 Task: Look for space in Villa Gesell, Argentina from 5th September, 2023 to 12th September, 2023 for 2 adults in price range Rs.10000 to Rs.15000.  With 1  bedroom having 1 bed and 1 bathroom. Property type can be house, flat, guest house, hotel. Amenities needed are: heating. Booking option can be shelf check-in. Required host language is English.
Action: Mouse moved to (525, 102)
Screenshot: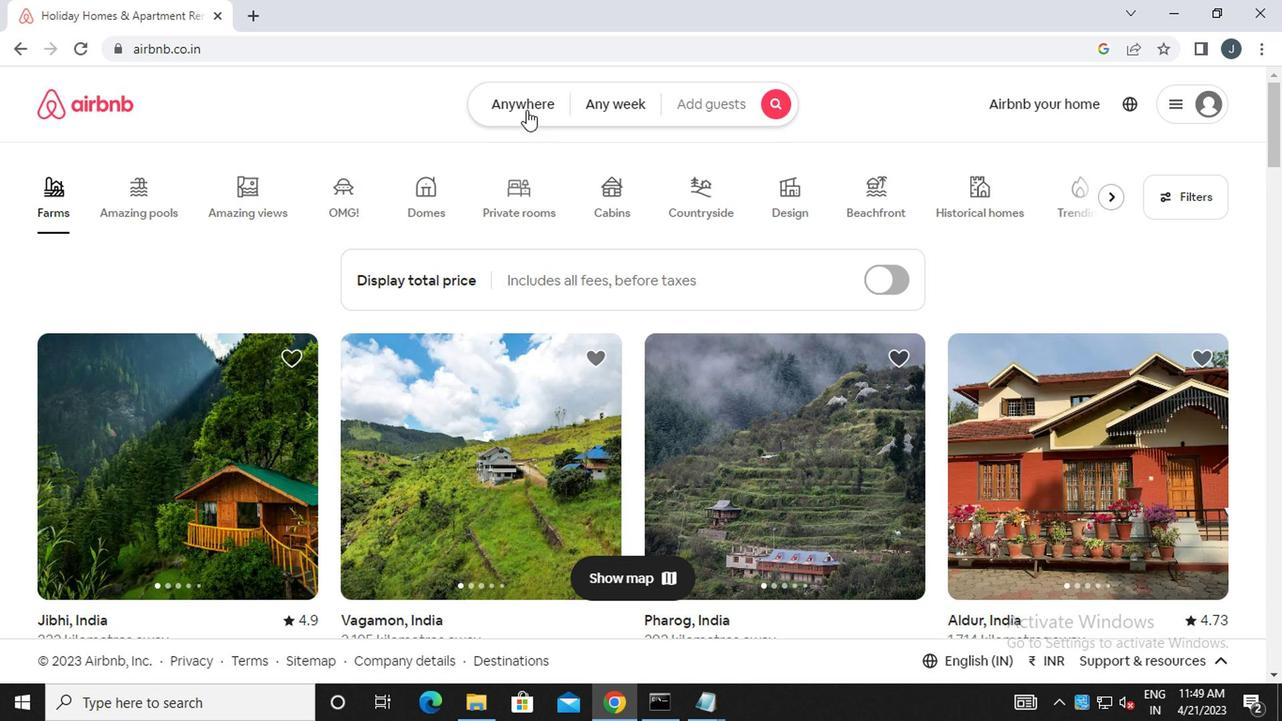 
Action: Mouse pressed left at (525, 102)
Screenshot: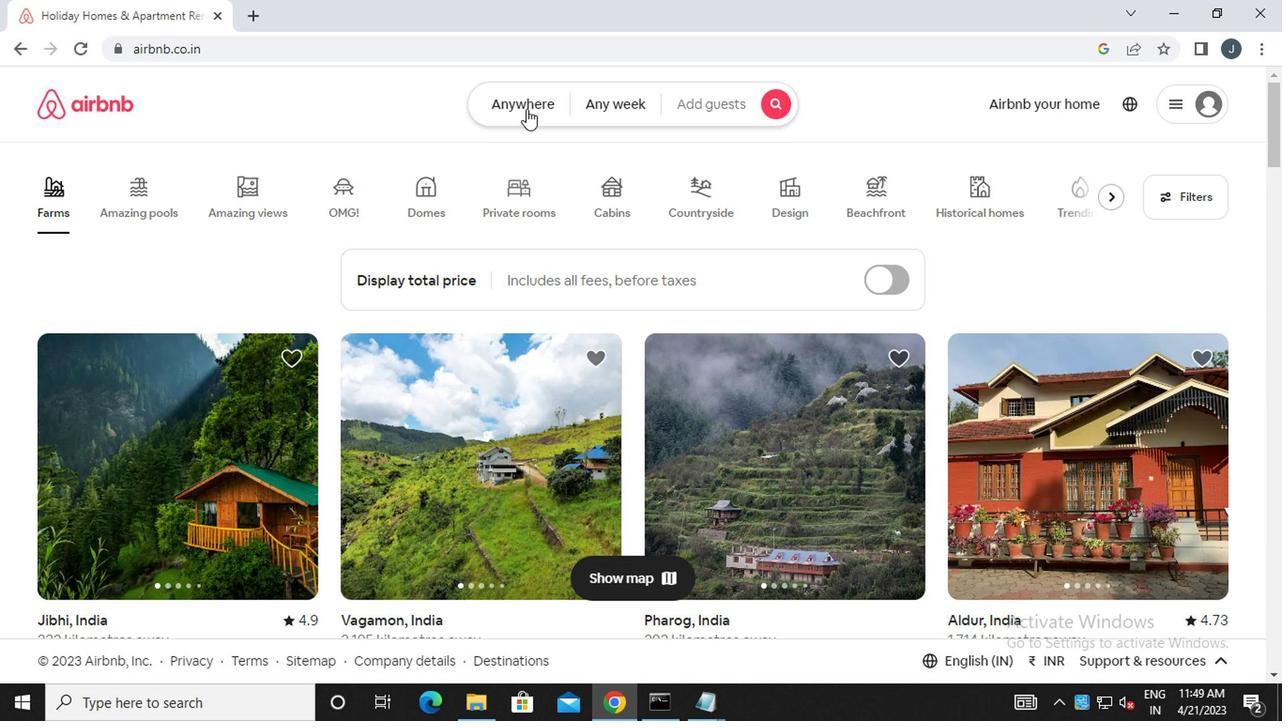
Action: Mouse moved to (322, 184)
Screenshot: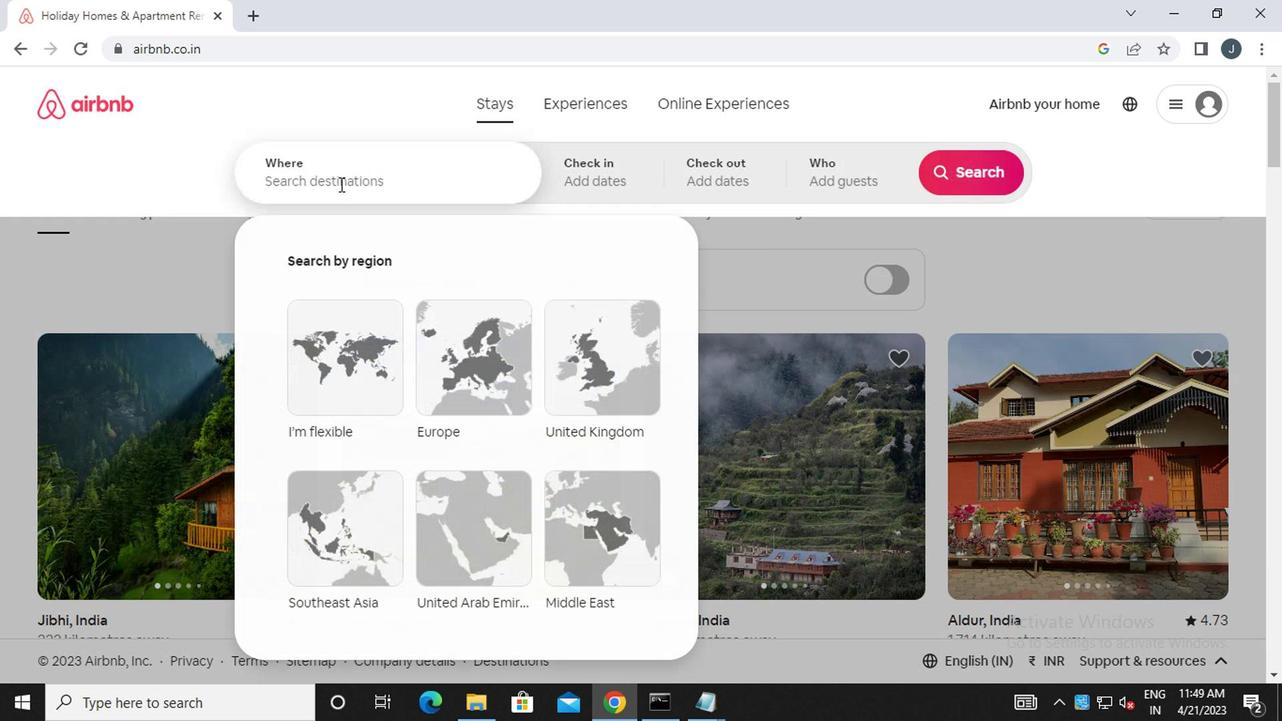 
Action: Mouse pressed left at (322, 184)
Screenshot: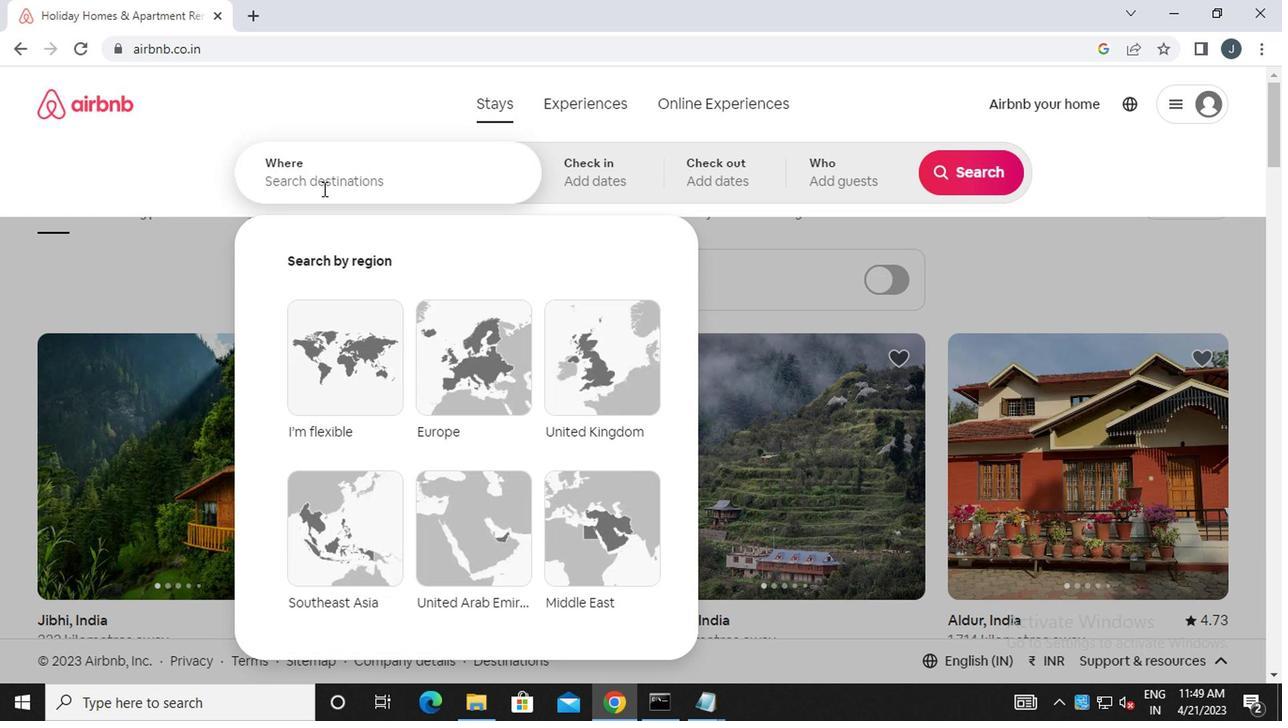 
Action: Mouse moved to (323, 184)
Screenshot: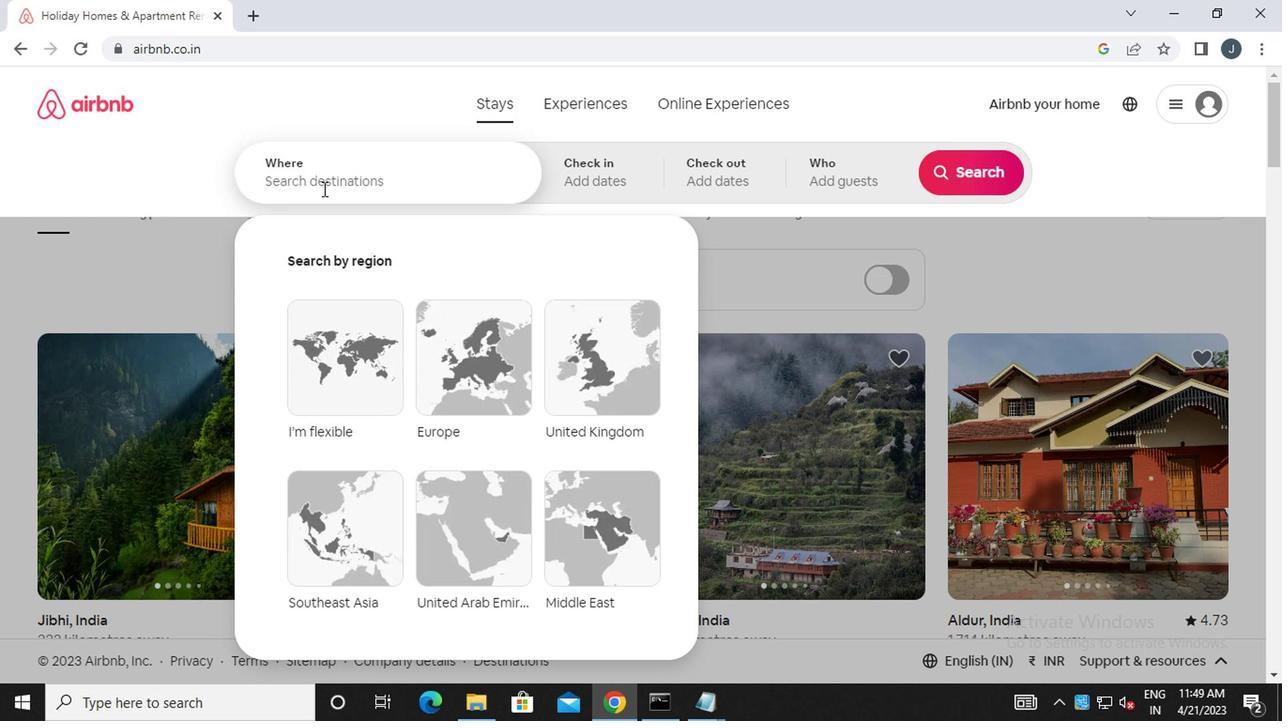 
Action: Key pressed v<Key.caps_lock>illa,<Key.space><Key.caps_lock>g<Key.caps_lock>esell<Key.space><Key.caps_lock>a<Key.caps_lock>rgentina
Screenshot: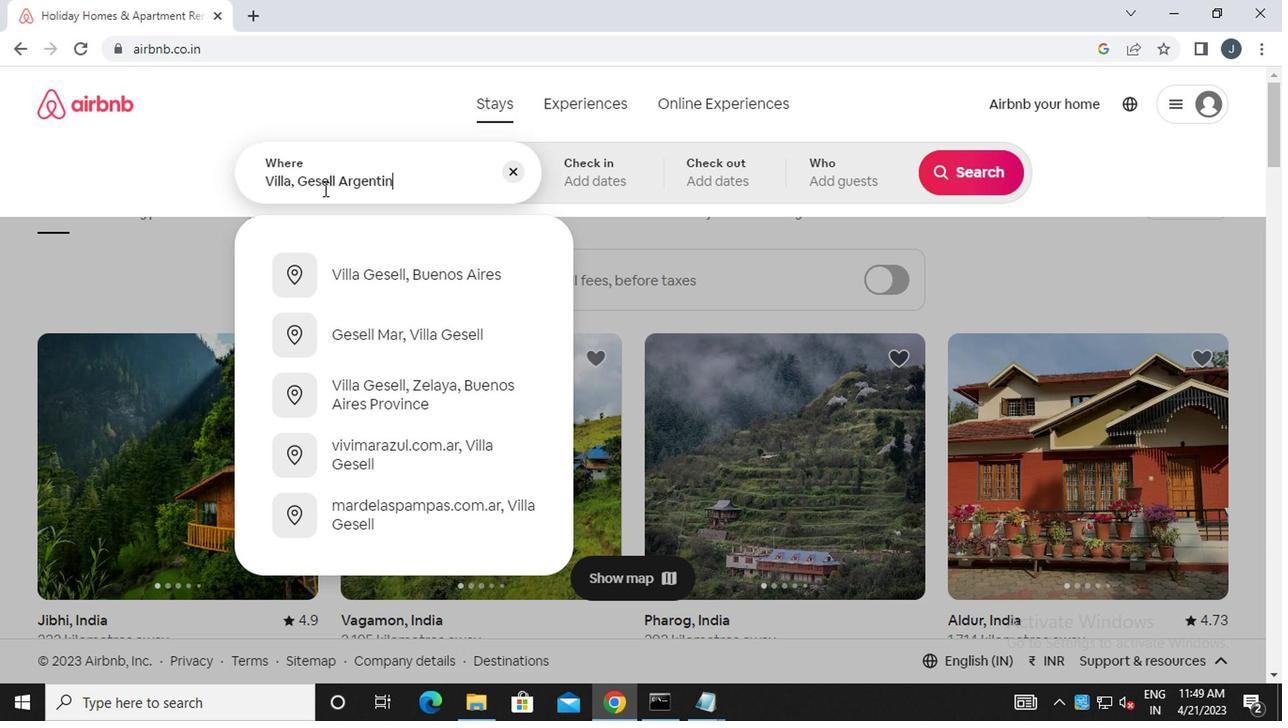 
Action: Mouse moved to (426, 181)
Screenshot: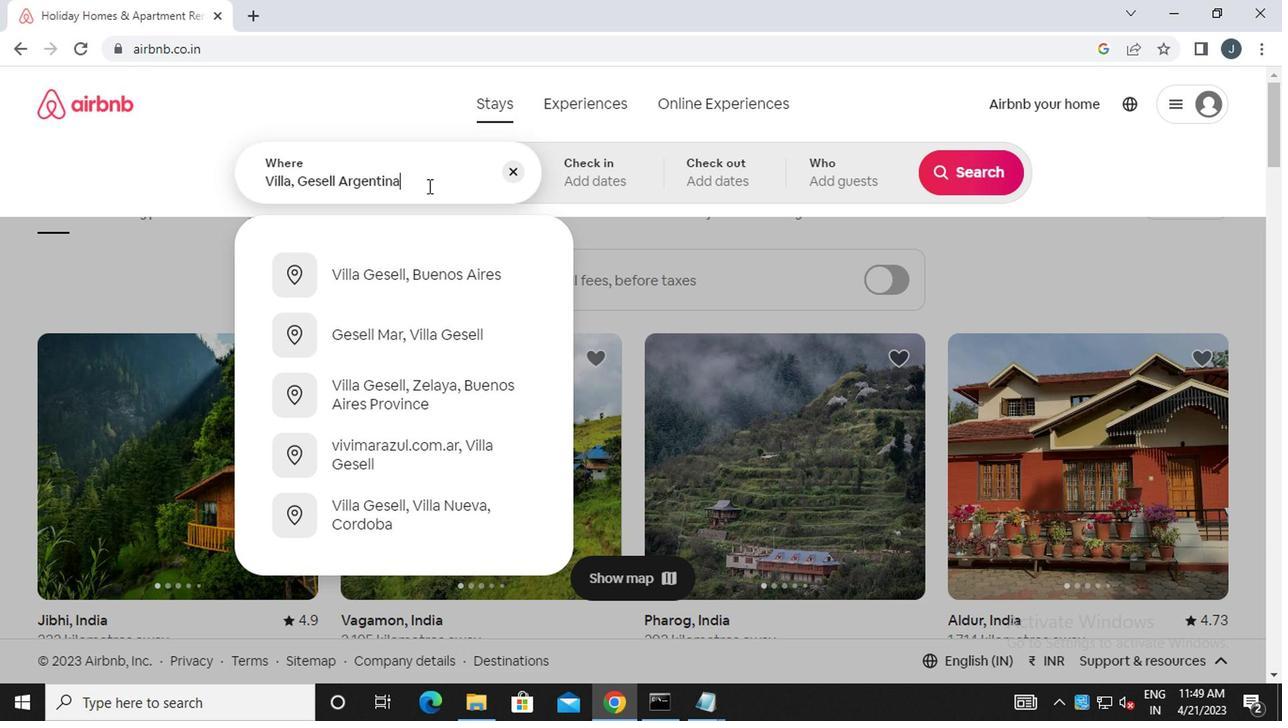 
Action: Mouse pressed left at (426, 181)
Screenshot: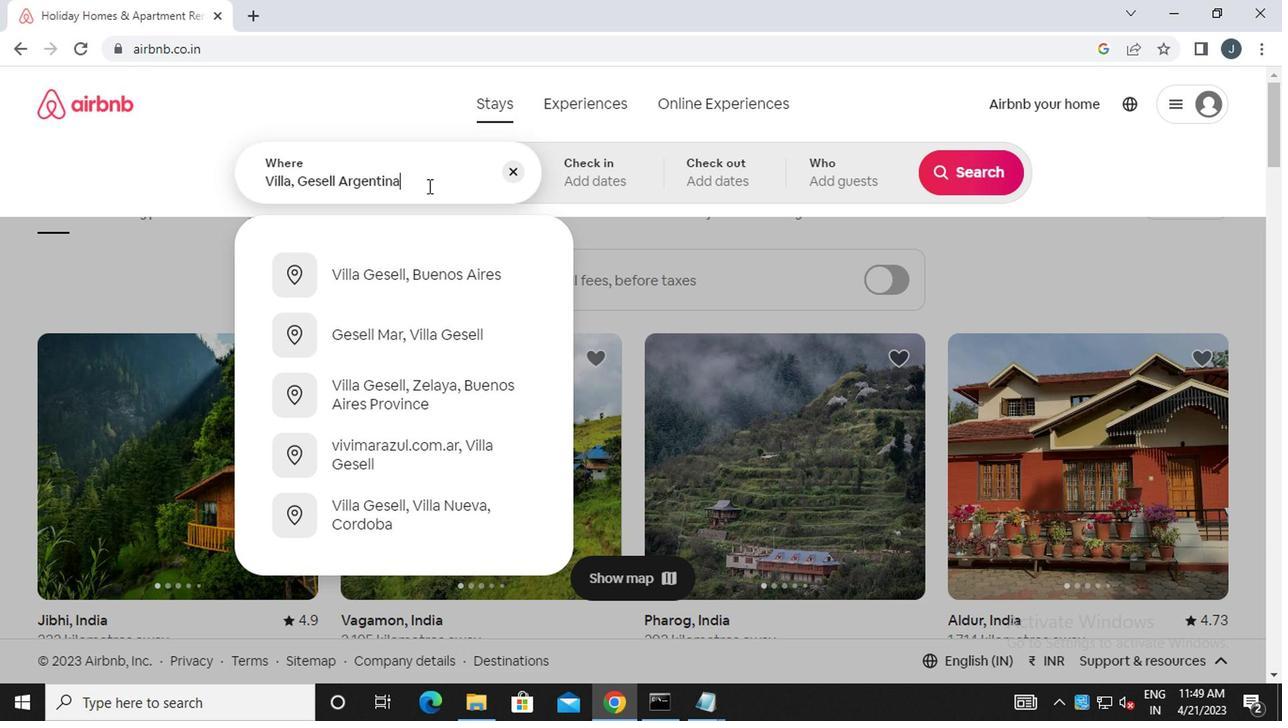 
Action: Mouse moved to (613, 173)
Screenshot: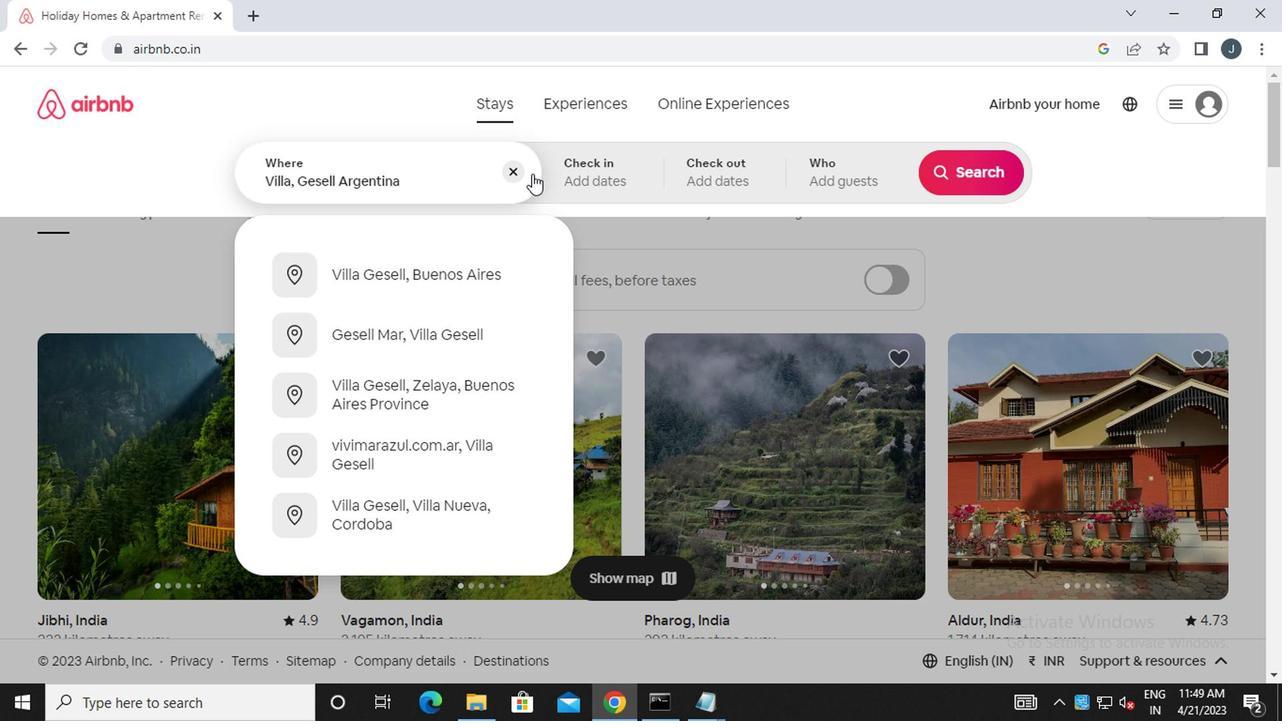 
Action: Mouse pressed left at (613, 173)
Screenshot: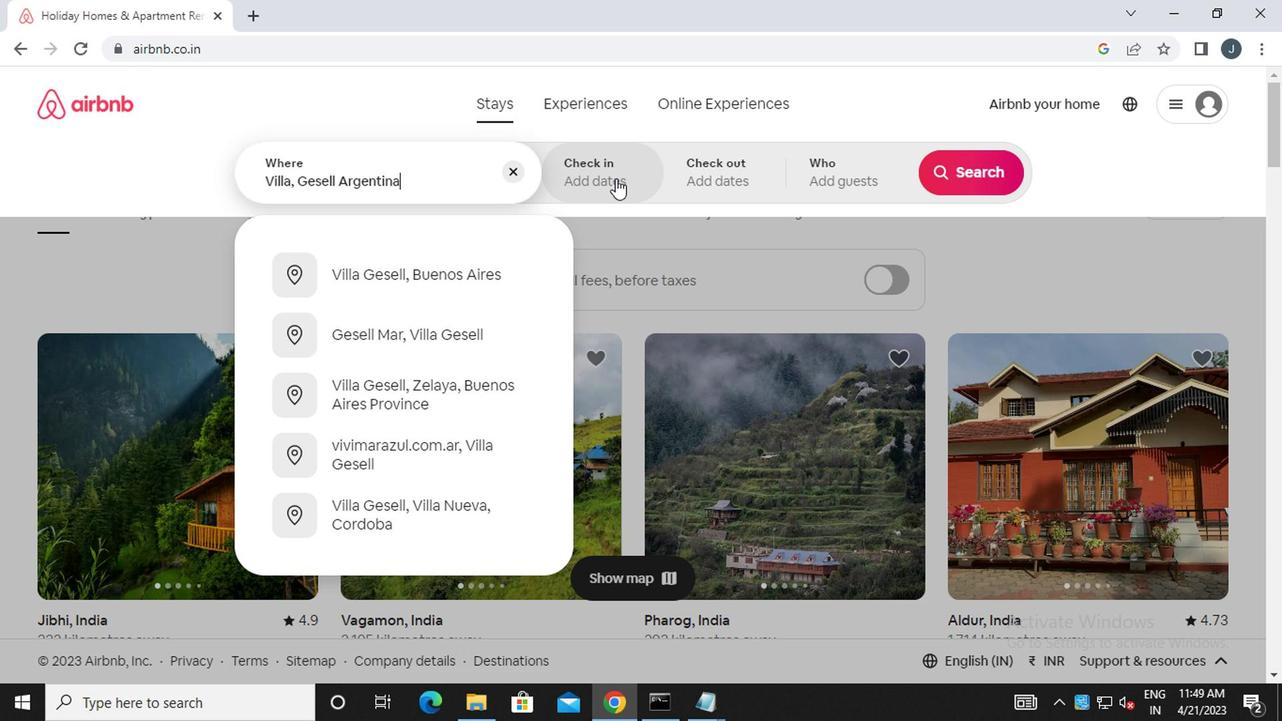 
Action: Mouse moved to (960, 319)
Screenshot: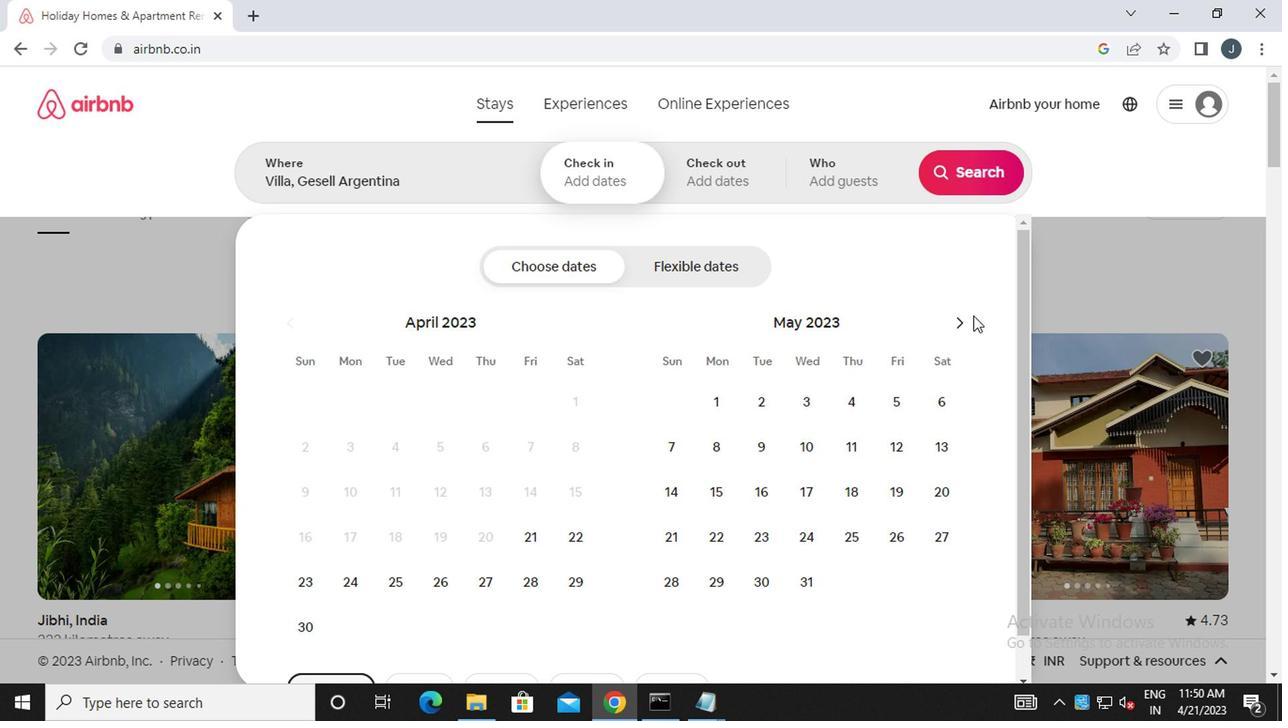 
Action: Mouse pressed left at (960, 319)
Screenshot: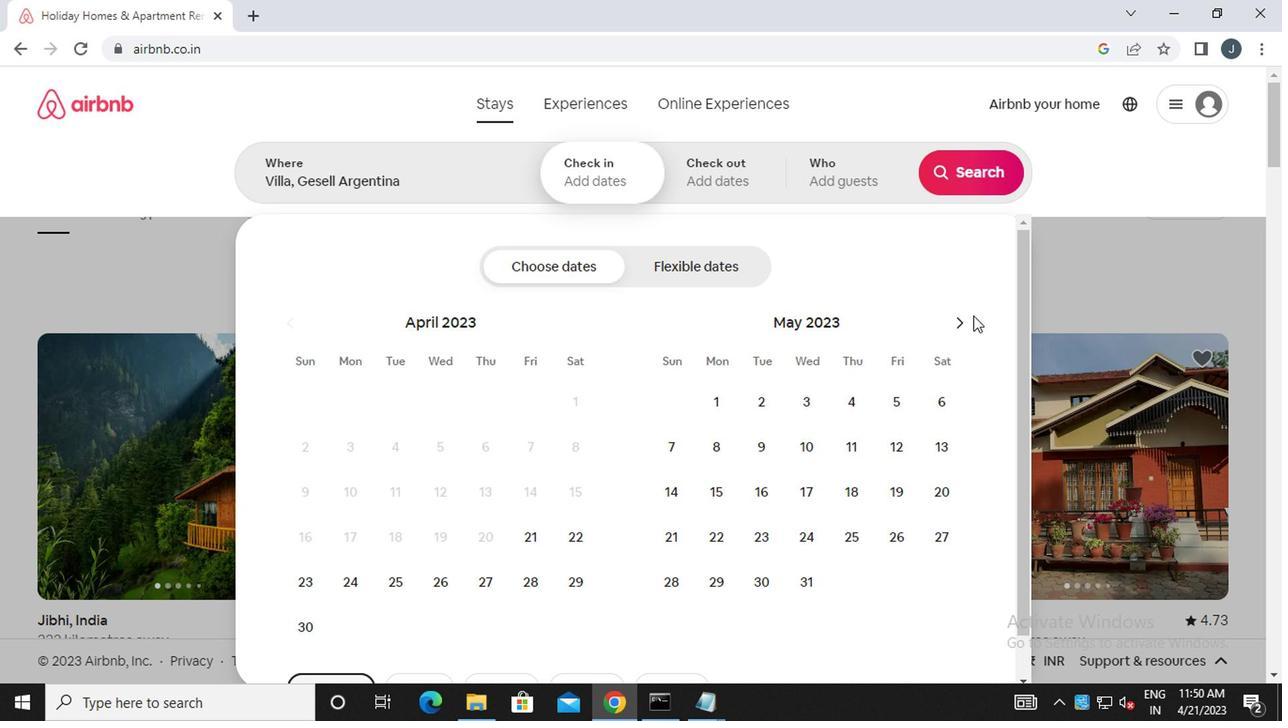 
Action: Mouse moved to (958, 320)
Screenshot: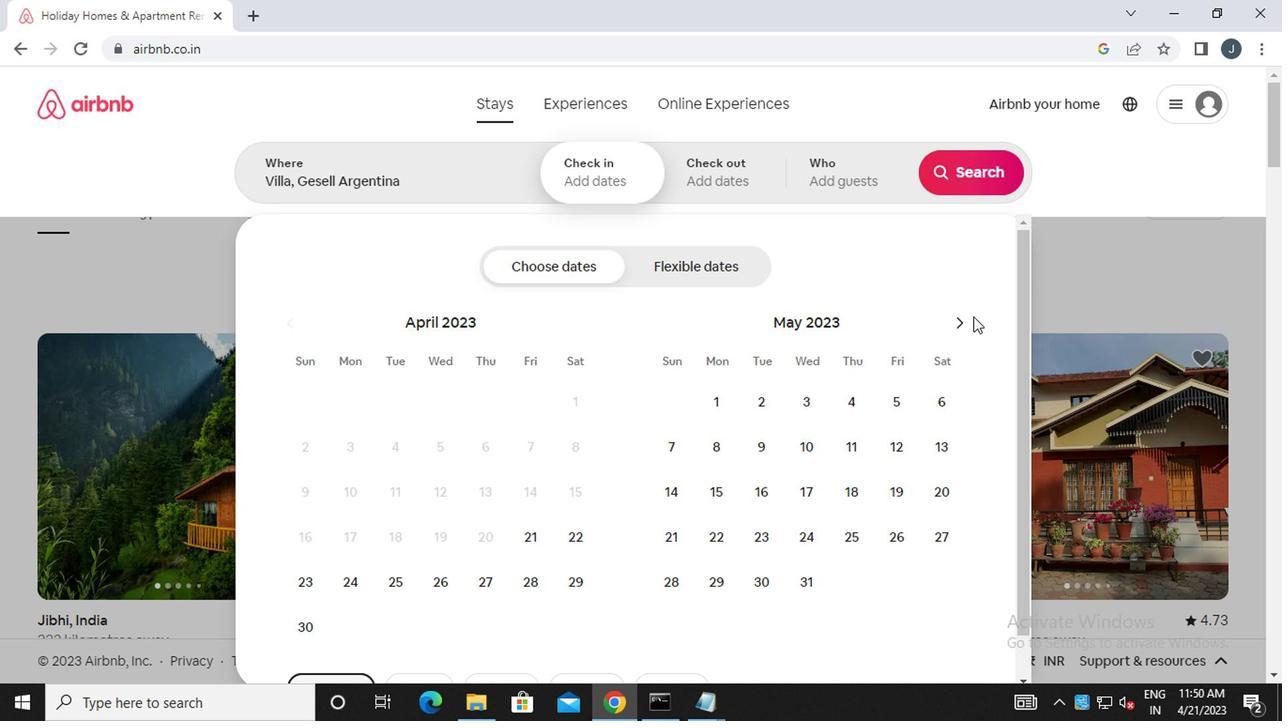 
Action: Mouse pressed left at (958, 320)
Screenshot: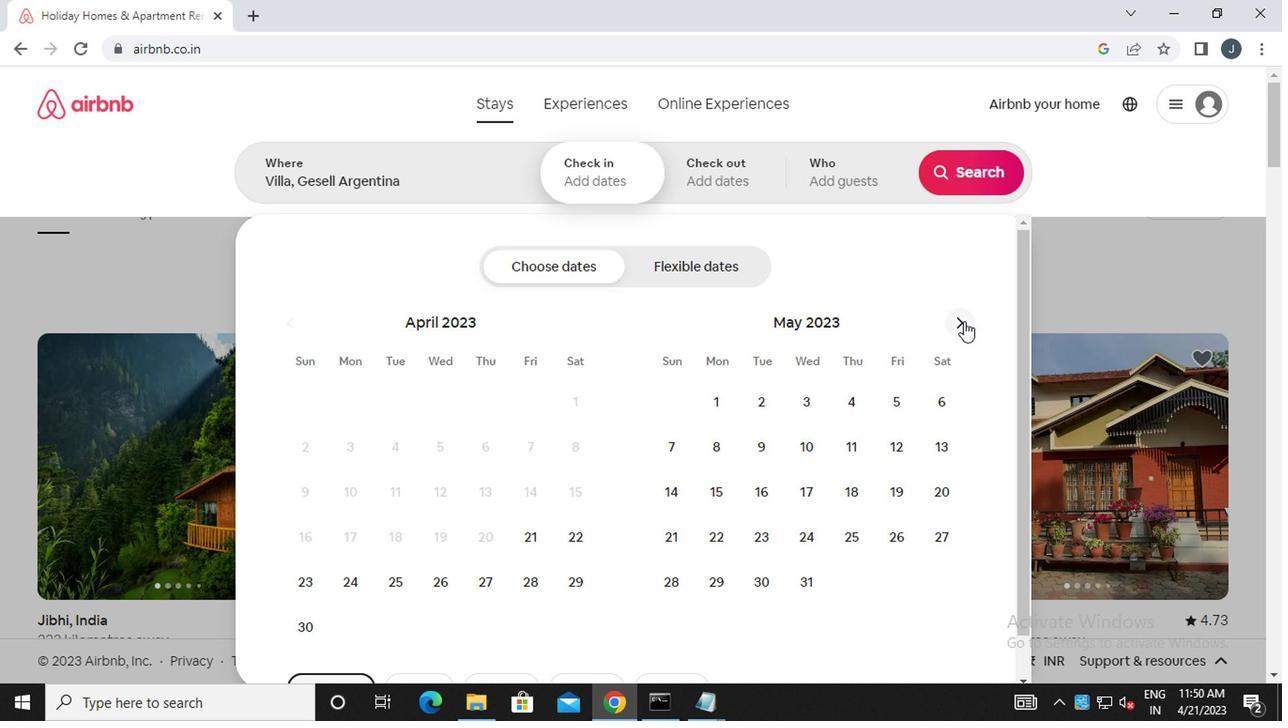 
Action: Mouse moved to (958, 320)
Screenshot: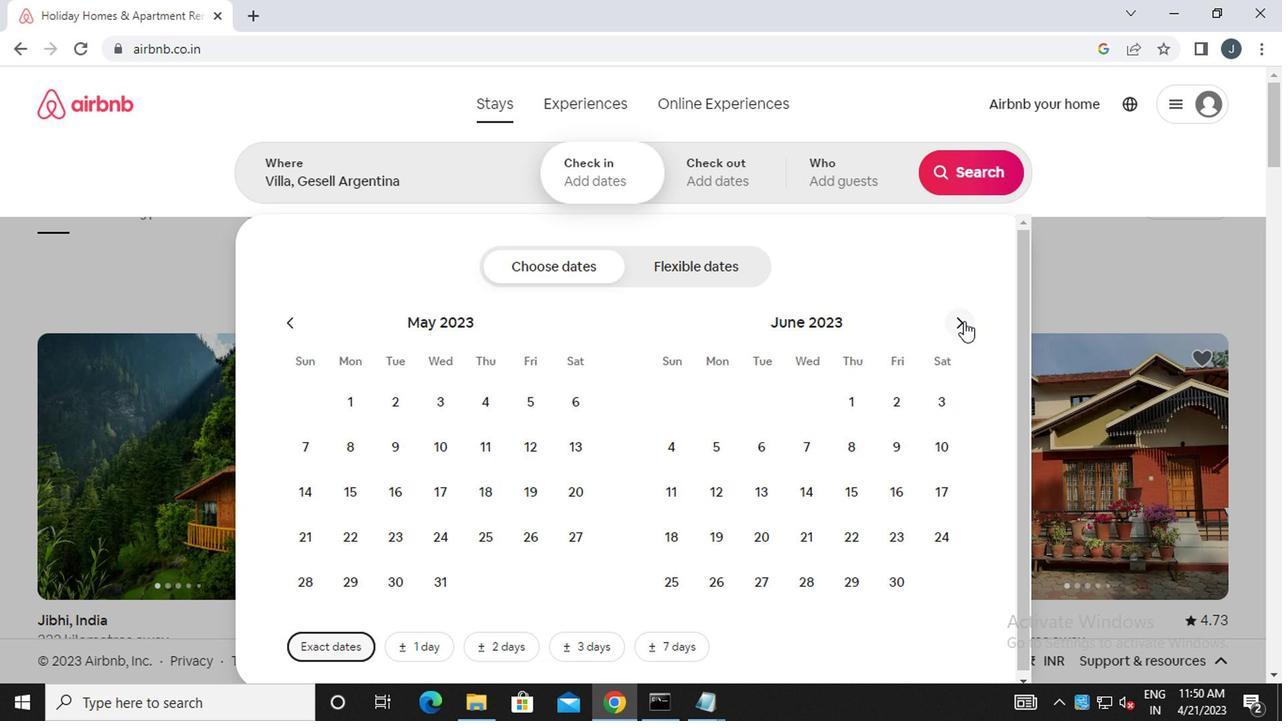 
Action: Mouse pressed left at (958, 320)
Screenshot: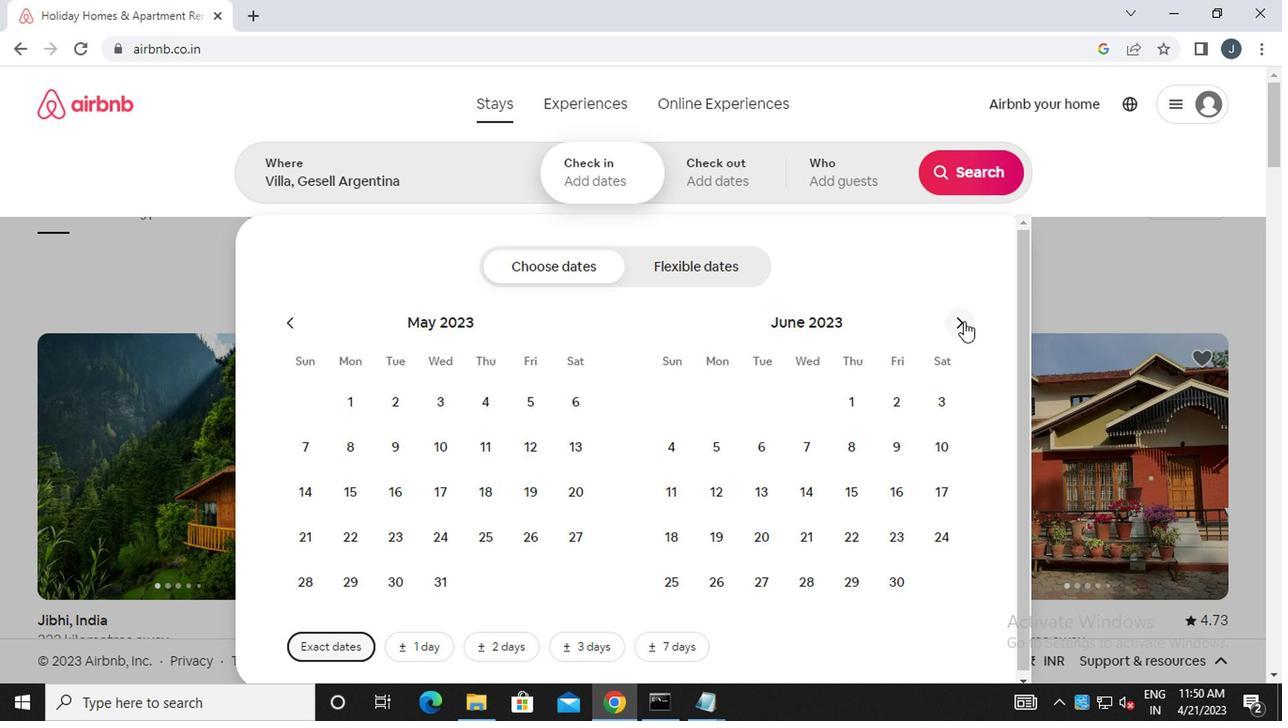 
Action: Mouse moved to (955, 320)
Screenshot: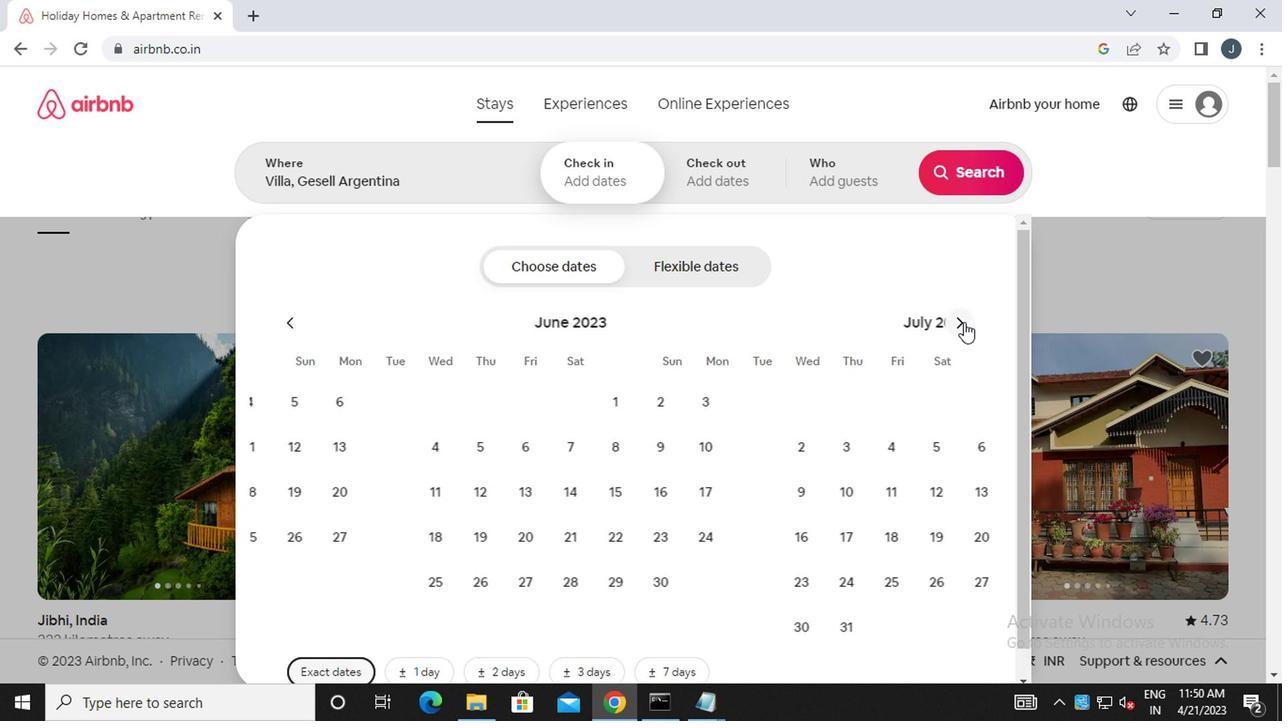 
Action: Mouse pressed left at (955, 320)
Screenshot: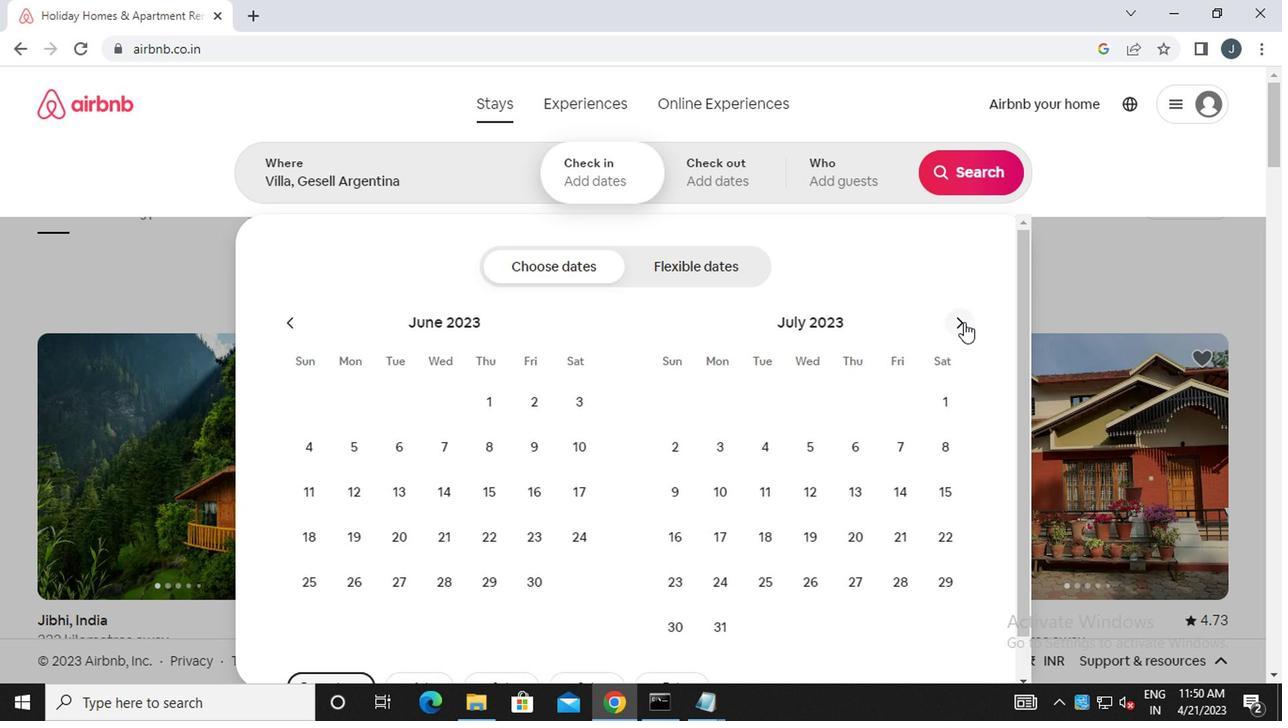 
Action: Mouse moved to (955, 322)
Screenshot: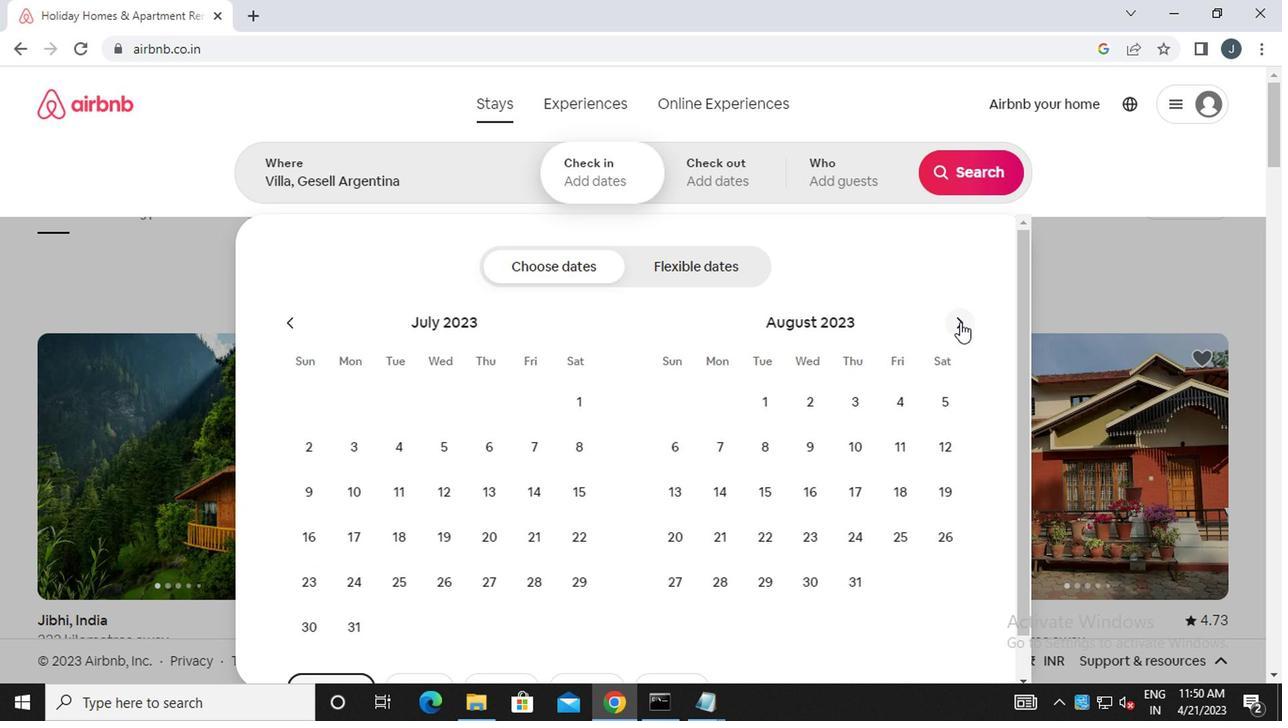 
Action: Mouse pressed left at (955, 322)
Screenshot: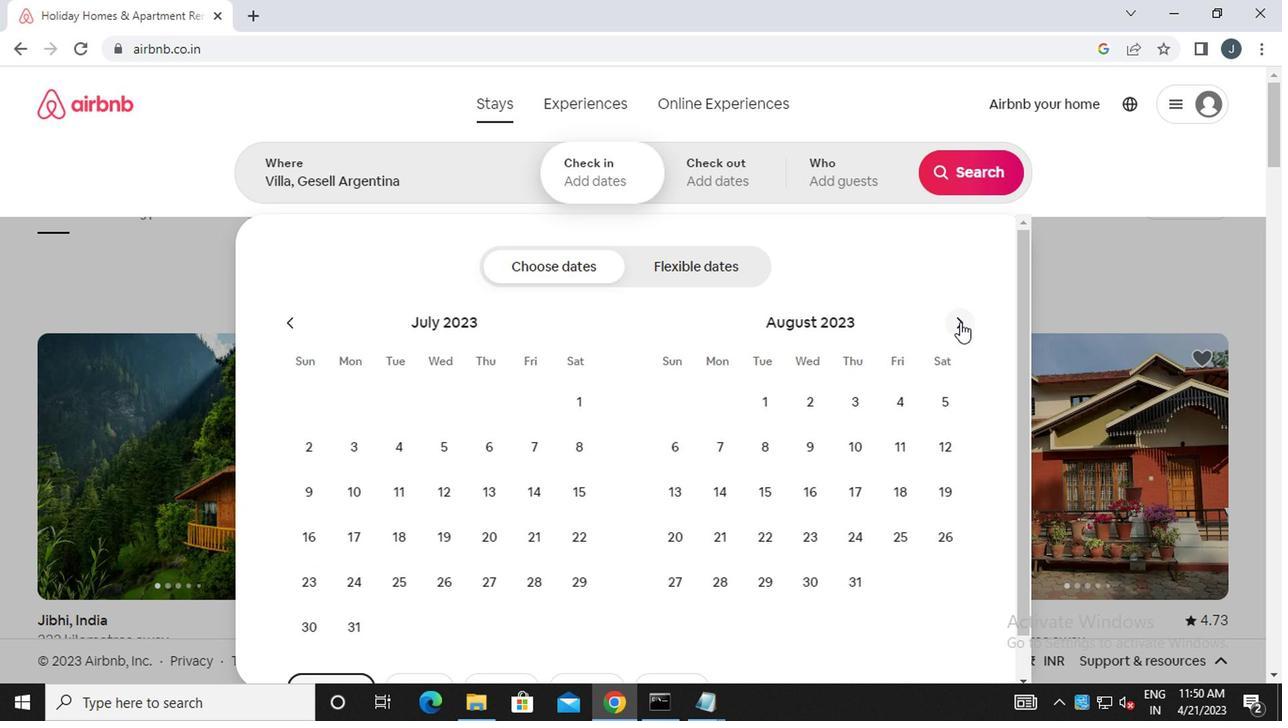 
Action: Mouse moved to (759, 446)
Screenshot: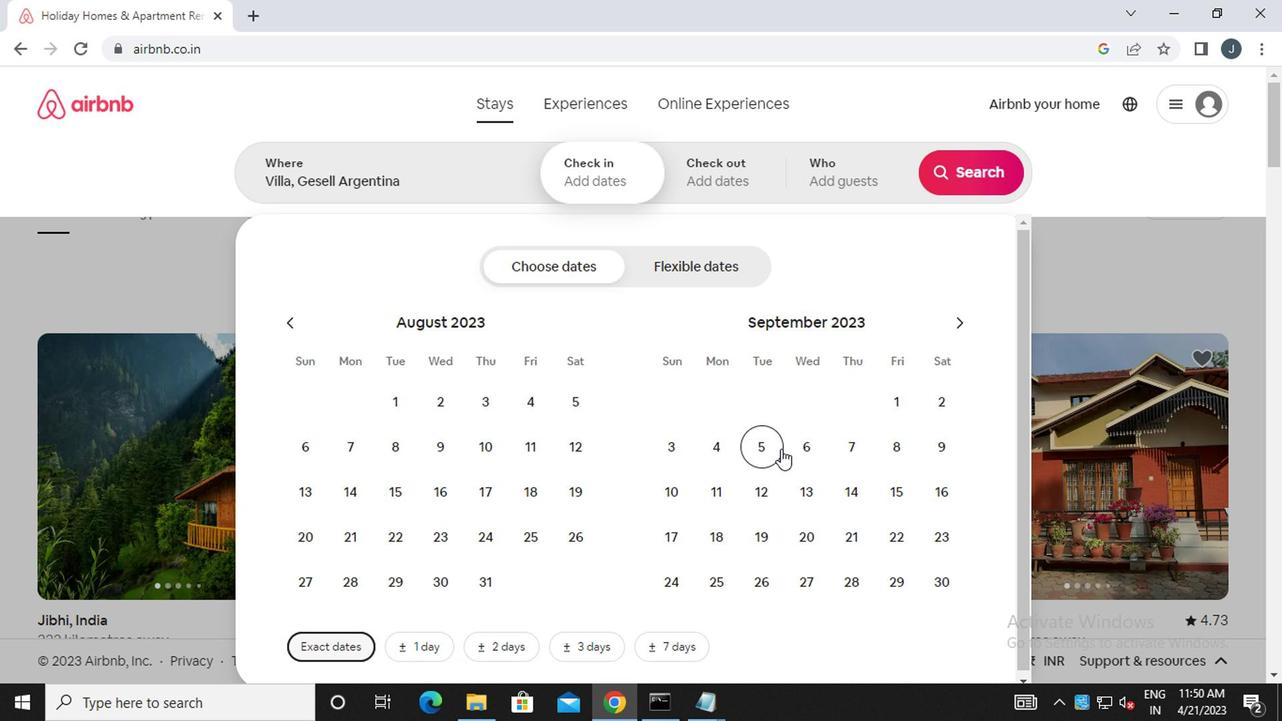 
Action: Mouse pressed left at (759, 446)
Screenshot: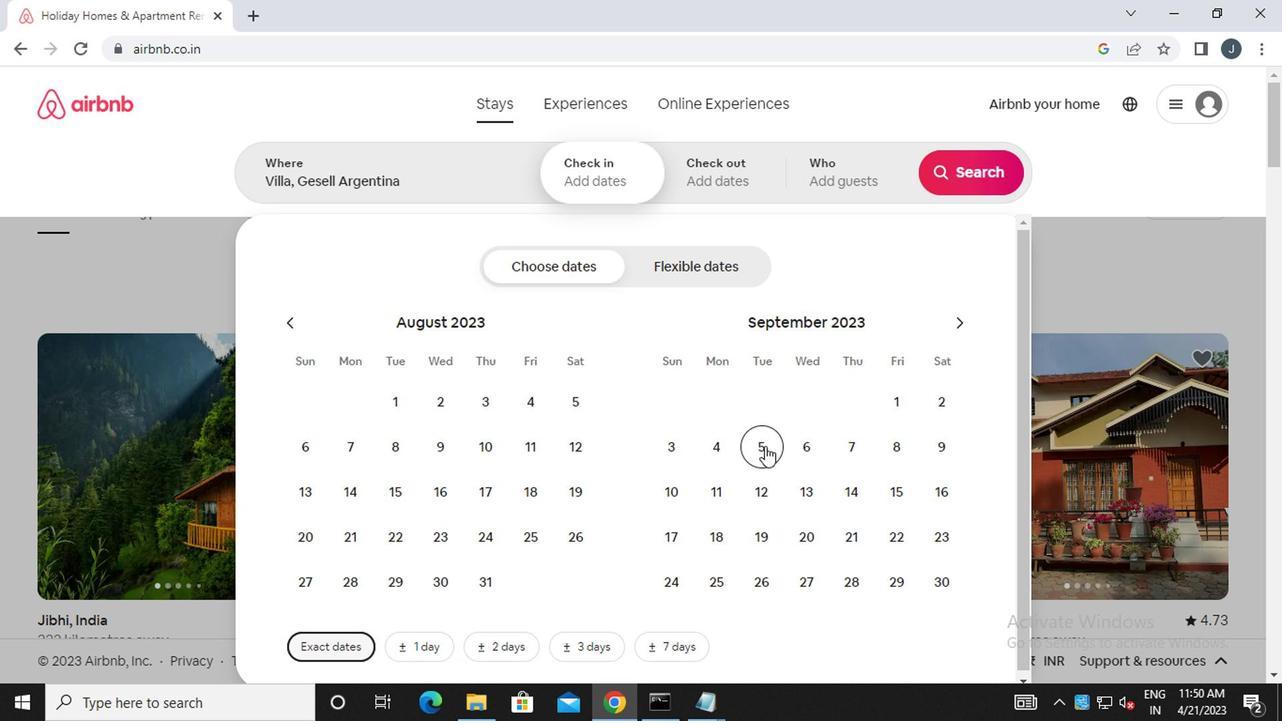 
Action: Mouse moved to (758, 489)
Screenshot: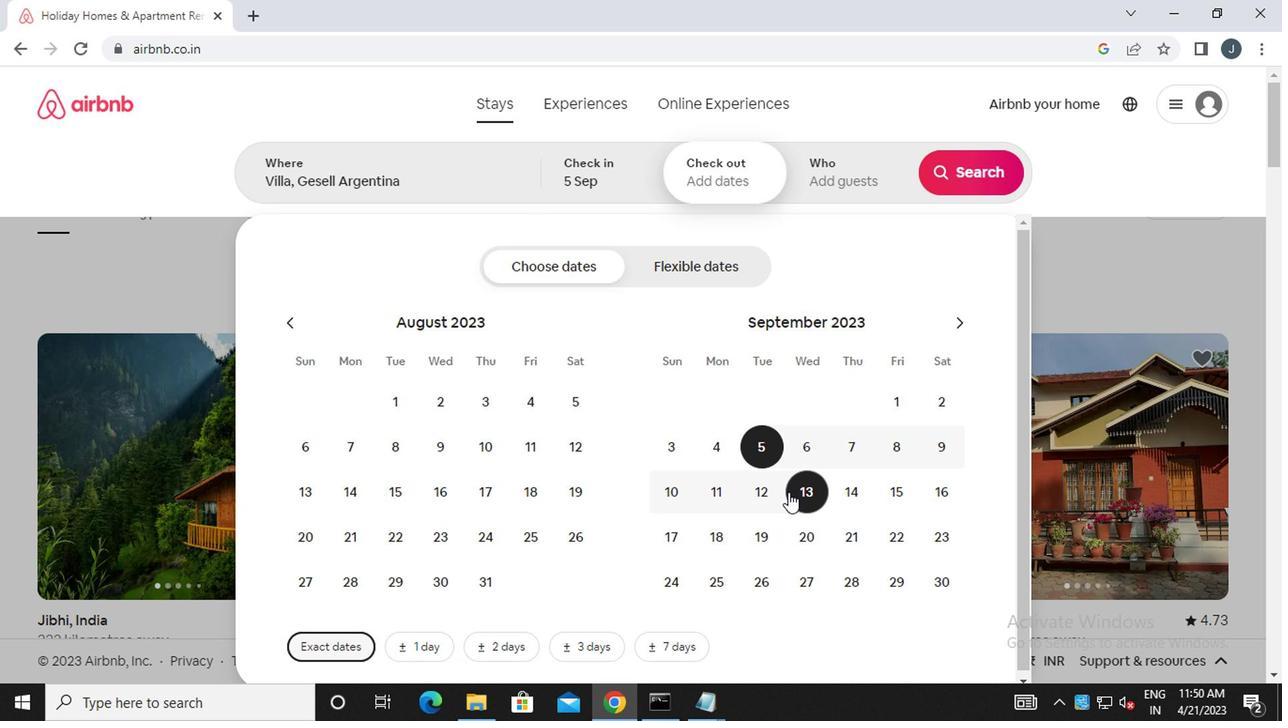 
Action: Mouse pressed left at (758, 489)
Screenshot: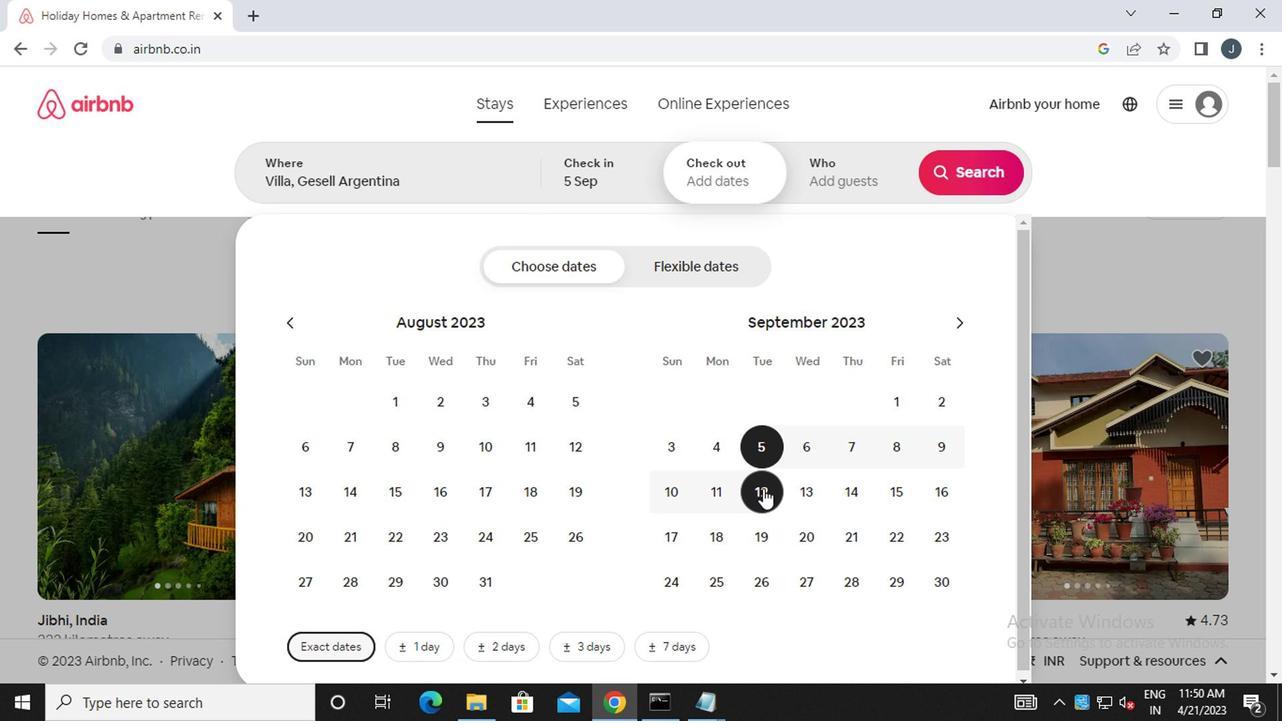 
Action: Mouse moved to (843, 184)
Screenshot: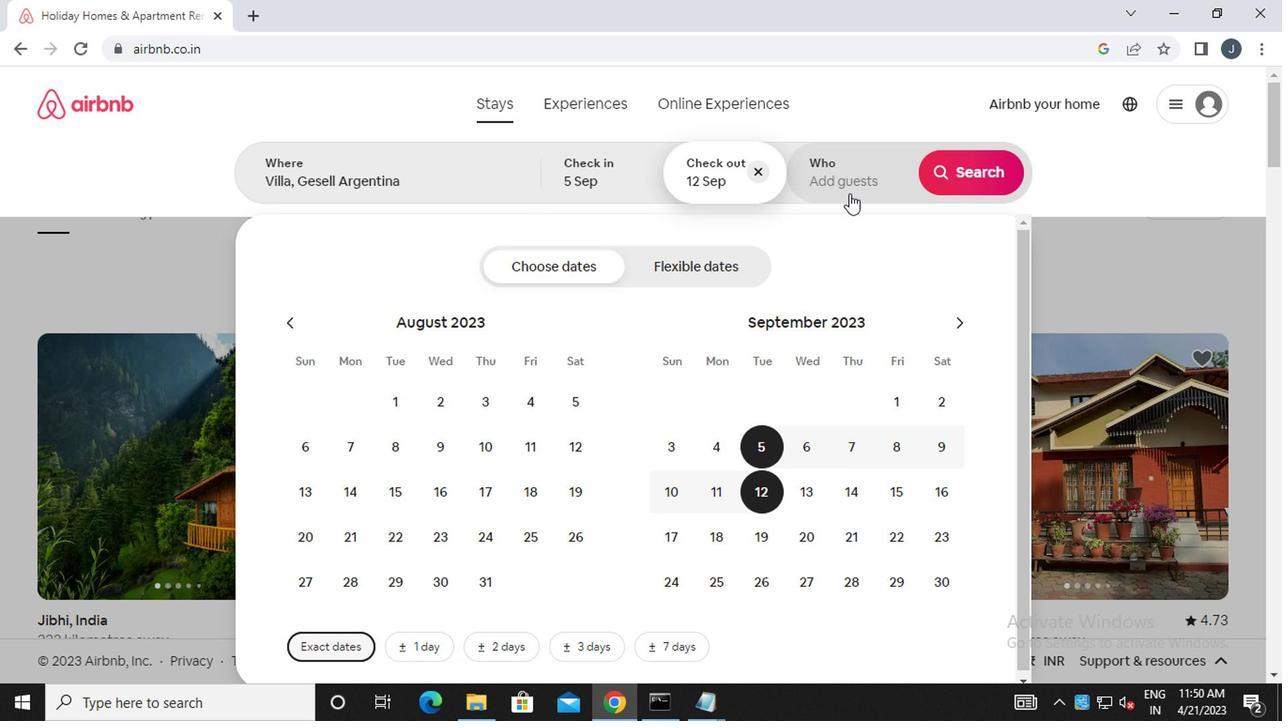 
Action: Mouse pressed left at (843, 184)
Screenshot: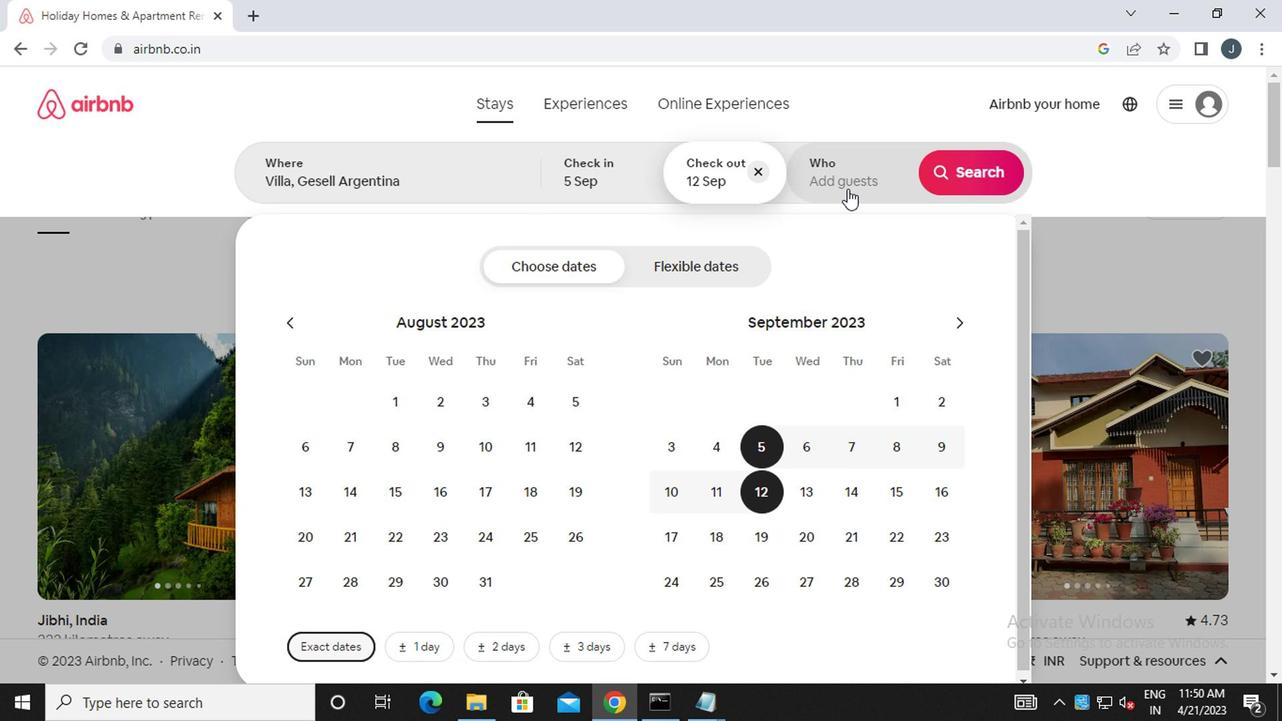 
Action: Mouse moved to (979, 261)
Screenshot: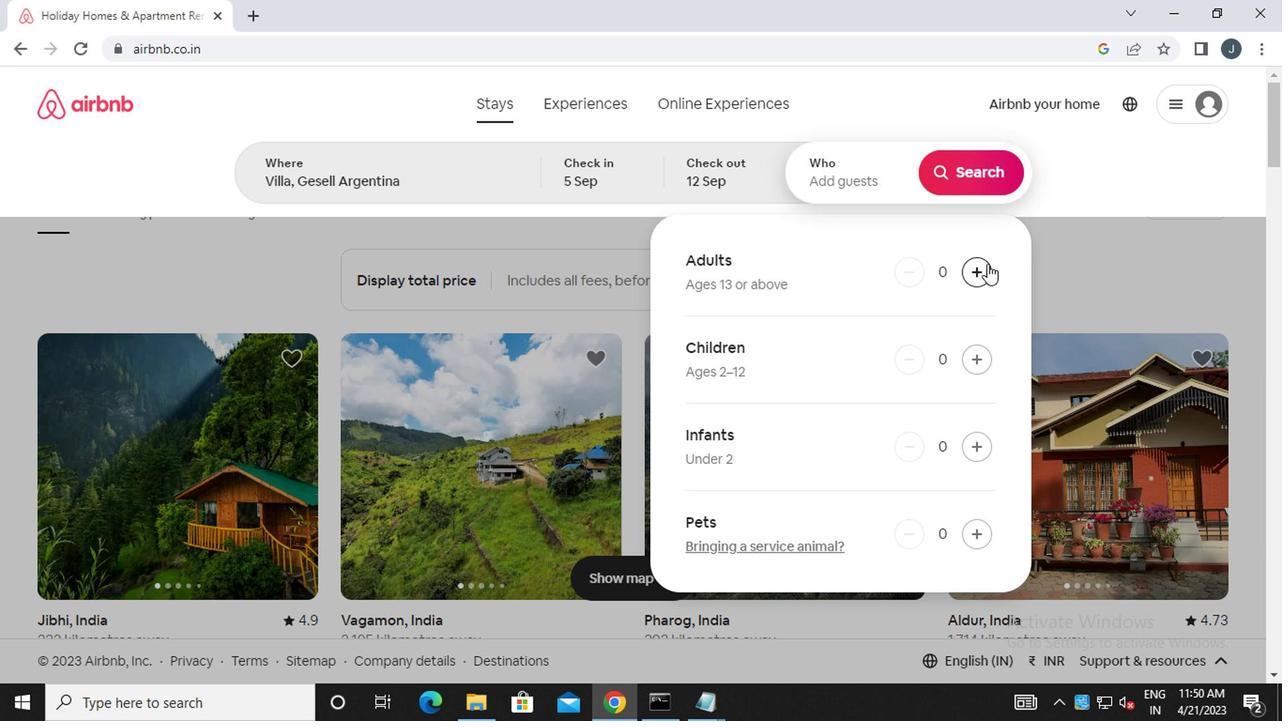
Action: Mouse pressed left at (979, 261)
Screenshot: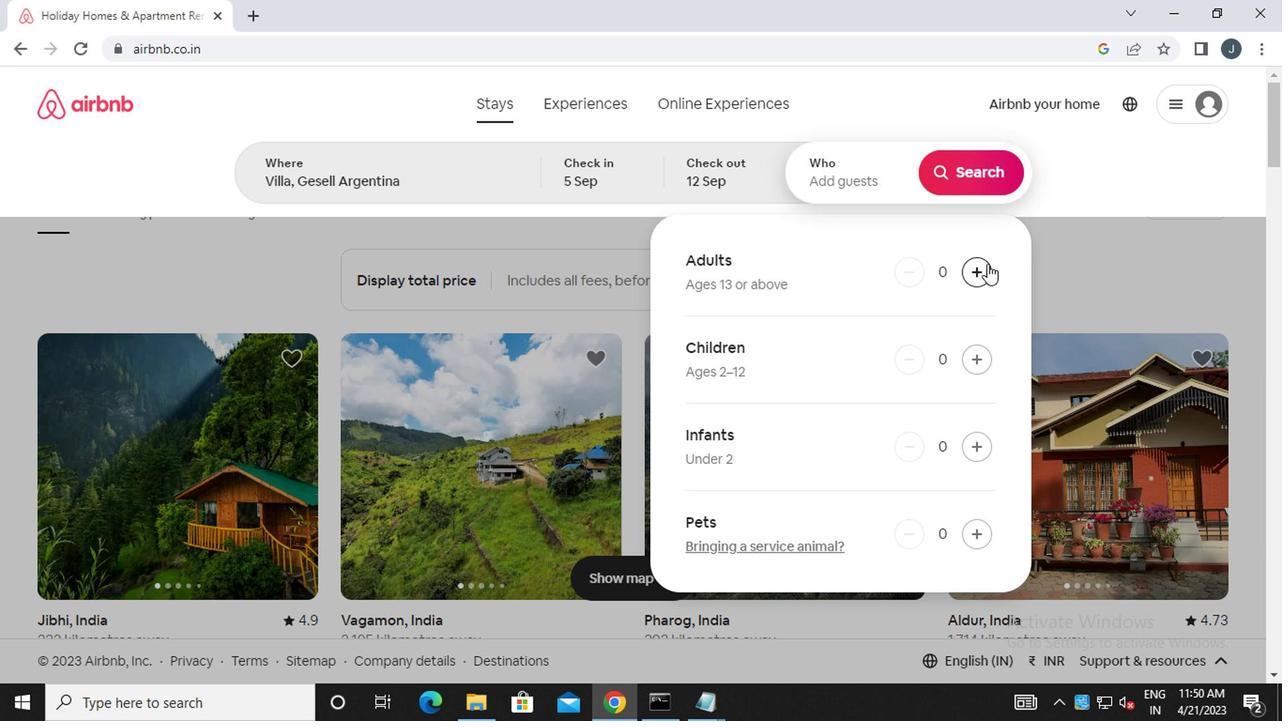 
Action: Mouse pressed left at (979, 261)
Screenshot: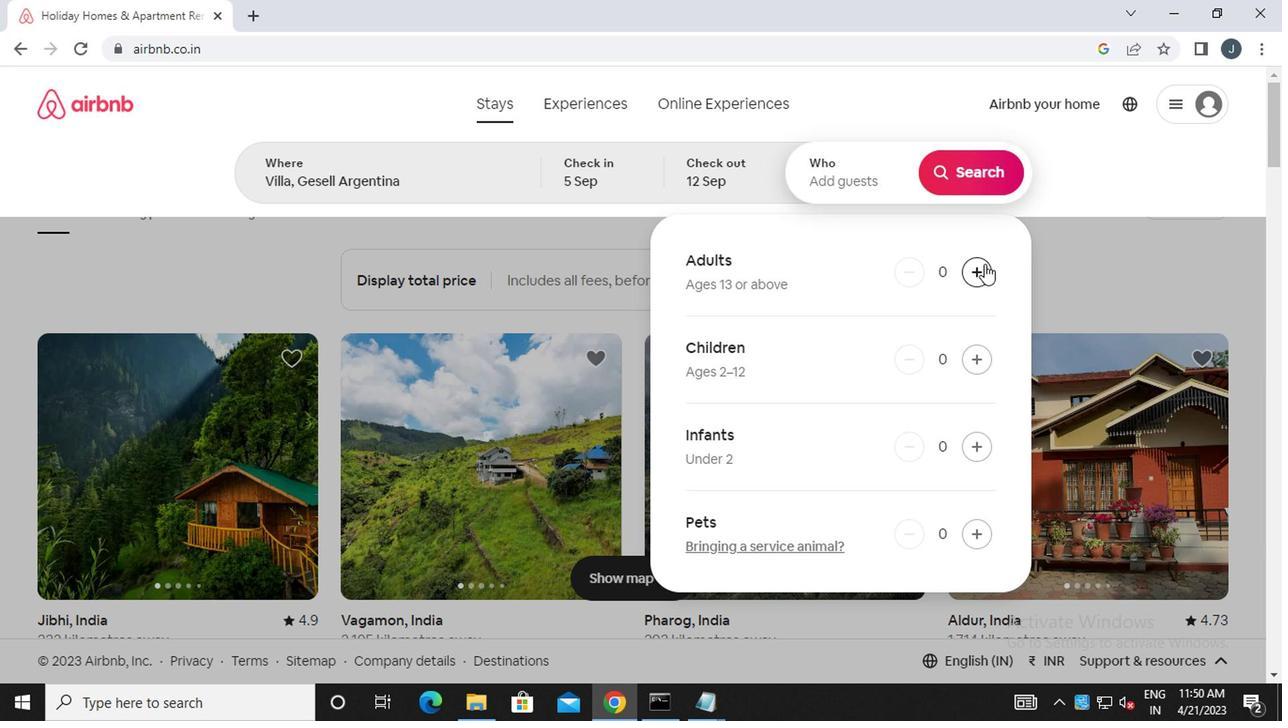 
Action: Mouse moved to (986, 164)
Screenshot: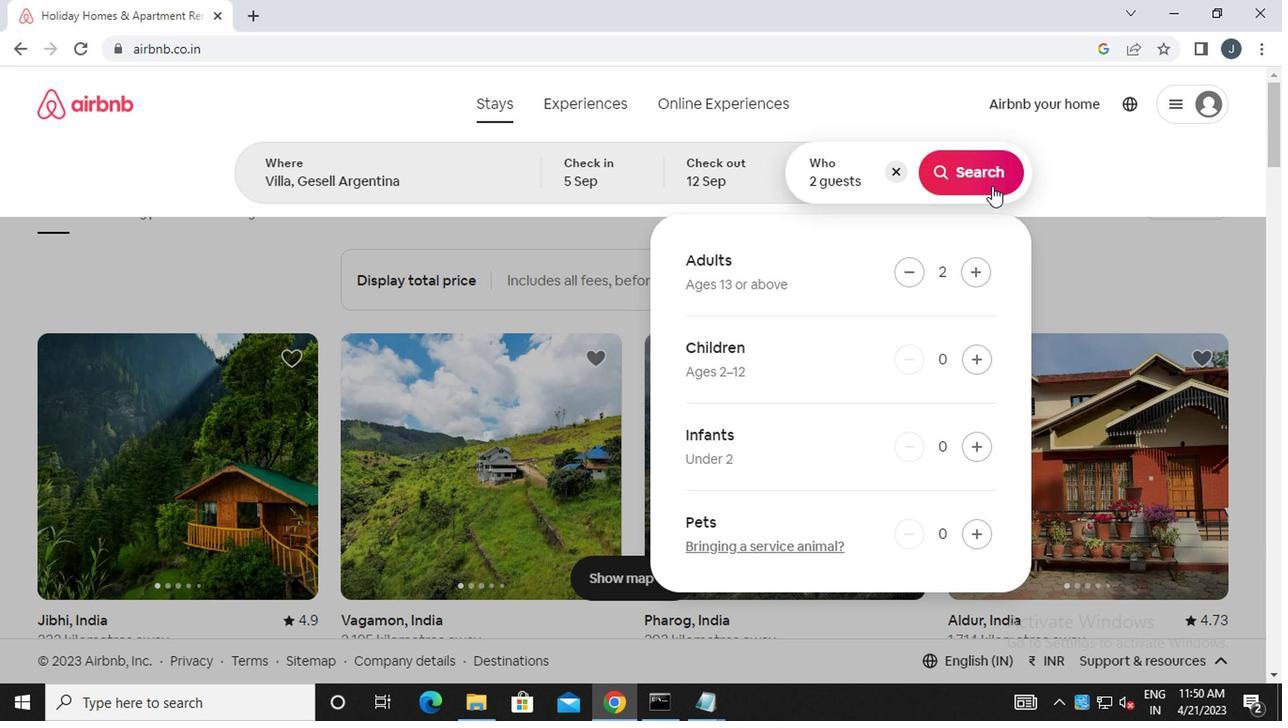 
Action: Mouse pressed left at (986, 164)
Screenshot: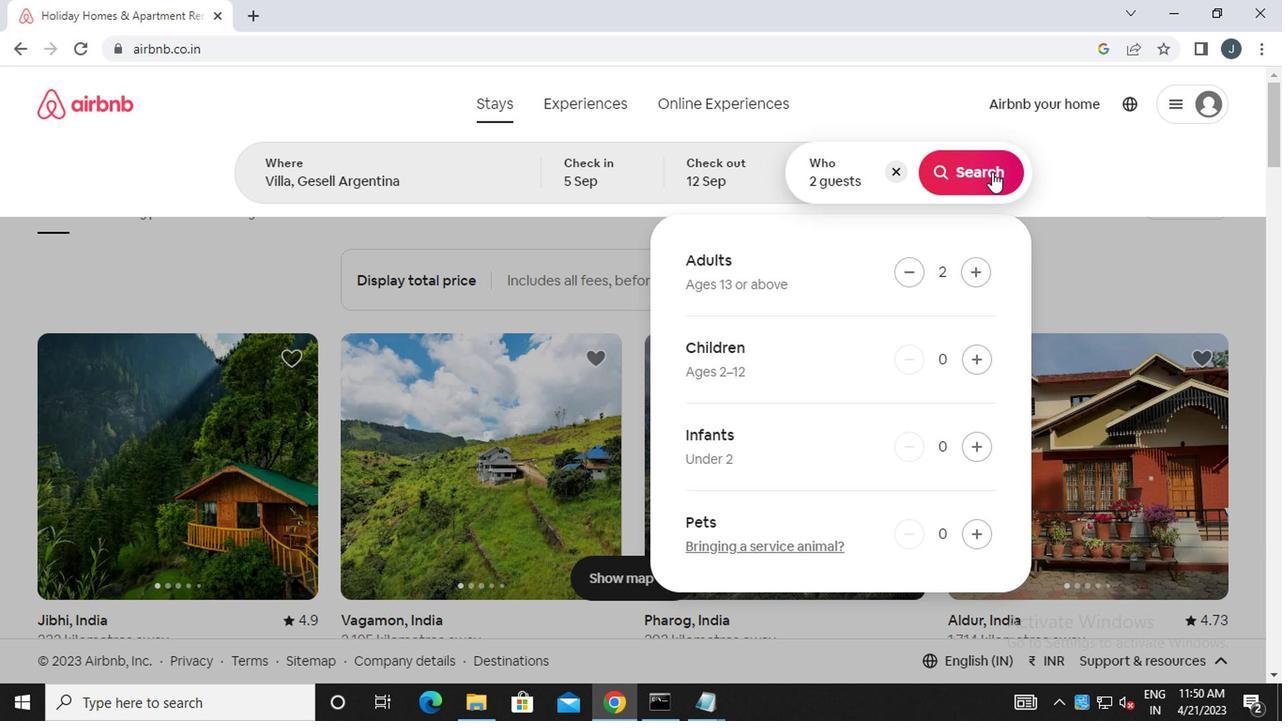 
Action: Mouse moved to (1187, 173)
Screenshot: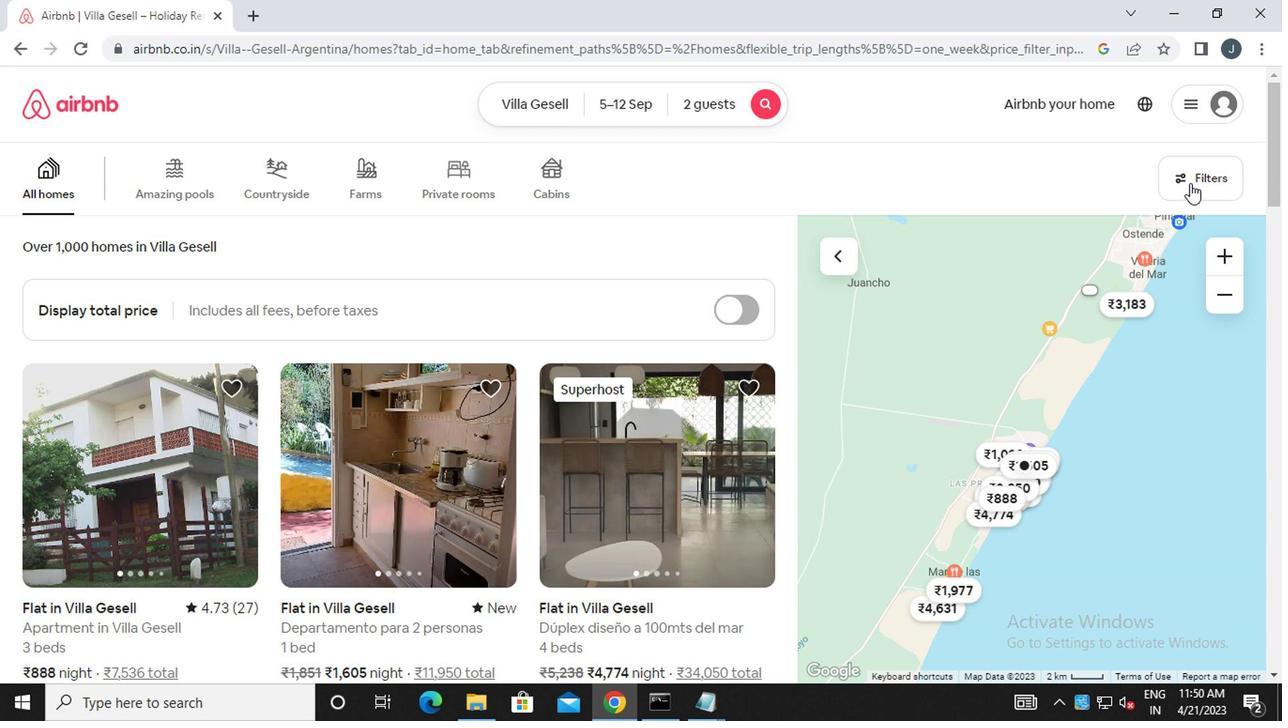
Action: Mouse pressed left at (1187, 173)
Screenshot: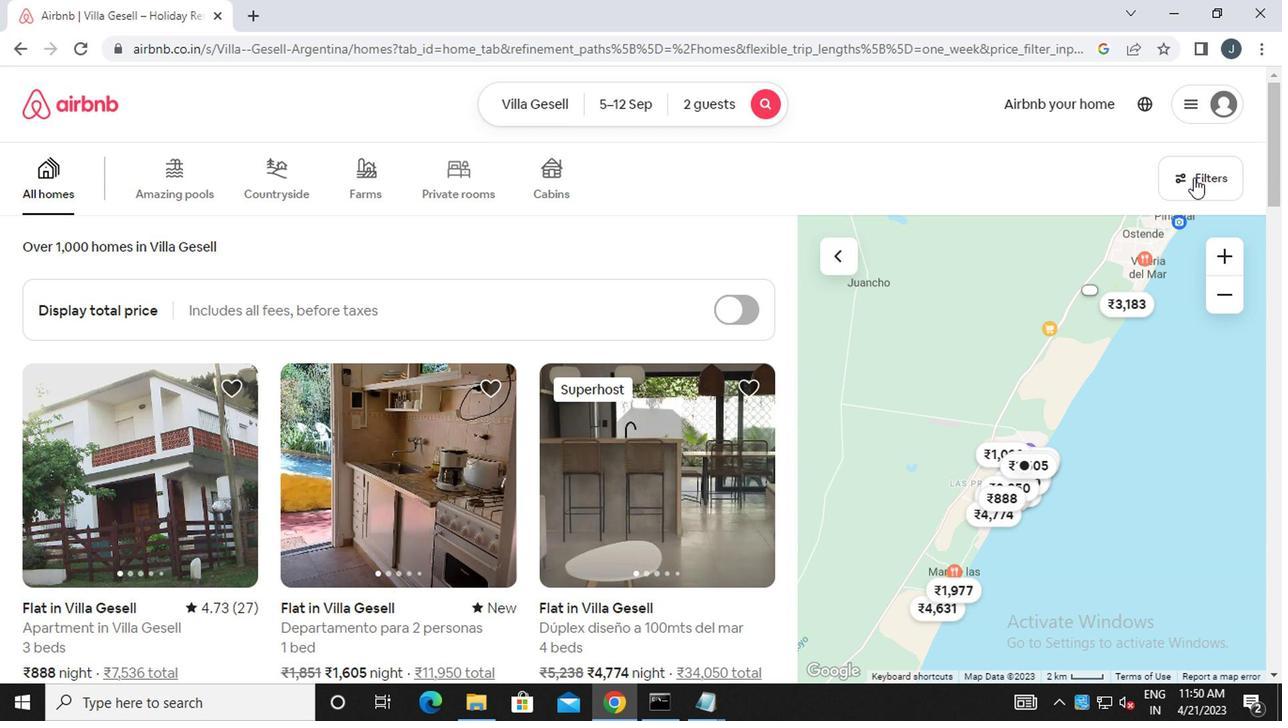 
Action: Mouse moved to (521, 416)
Screenshot: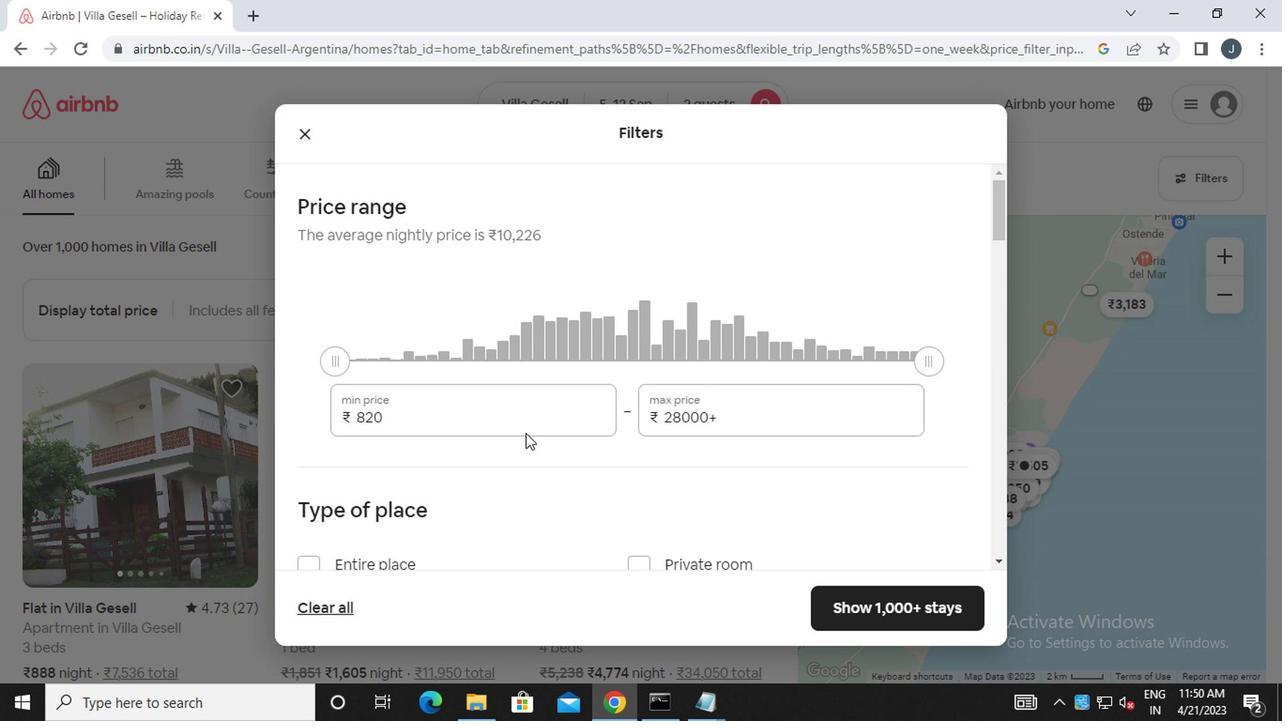 
Action: Mouse pressed left at (521, 416)
Screenshot: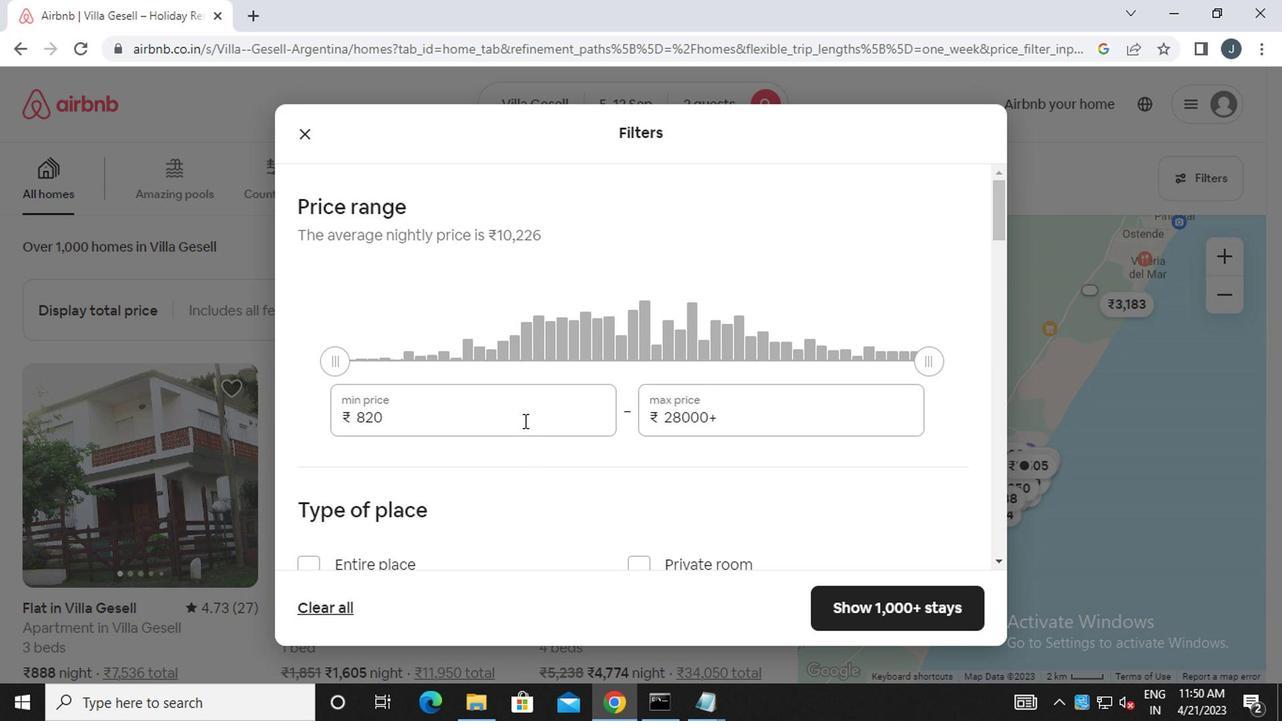 
Action: Mouse moved to (521, 416)
Screenshot: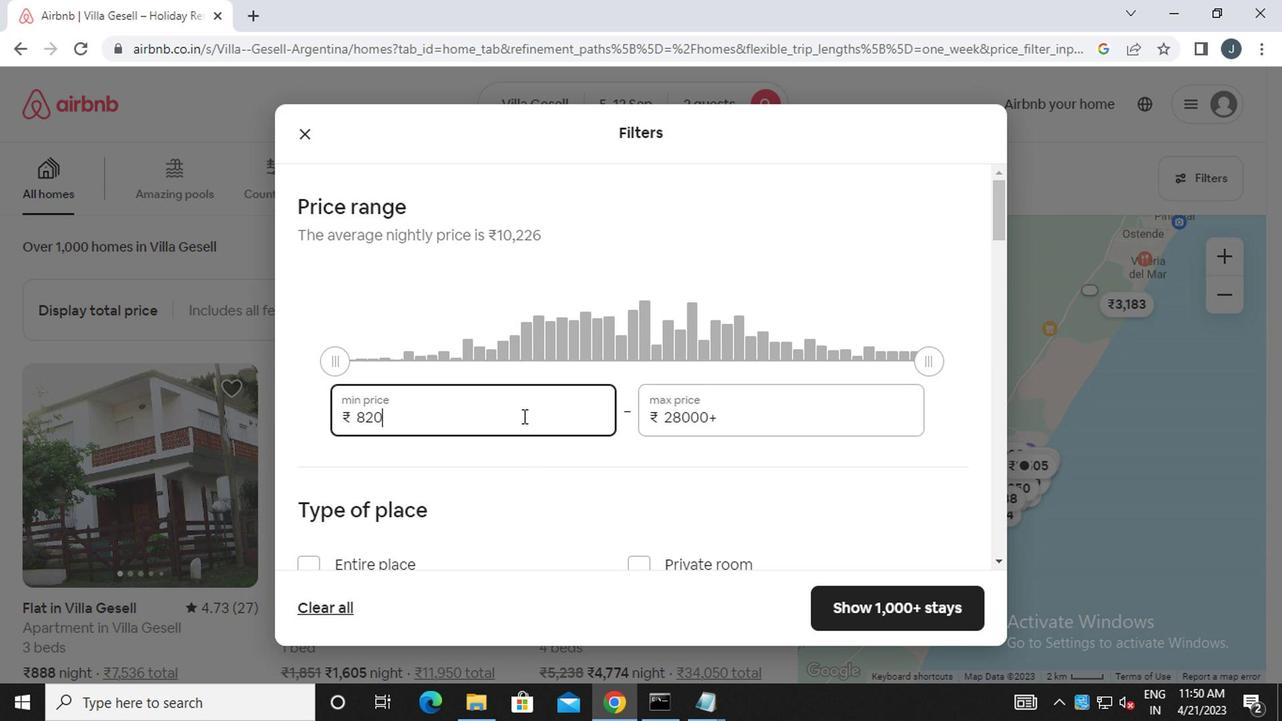 
Action: Key pressed <Key.backspace><Key.backspace><Key.backspace><Key.backspace><Key.backspace><Key.backspace><Key.backspace><Key.backspace><Key.backspace><Key.backspace>10000
Screenshot: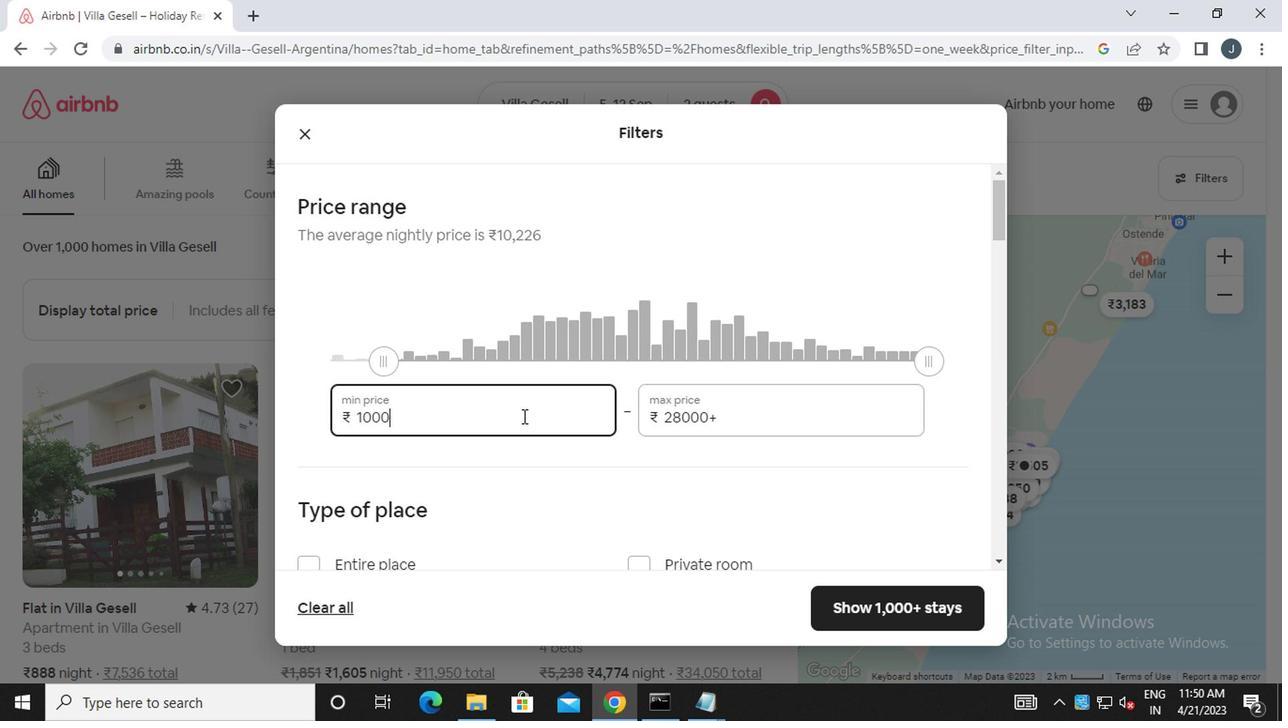 
Action: Mouse moved to (743, 418)
Screenshot: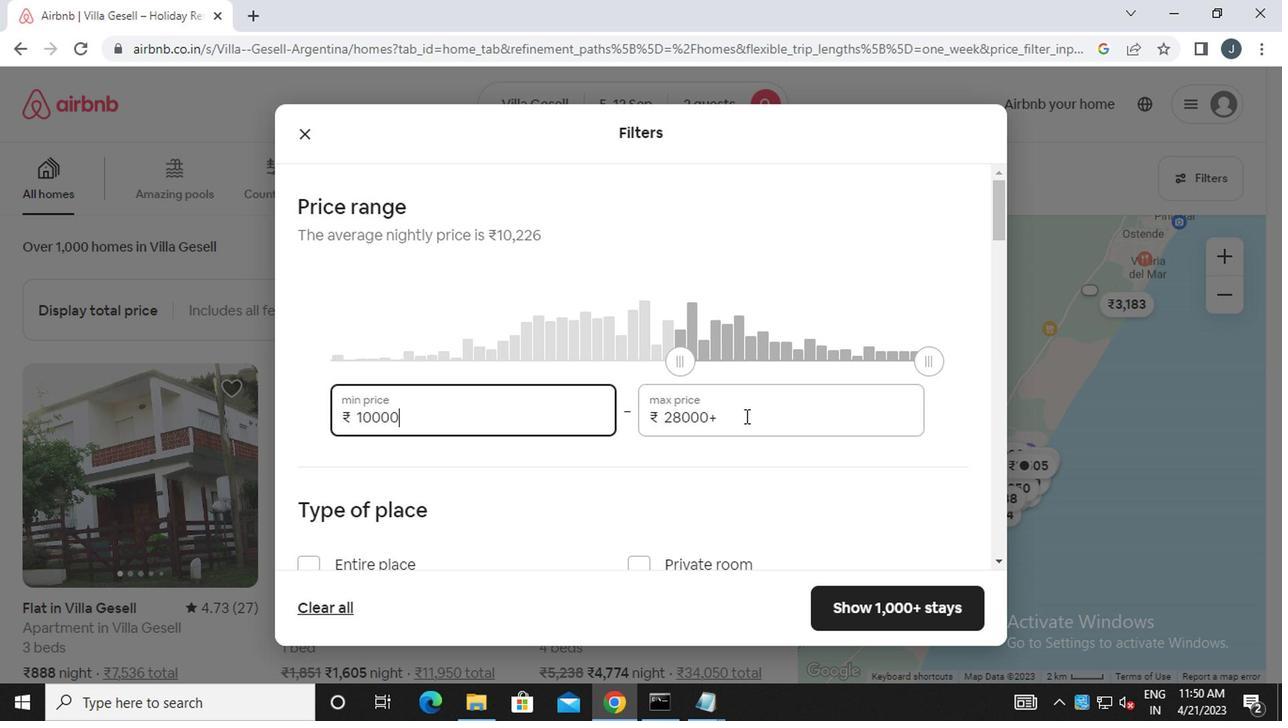 
Action: Mouse pressed left at (743, 418)
Screenshot: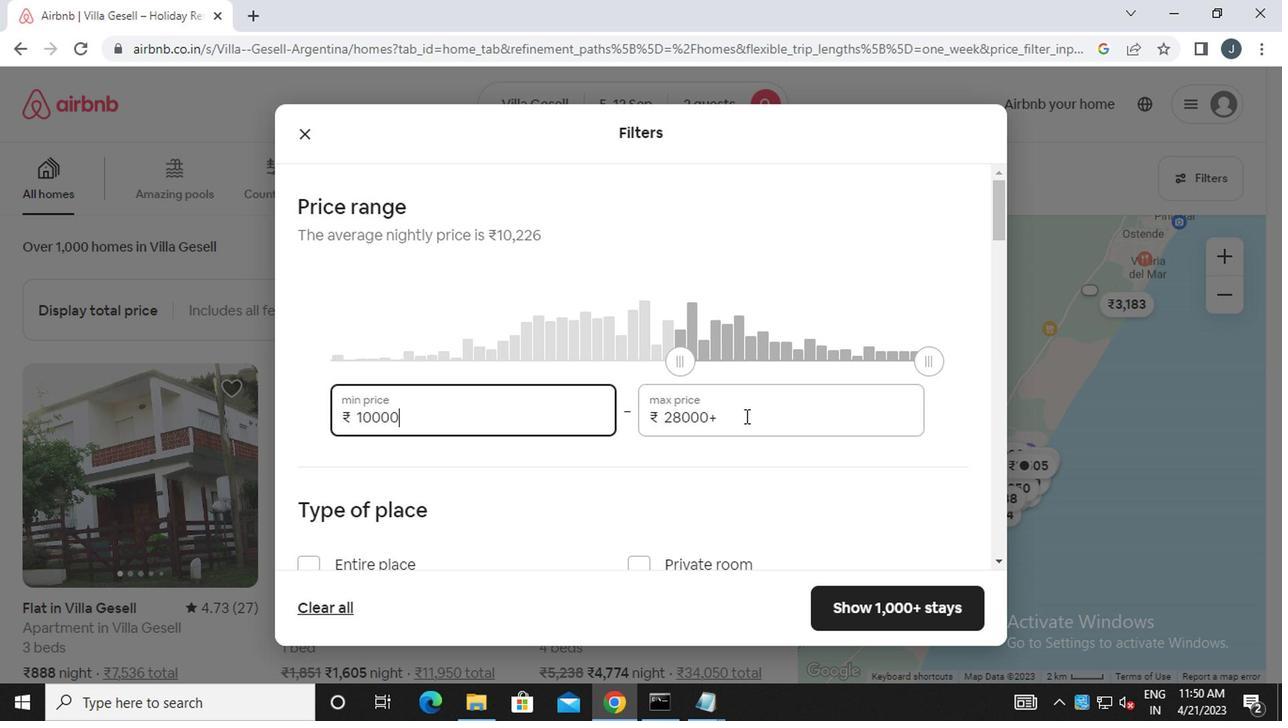 
Action: Mouse moved to (733, 429)
Screenshot: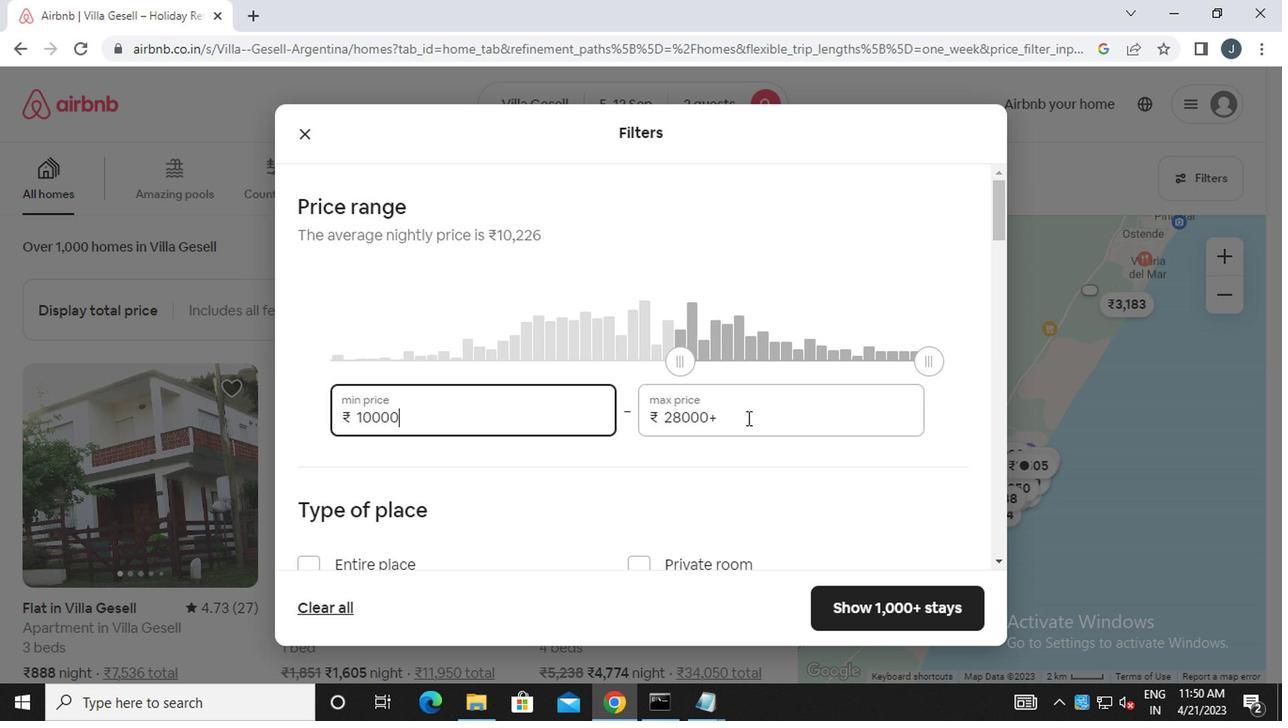 
Action: Key pressed <Key.backspace><Key.backspace><Key.backspace><Key.backspace><Key.backspace><Key.backspace><Key.backspace><Key.backspace><Key.backspace><Key.backspace>15000
Screenshot: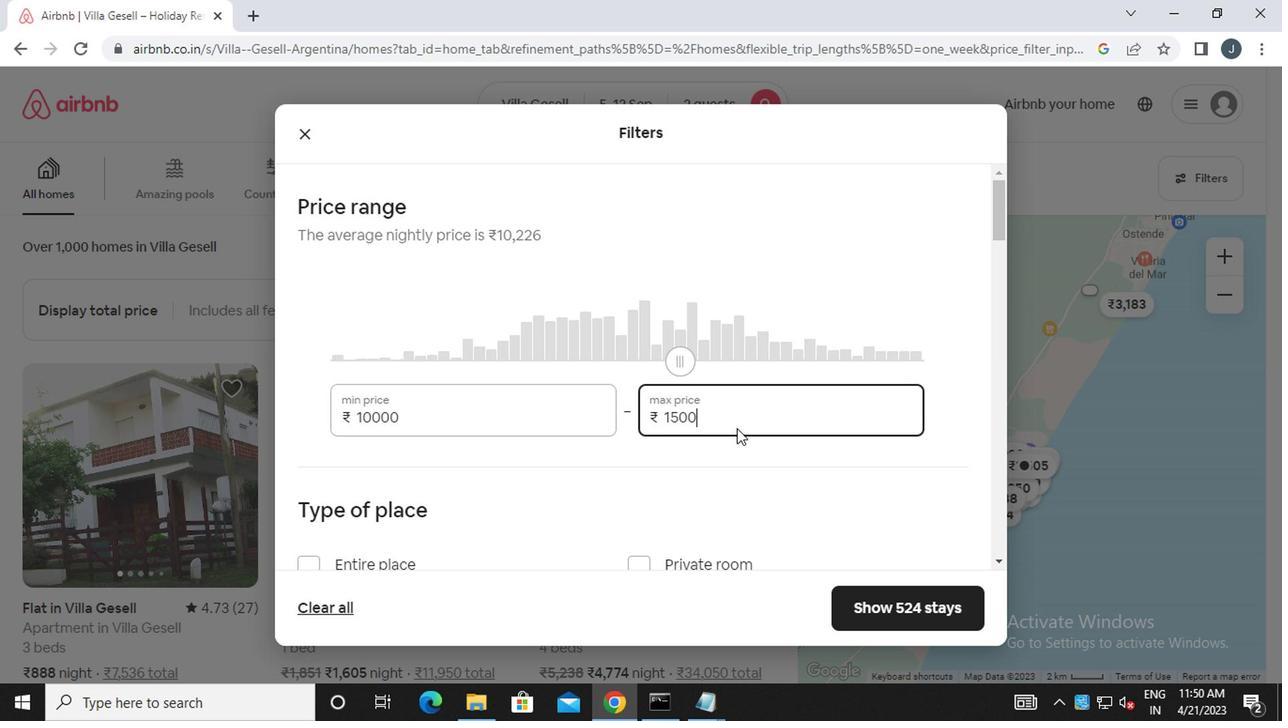 
Action: Mouse moved to (533, 453)
Screenshot: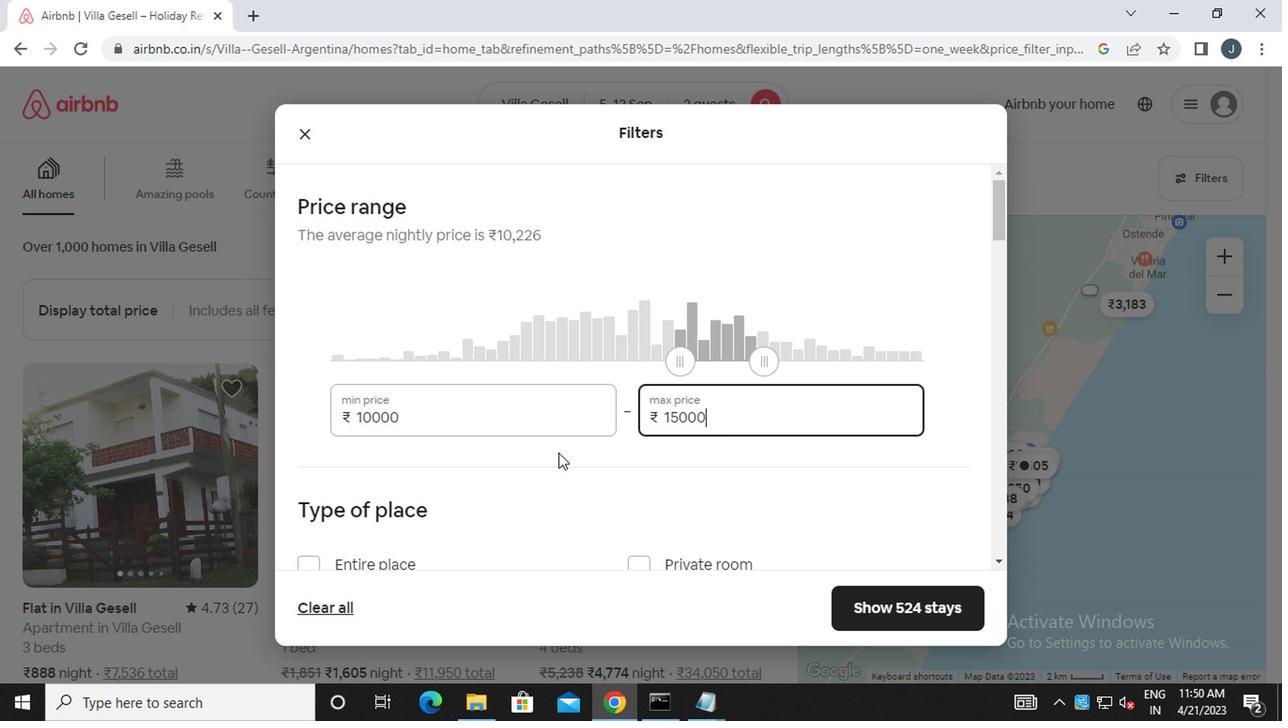 
Action: Mouse scrolled (533, 452) with delta (0, -1)
Screenshot: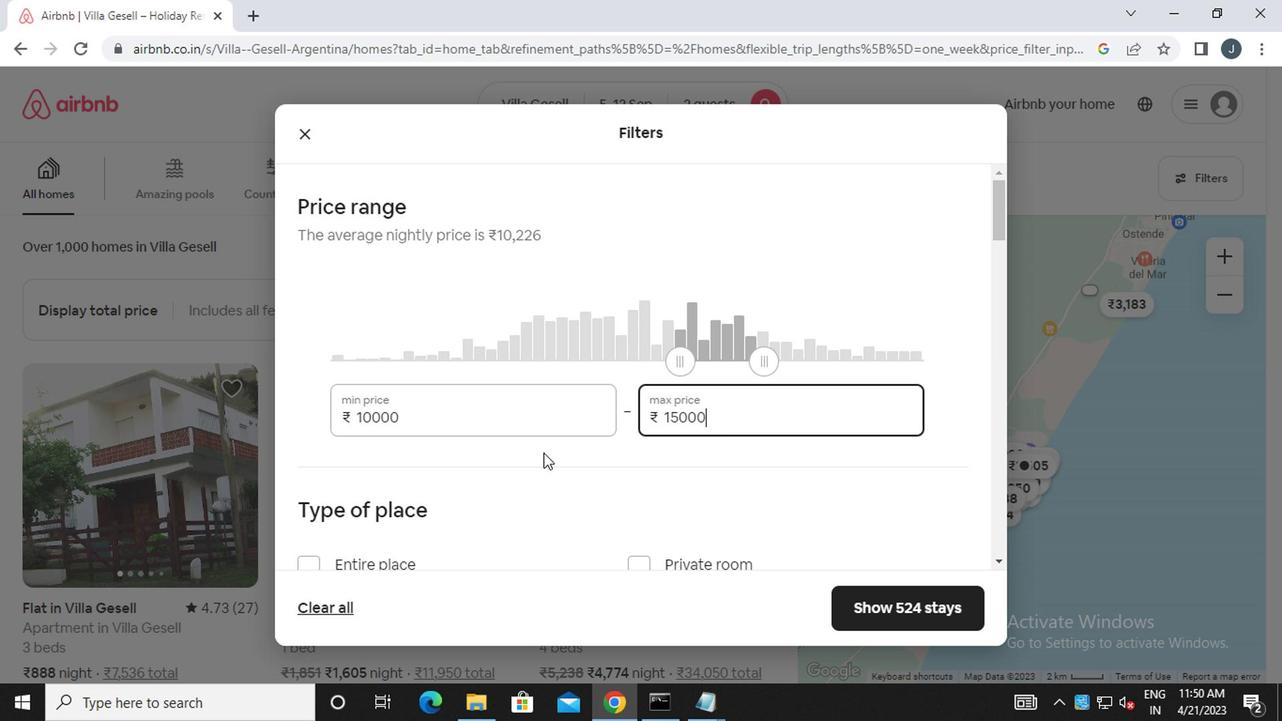 
Action: Mouse scrolled (533, 452) with delta (0, -1)
Screenshot: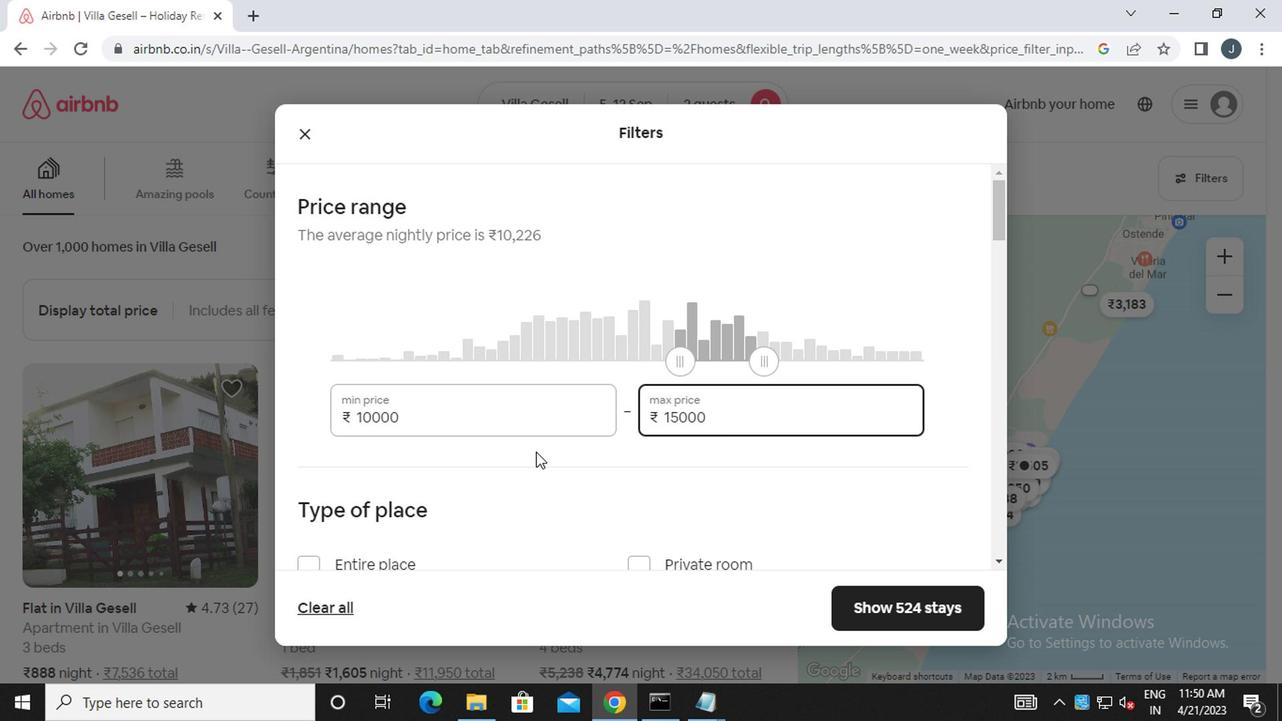 
Action: Mouse scrolled (533, 452) with delta (0, -1)
Screenshot: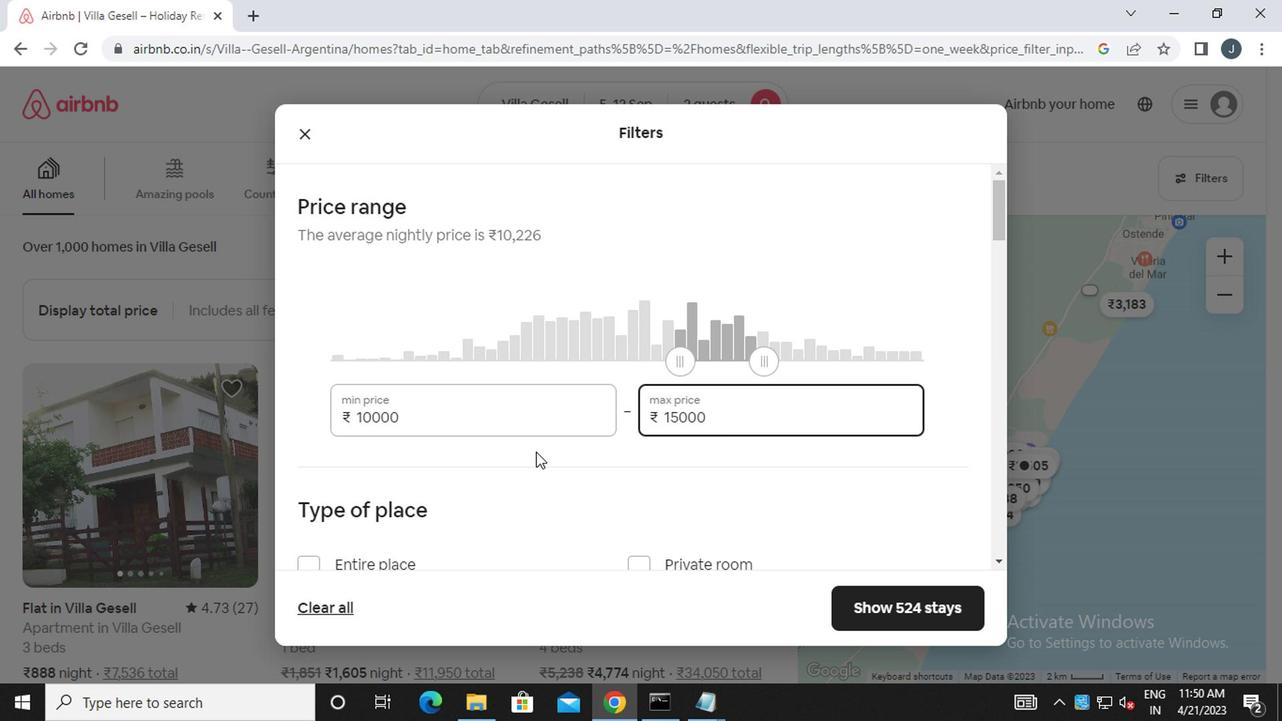 
Action: Mouse moved to (374, 322)
Screenshot: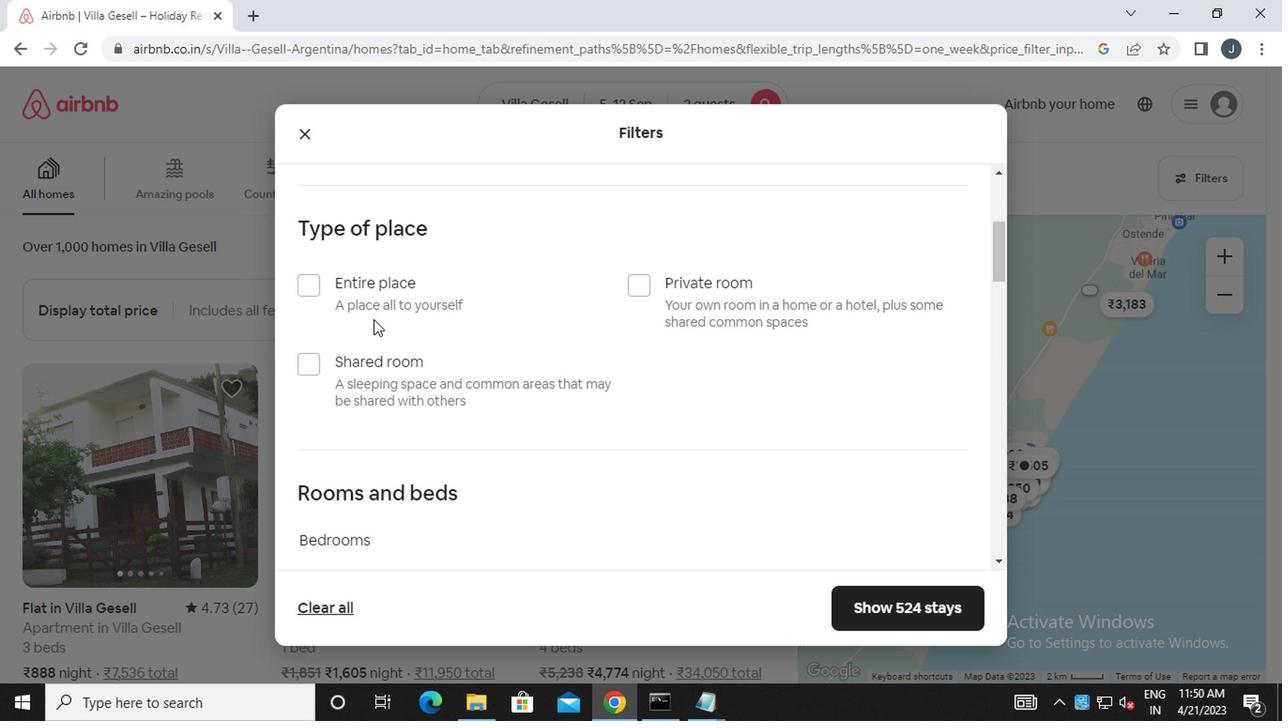 
Action: Mouse scrolled (374, 322) with delta (0, 0)
Screenshot: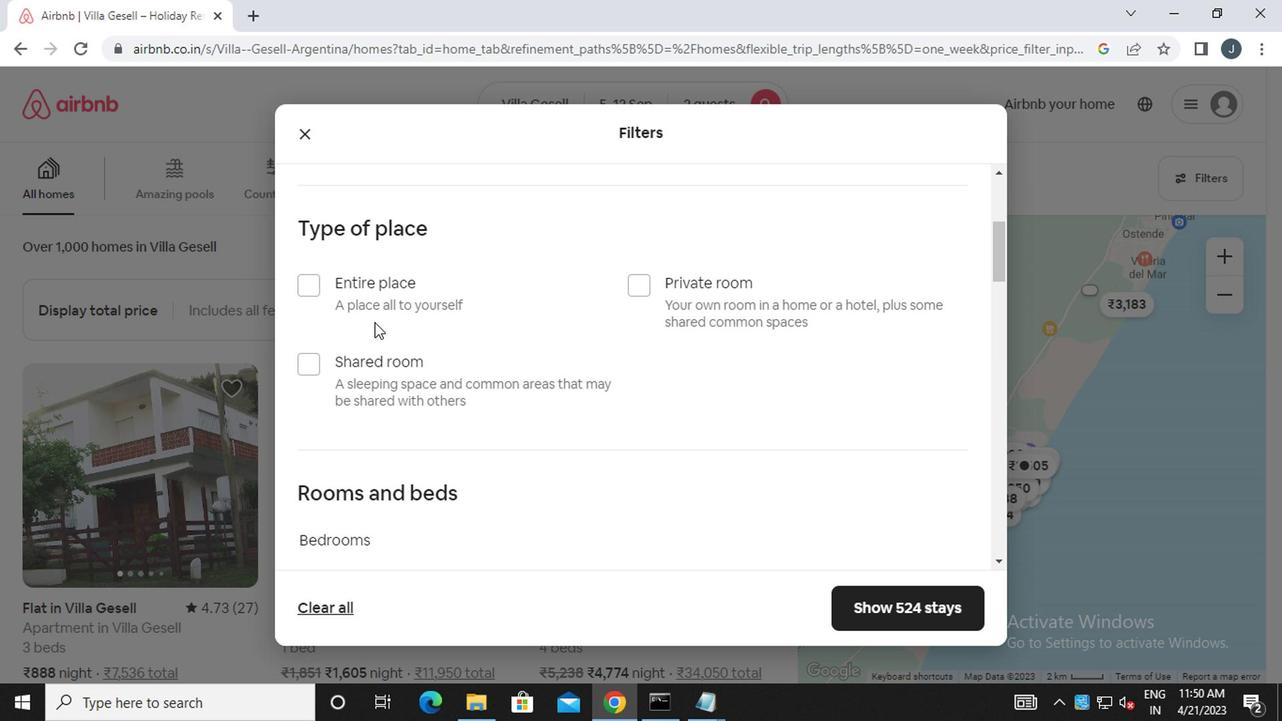 
Action: Mouse scrolled (374, 322) with delta (0, 0)
Screenshot: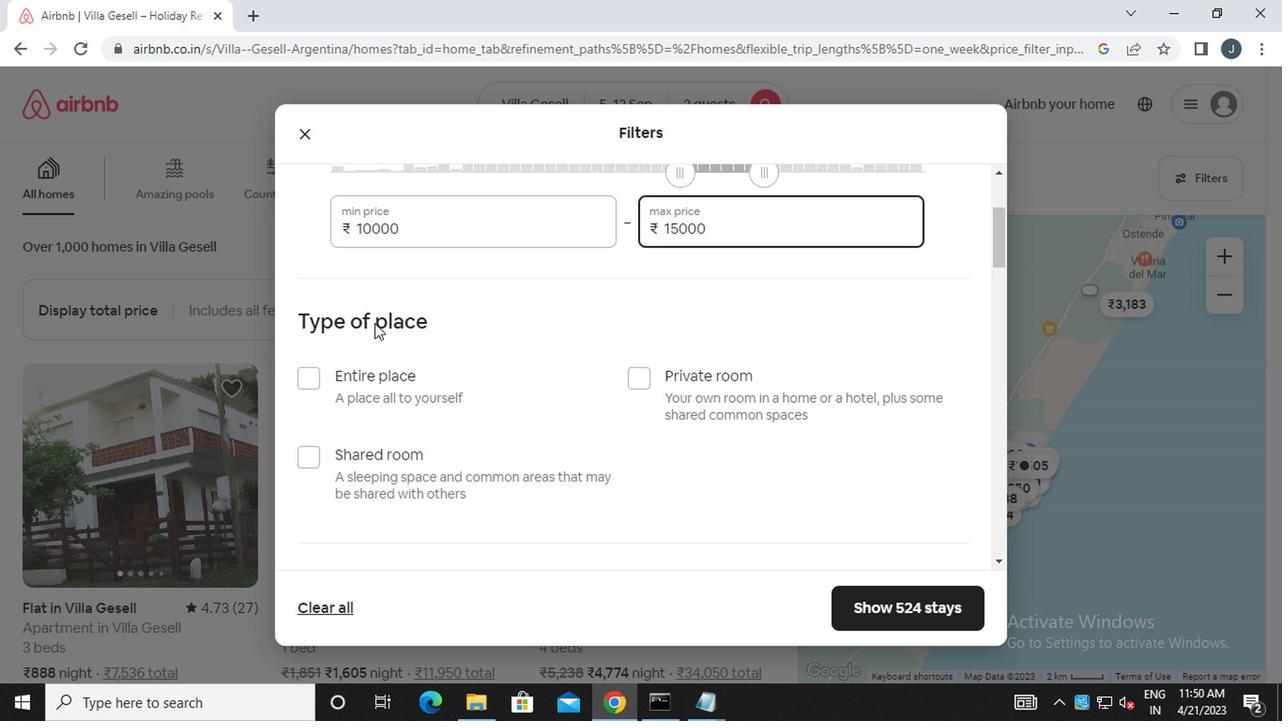 
Action: Mouse scrolled (374, 320) with delta (0, -1)
Screenshot: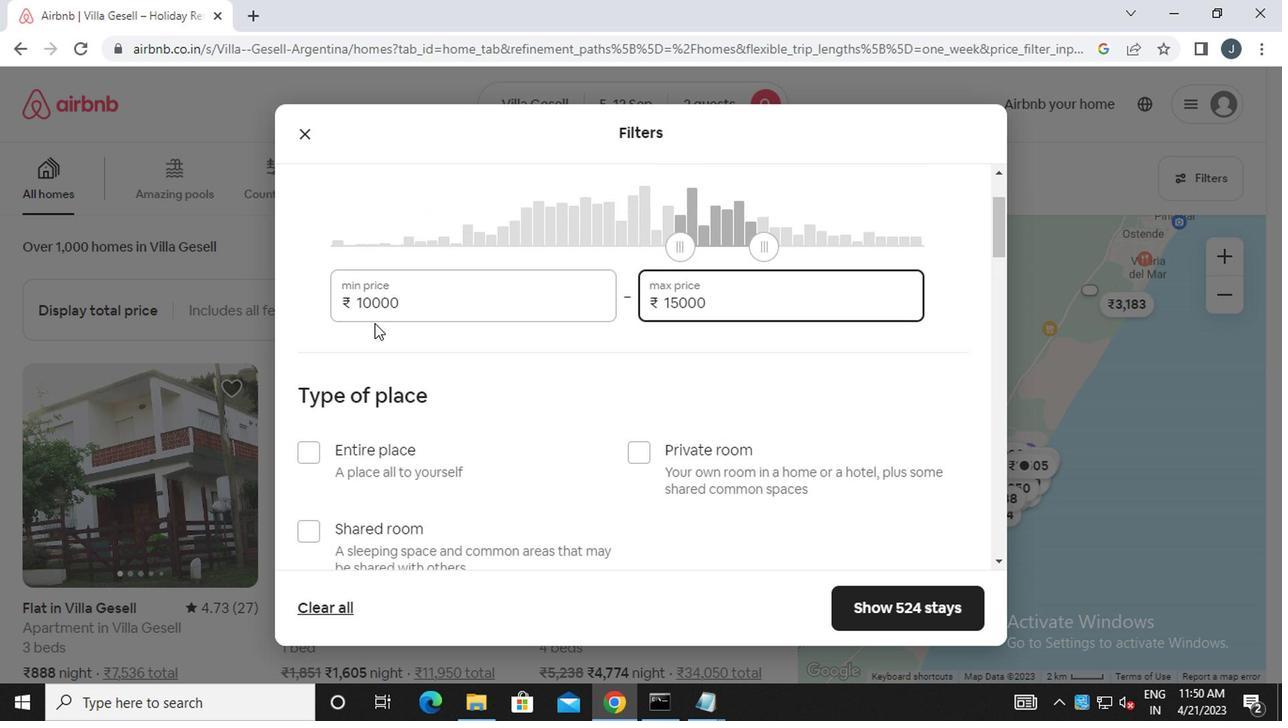 
Action: Mouse scrolled (374, 320) with delta (0, -1)
Screenshot: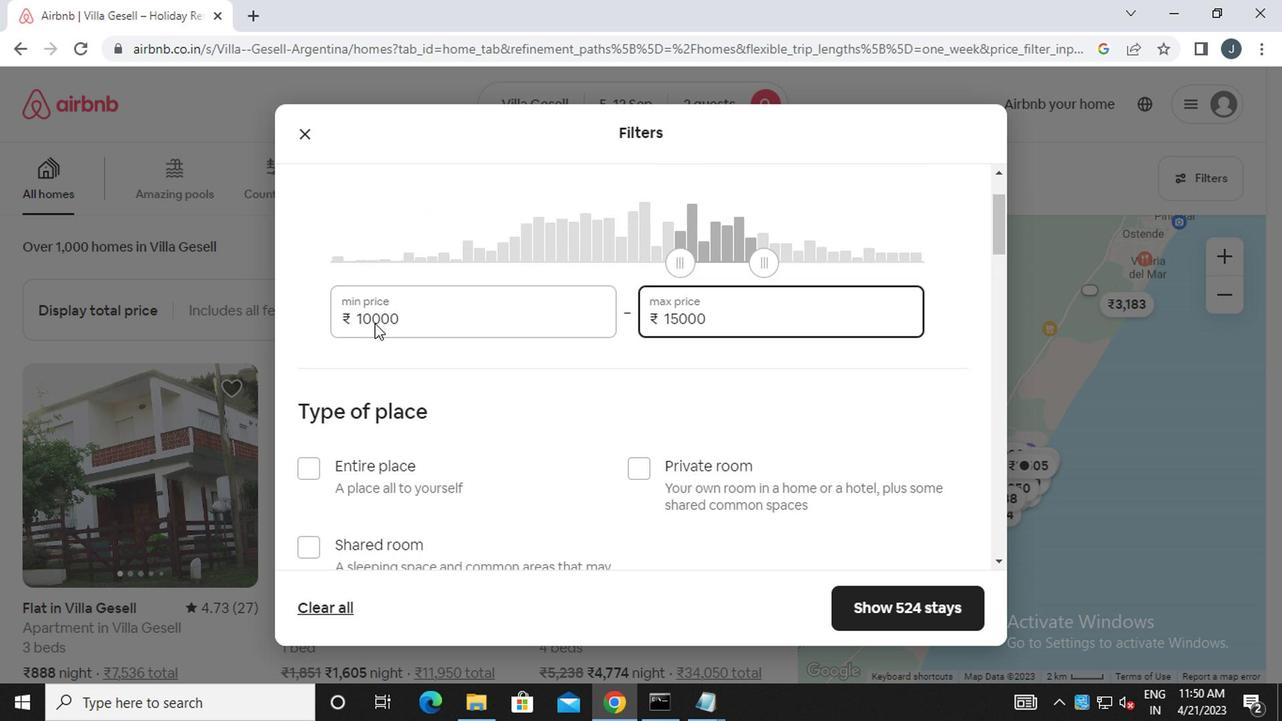 
Action: Mouse scrolled (374, 320) with delta (0, -1)
Screenshot: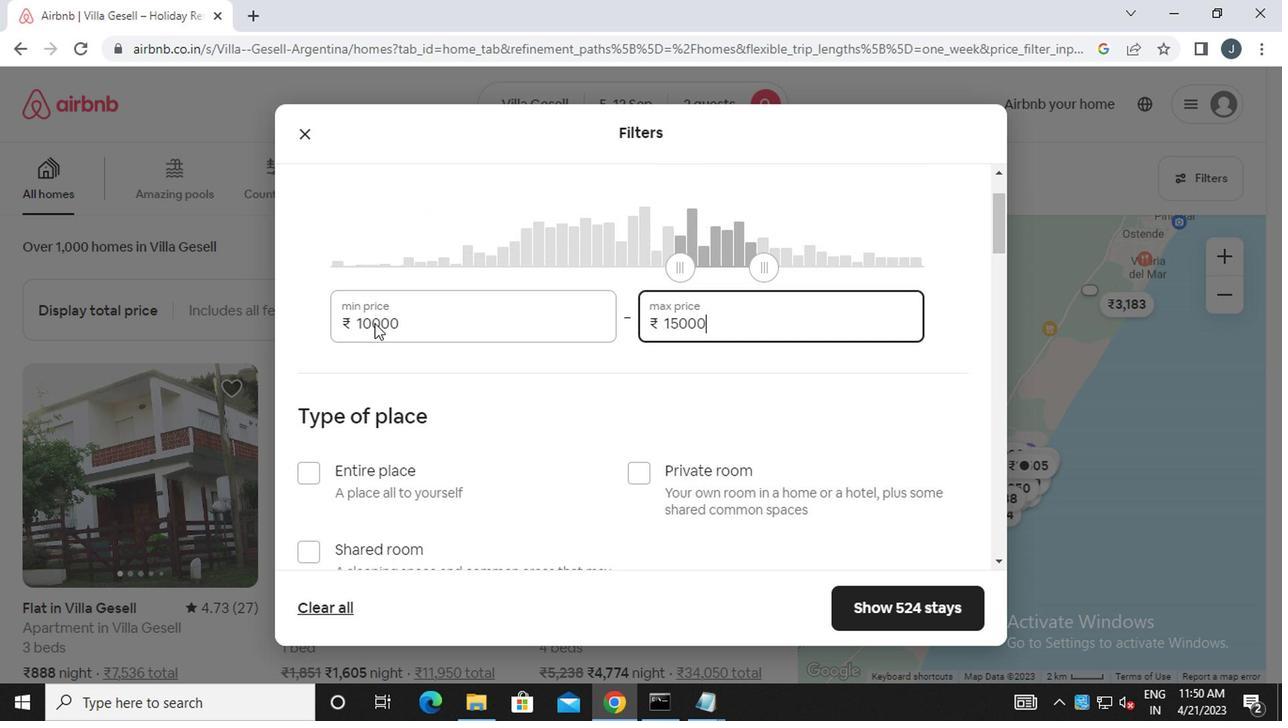 
Action: Mouse scrolled (374, 320) with delta (0, -1)
Screenshot: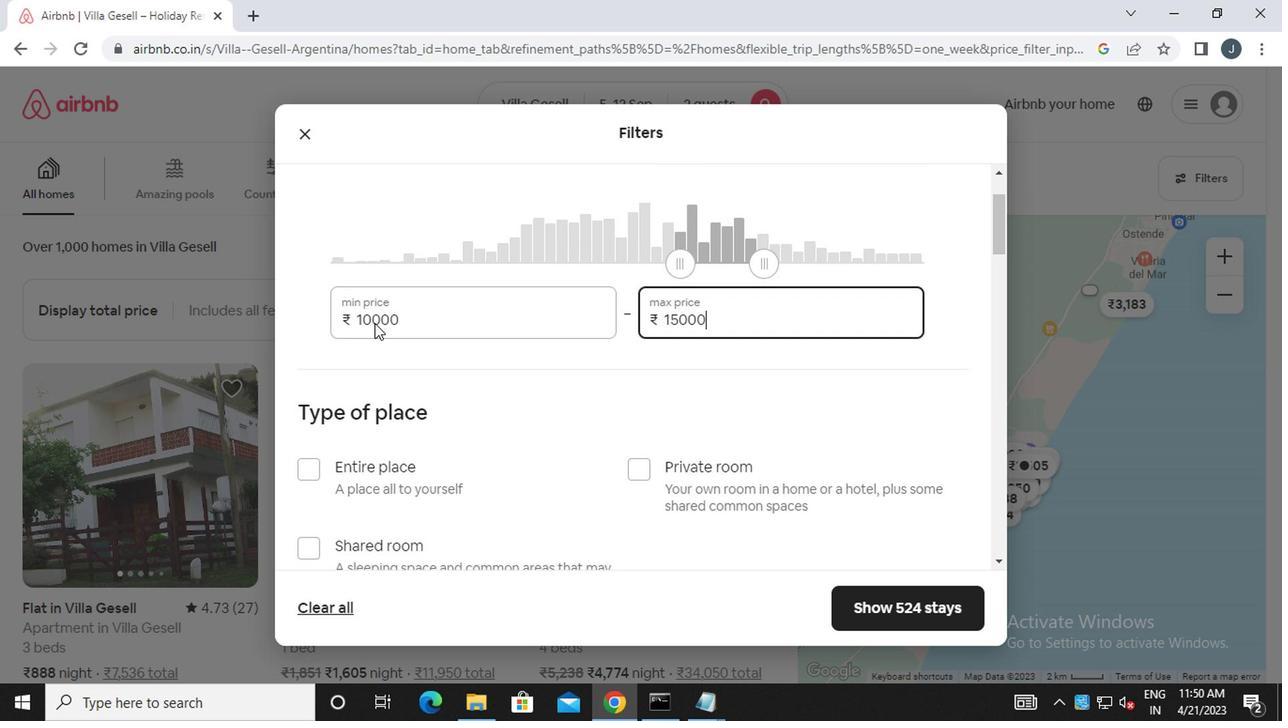 
Action: Mouse moved to (406, 399)
Screenshot: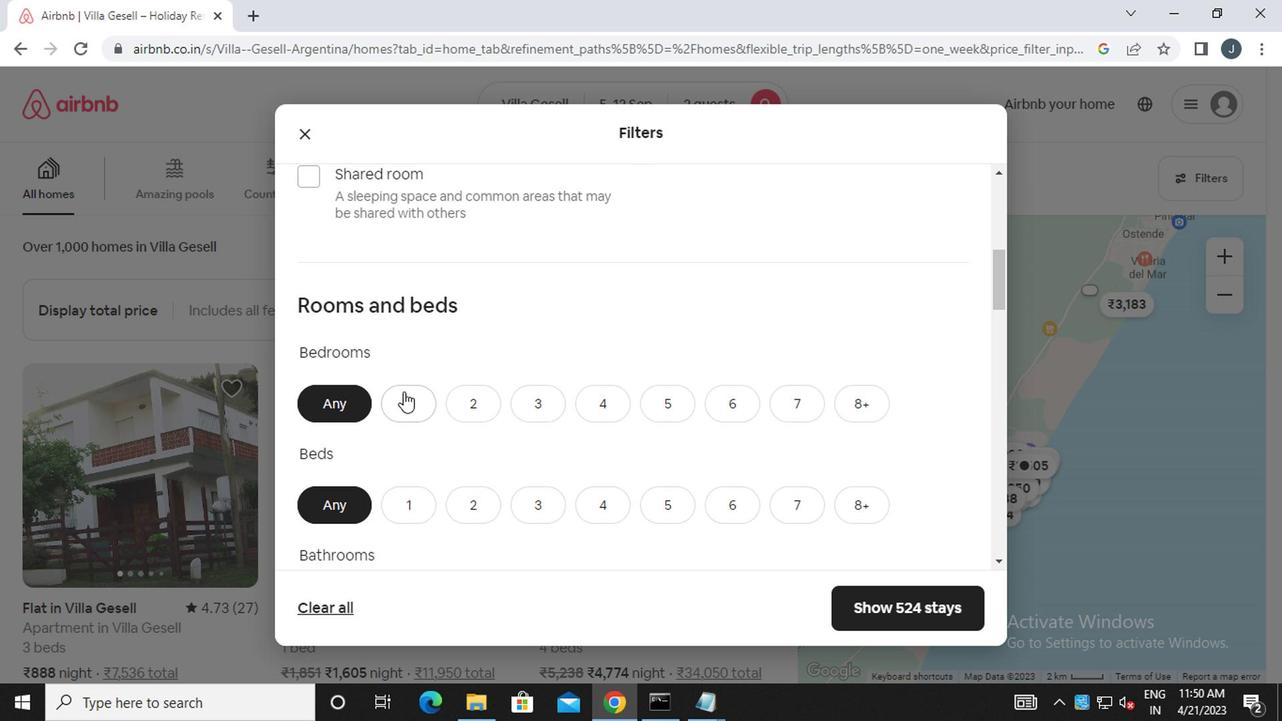
Action: Mouse pressed left at (406, 399)
Screenshot: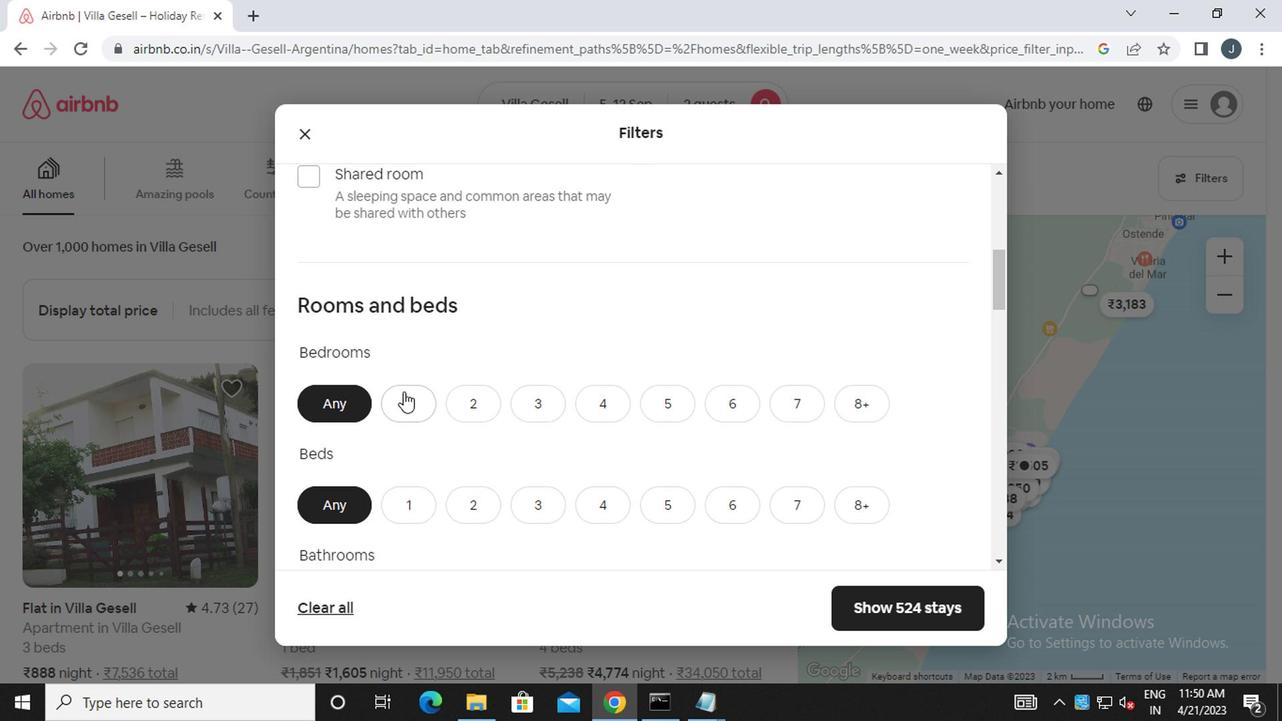 
Action: Mouse moved to (414, 496)
Screenshot: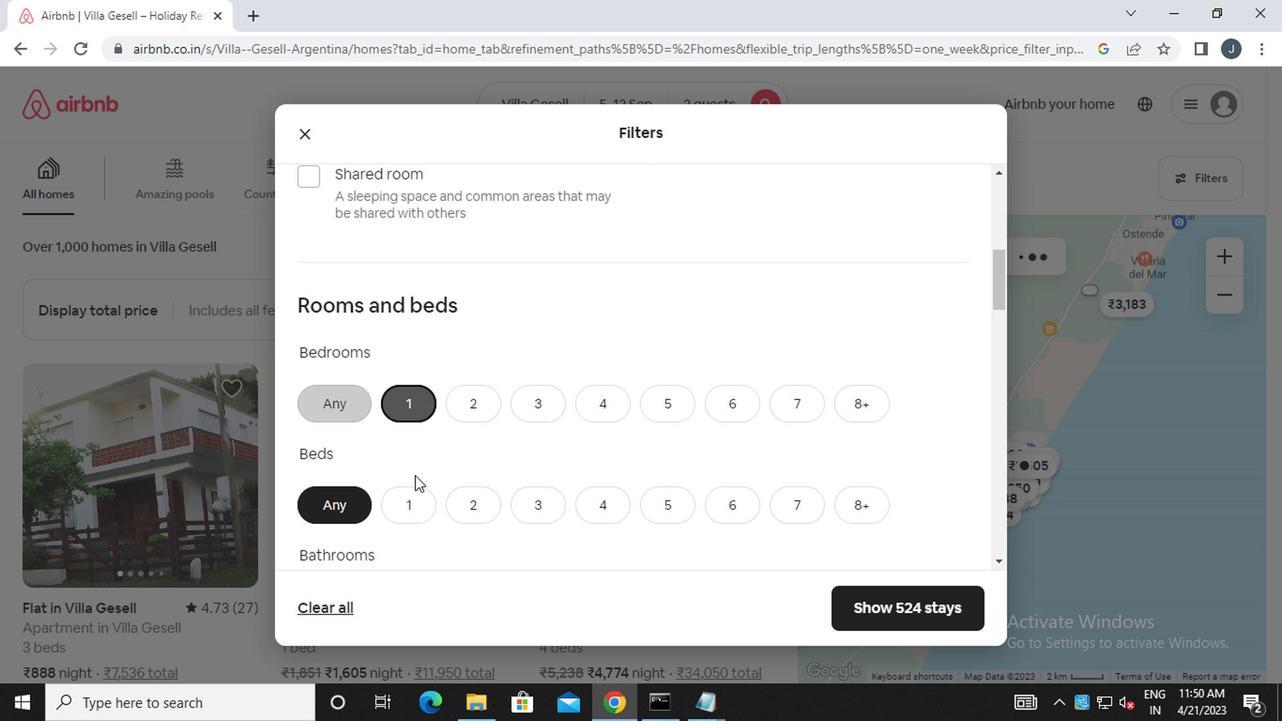 
Action: Mouse pressed left at (414, 496)
Screenshot: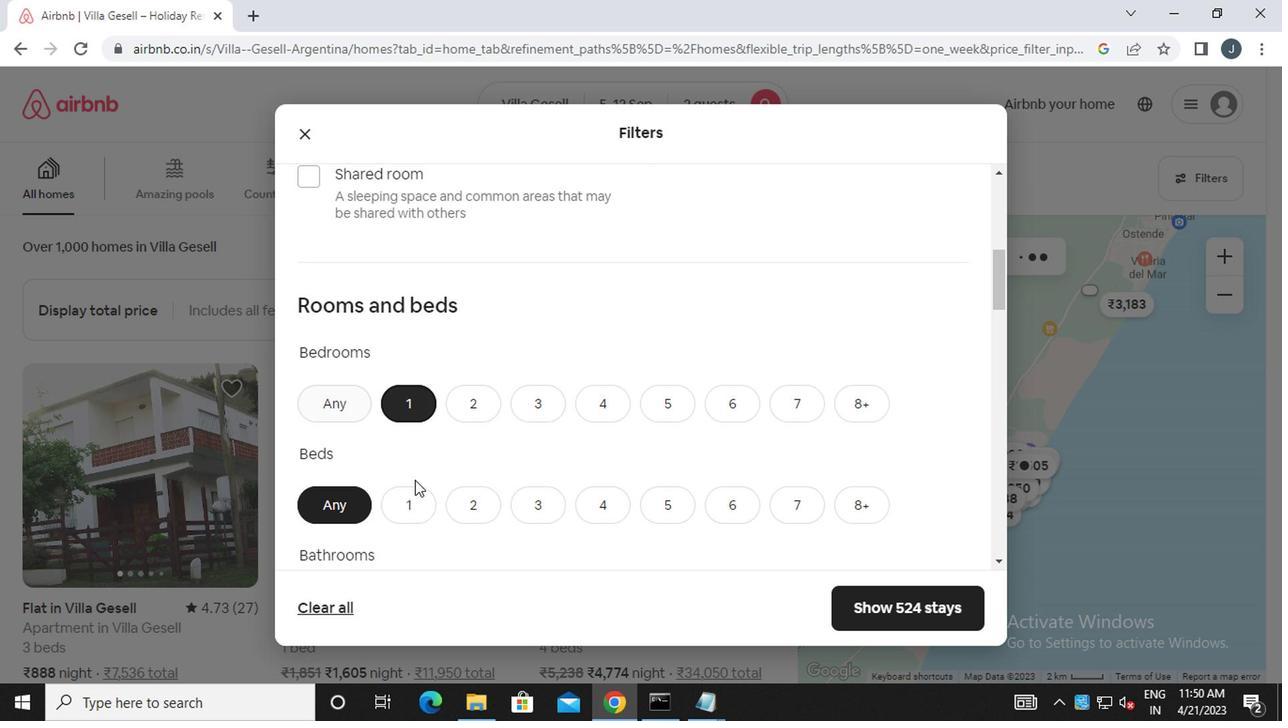 
Action: Mouse moved to (414, 501)
Screenshot: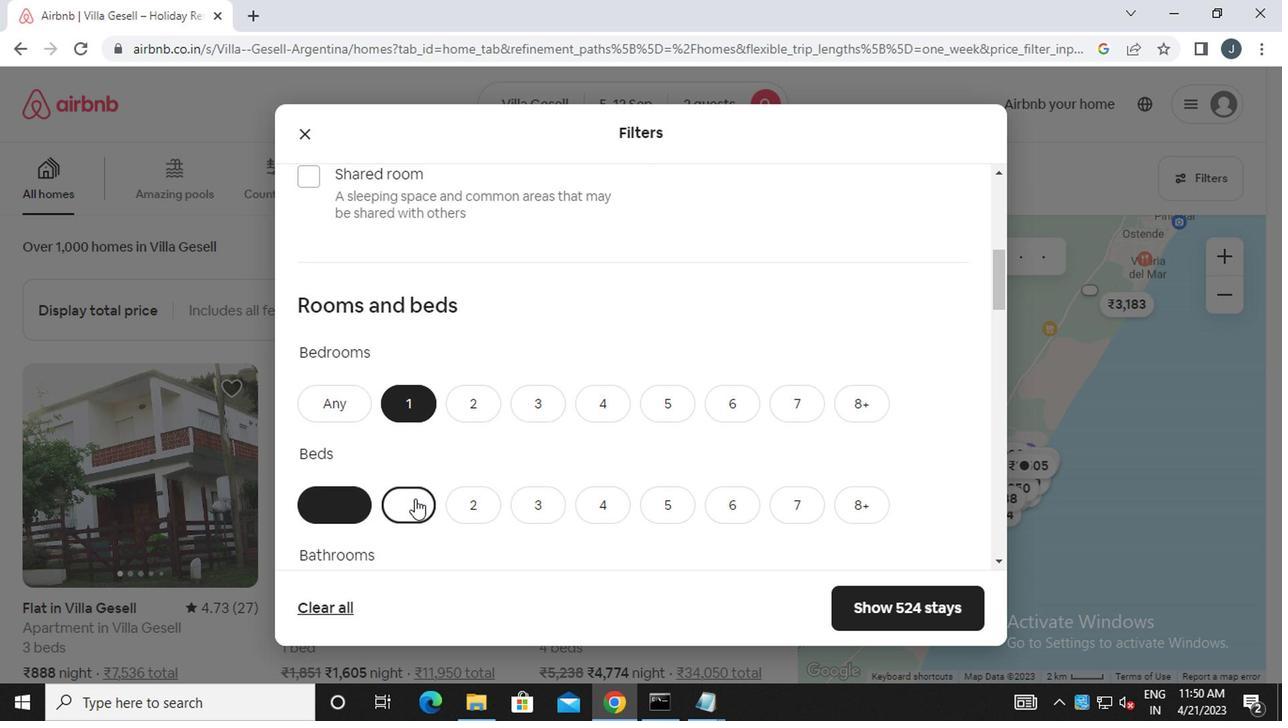 
Action: Mouse scrolled (414, 500) with delta (0, -1)
Screenshot: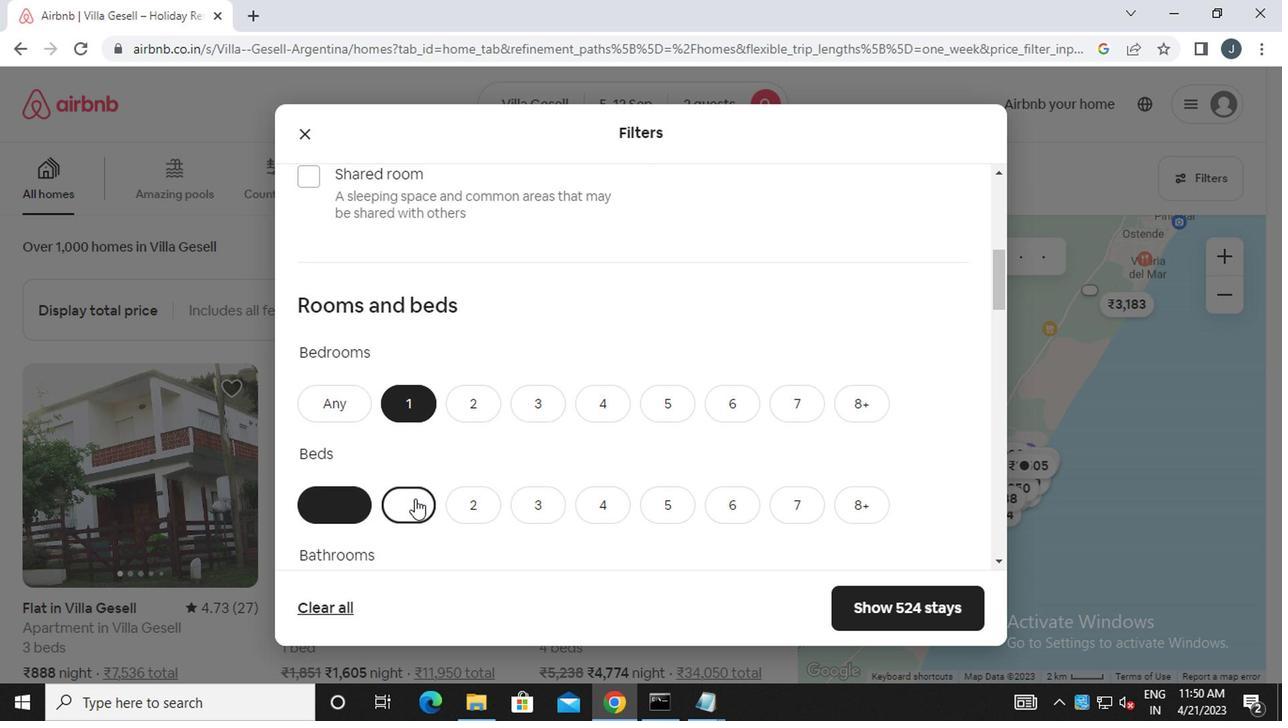 
Action: Mouse moved to (414, 501)
Screenshot: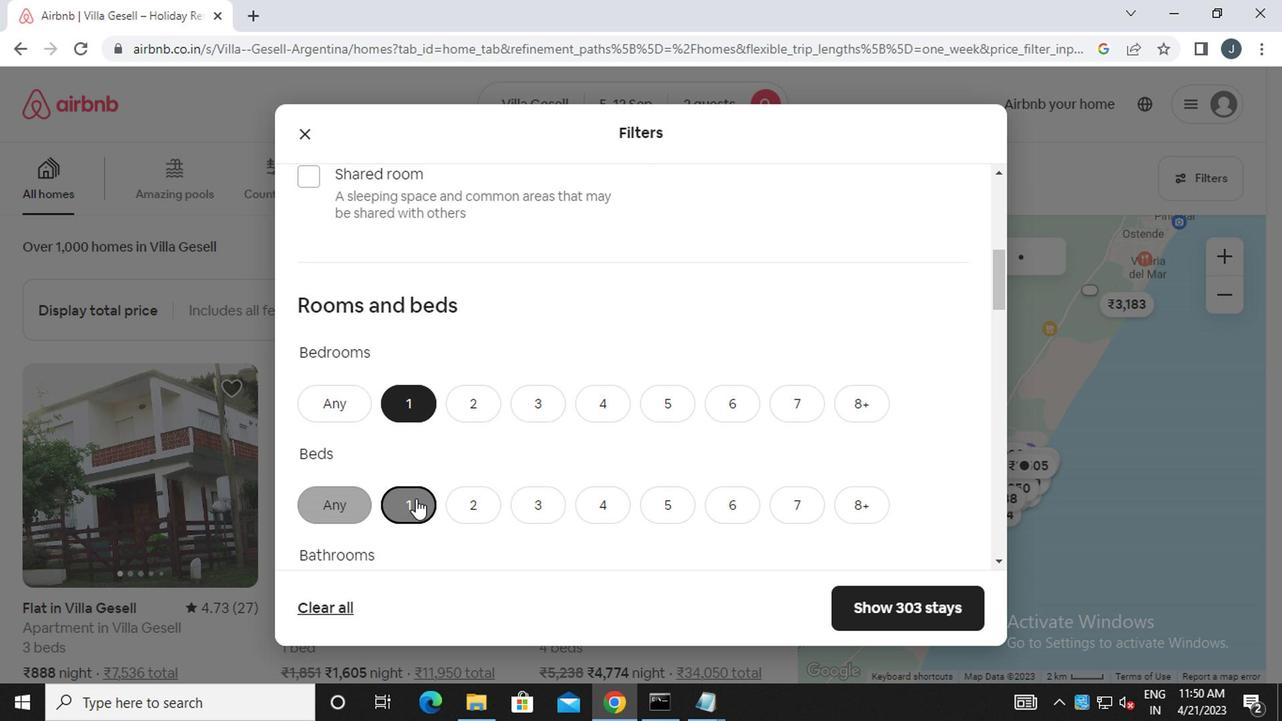 
Action: Mouse scrolled (414, 500) with delta (0, -1)
Screenshot: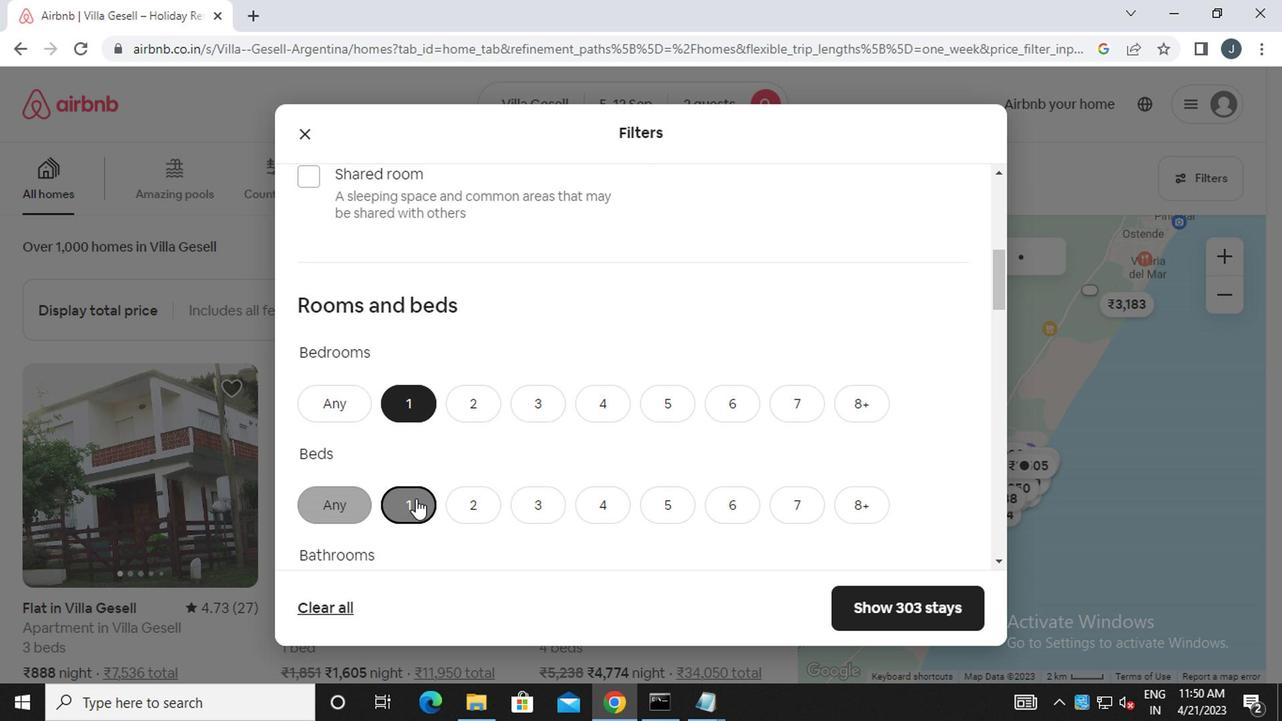 
Action: Mouse moved to (414, 414)
Screenshot: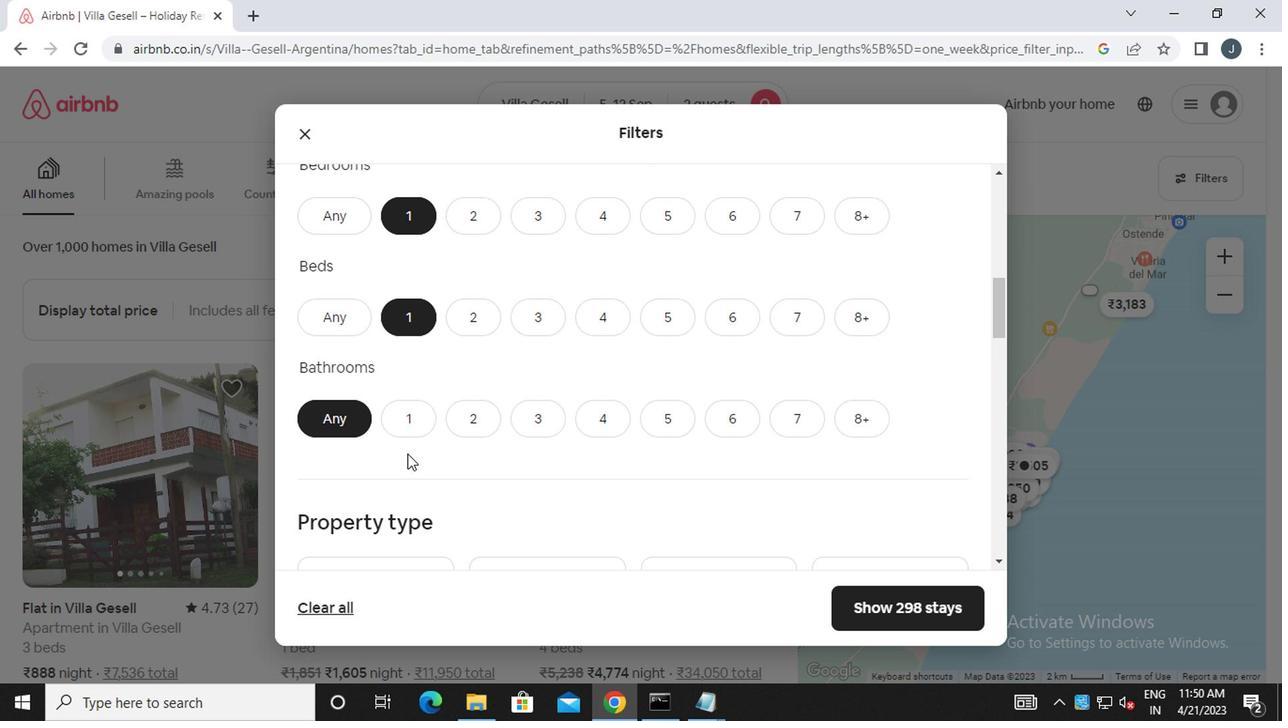 
Action: Mouse pressed left at (414, 414)
Screenshot: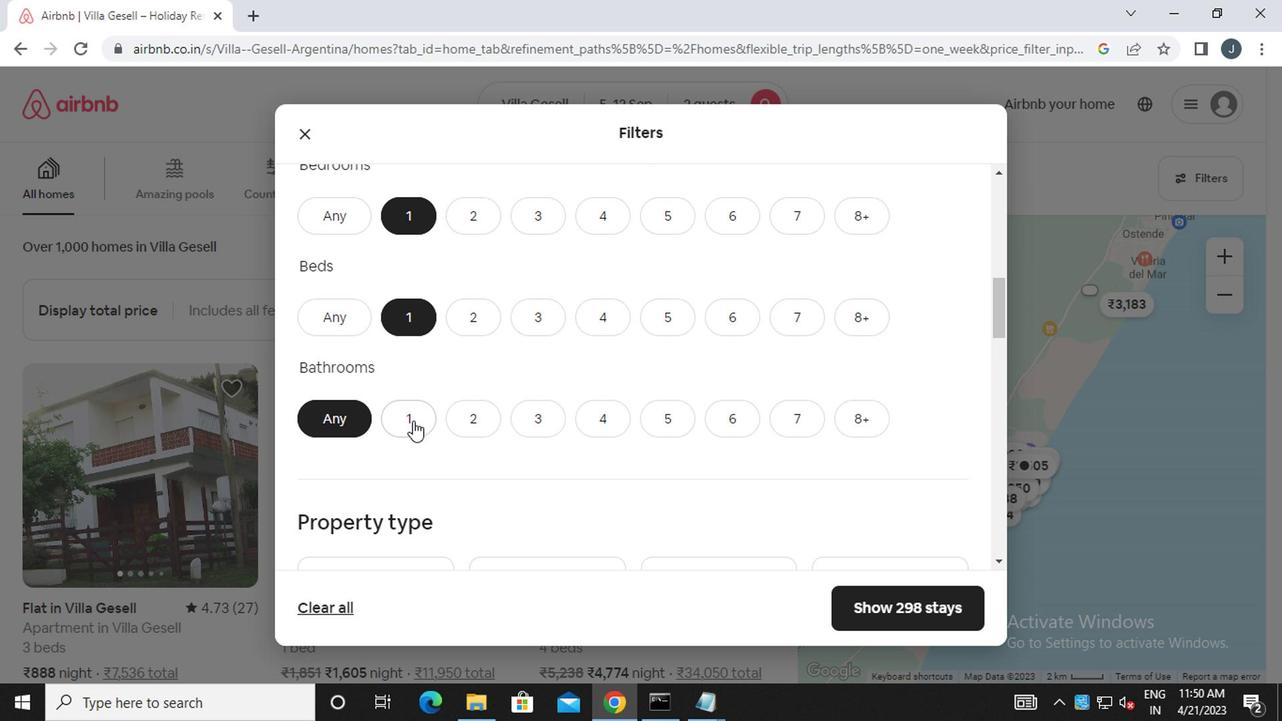 
Action: Mouse moved to (418, 438)
Screenshot: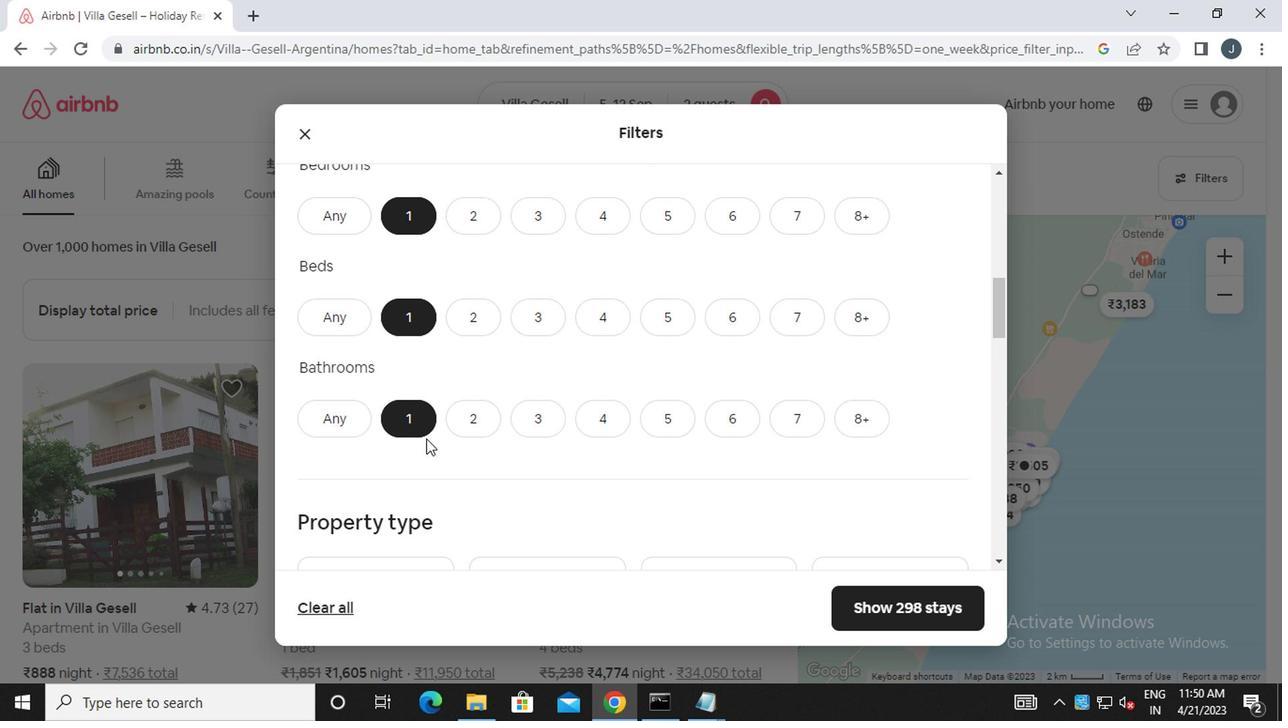 
Action: Mouse scrolled (418, 438) with delta (0, 0)
Screenshot: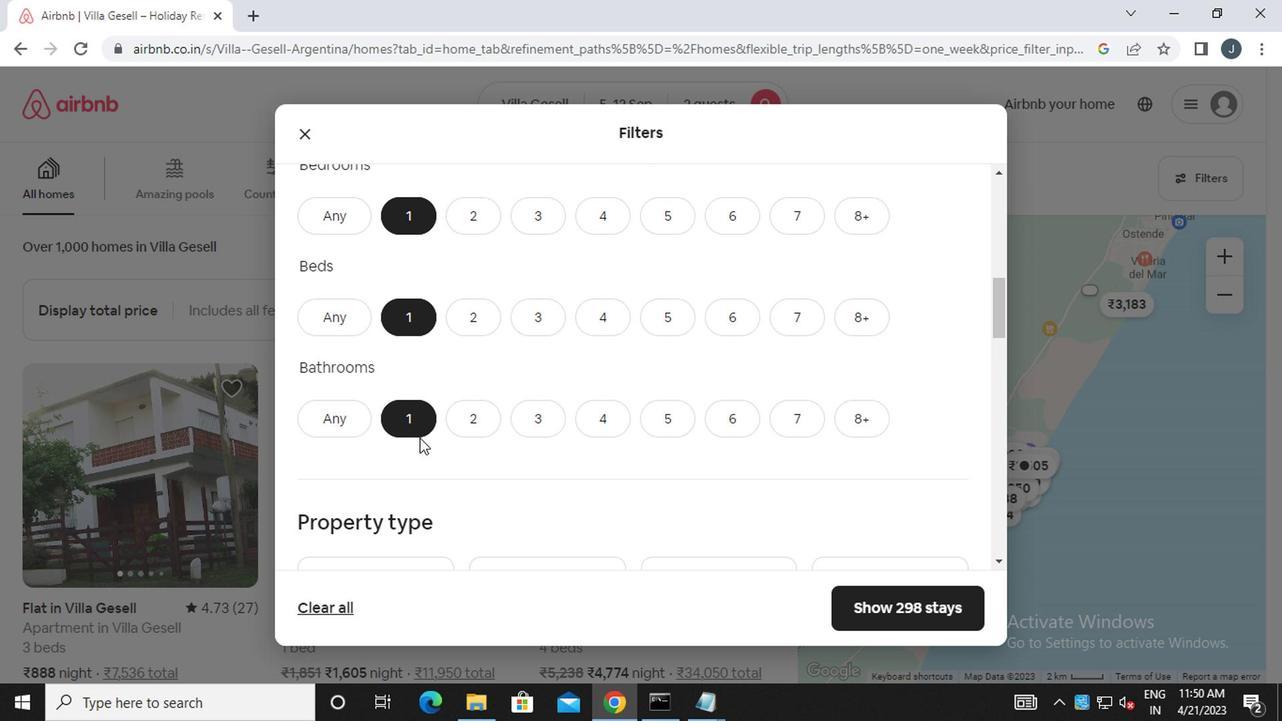 
Action: Mouse scrolled (418, 438) with delta (0, 0)
Screenshot: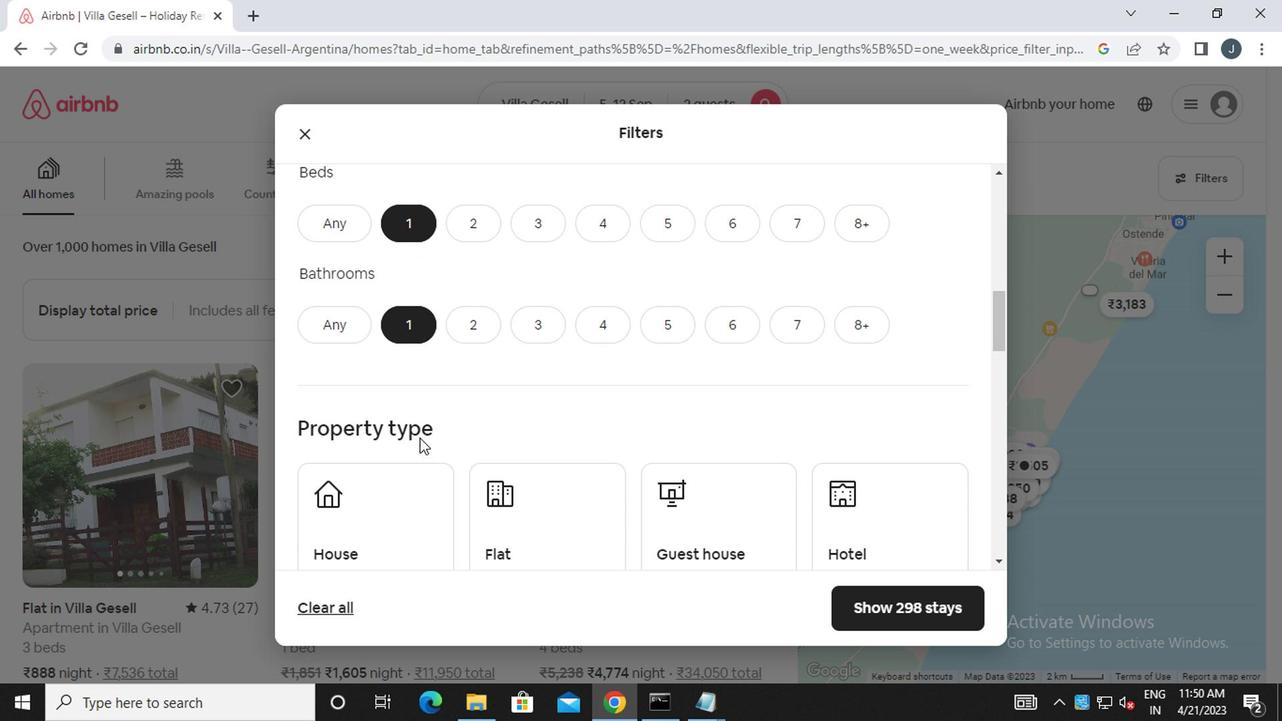 
Action: Mouse moved to (358, 442)
Screenshot: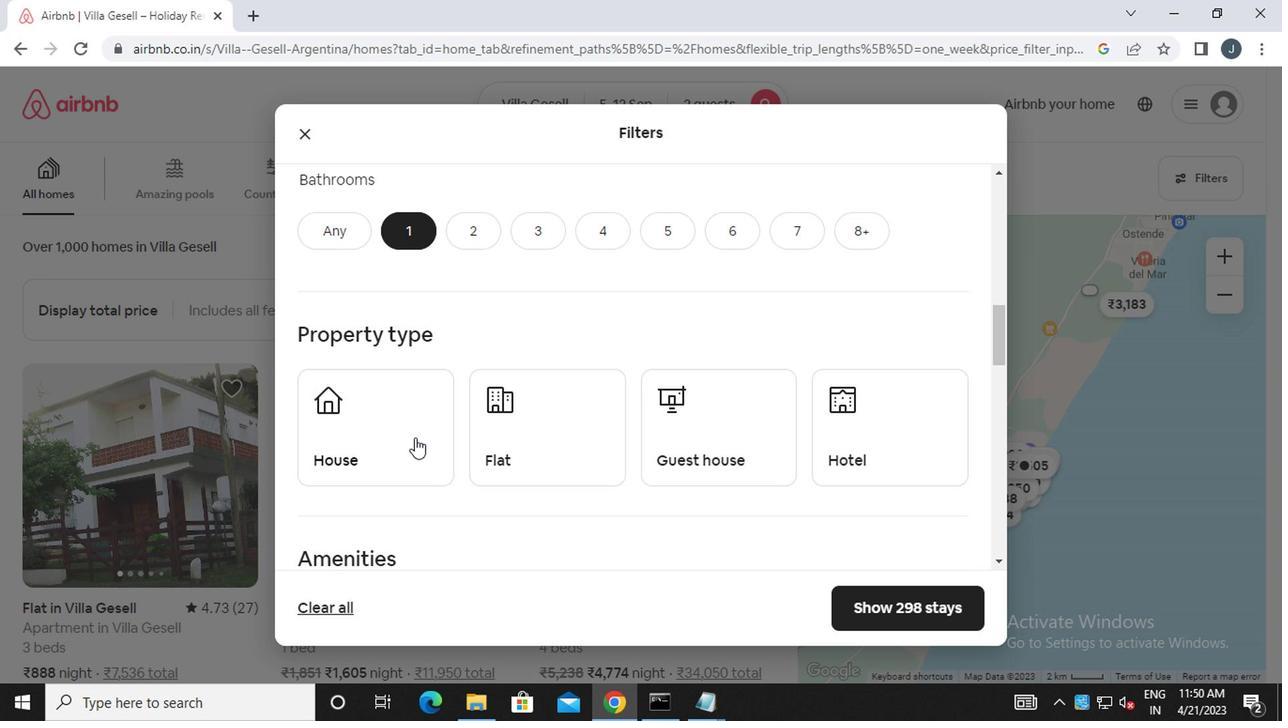 
Action: Mouse pressed left at (358, 442)
Screenshot: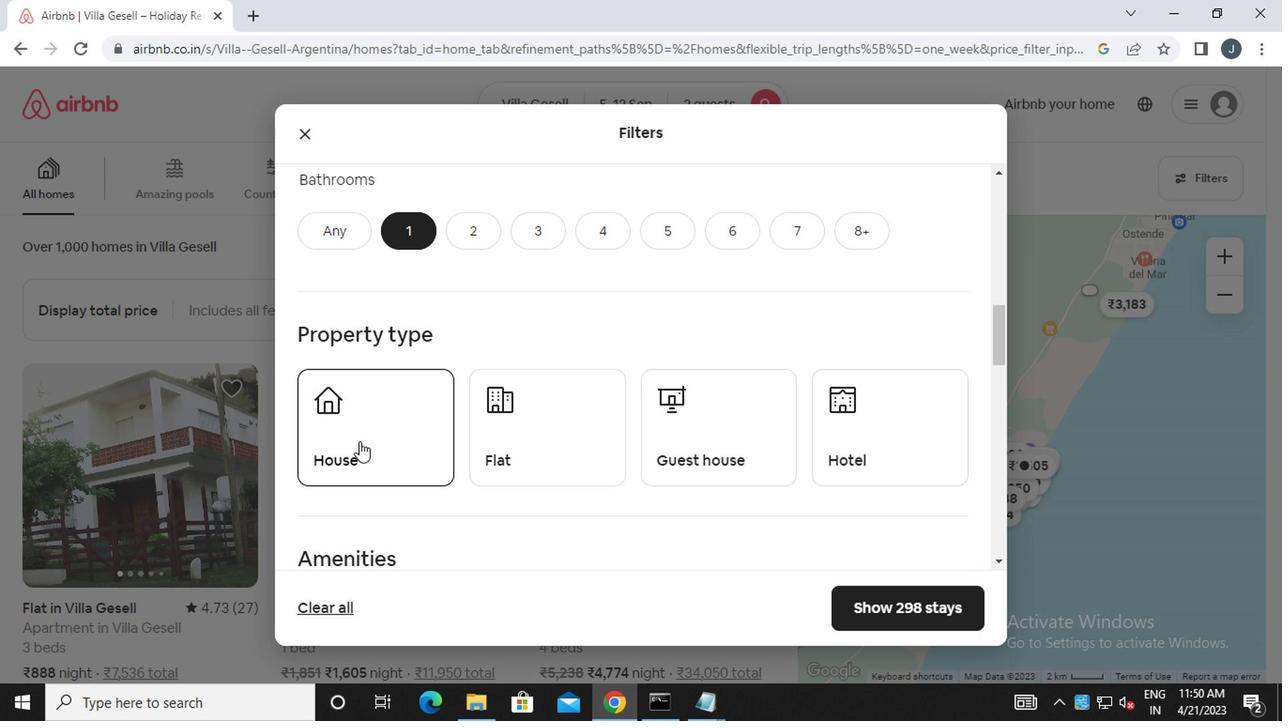 
Action: Mouse moved to (529, 450)
Screenshot: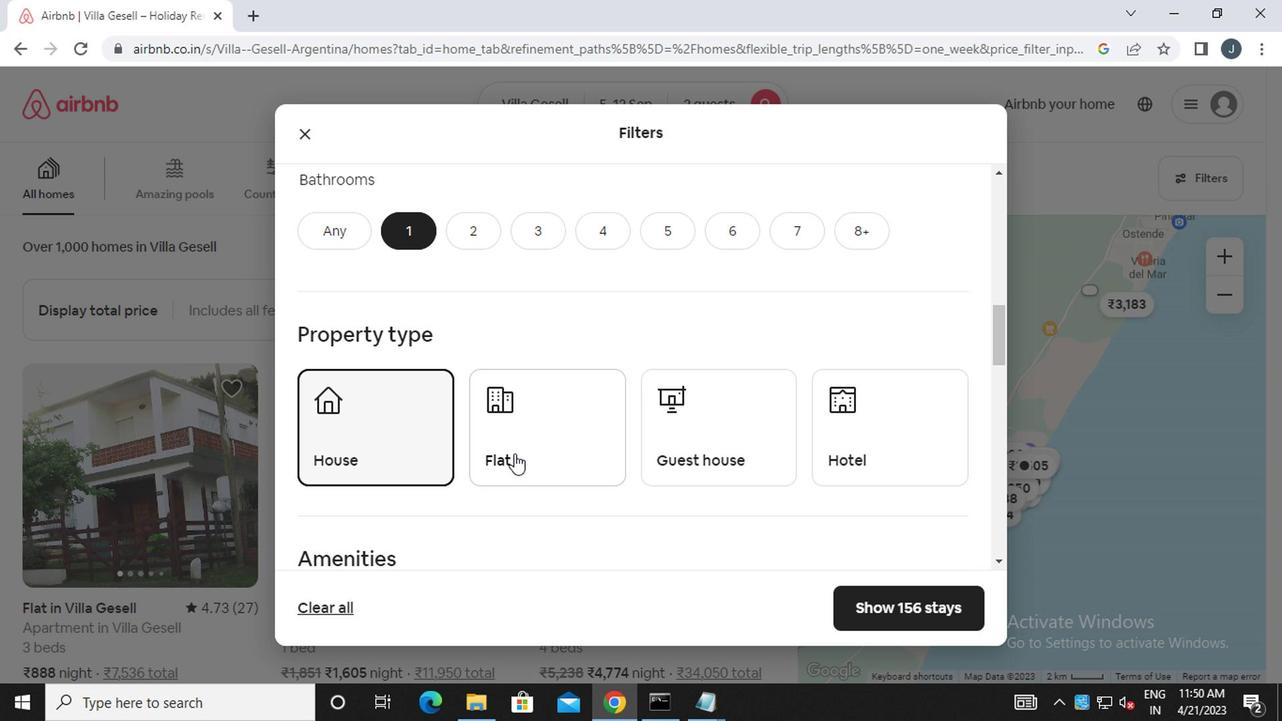 
Action: Mouse pressed left at (529, 450)
Screenshot: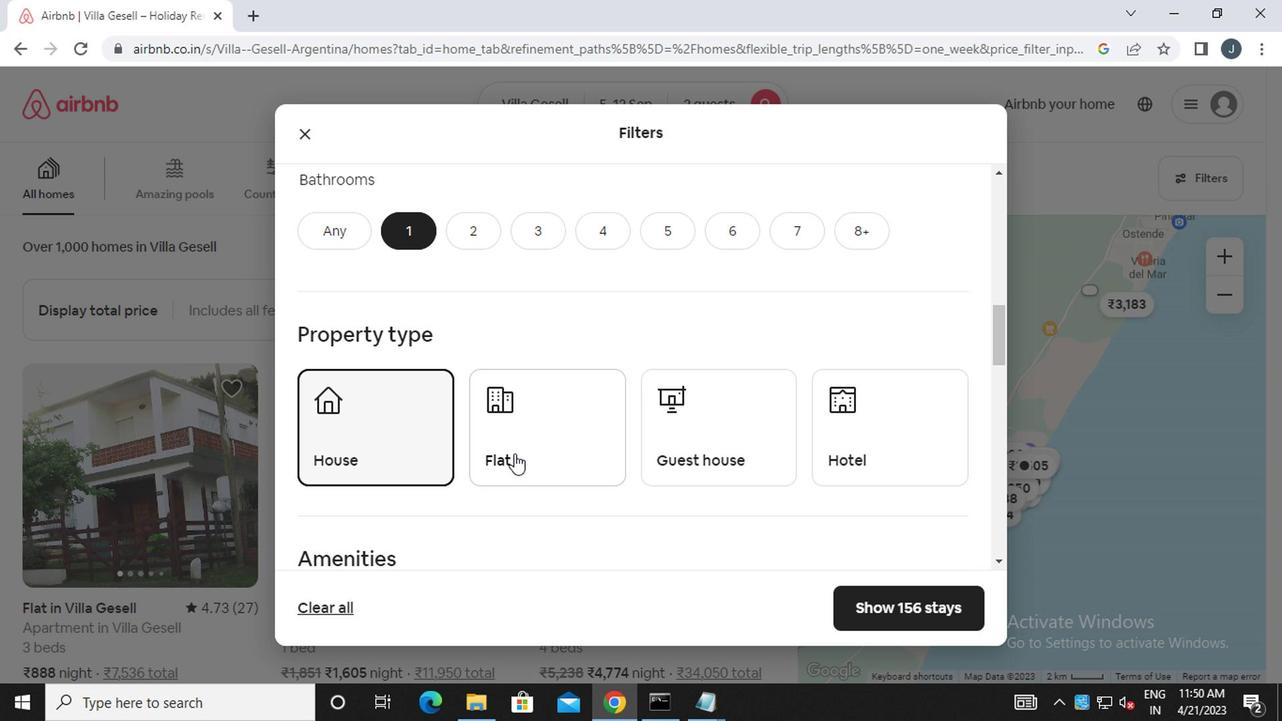 
Action: Mouse moved to (646, 447)
Screenshot: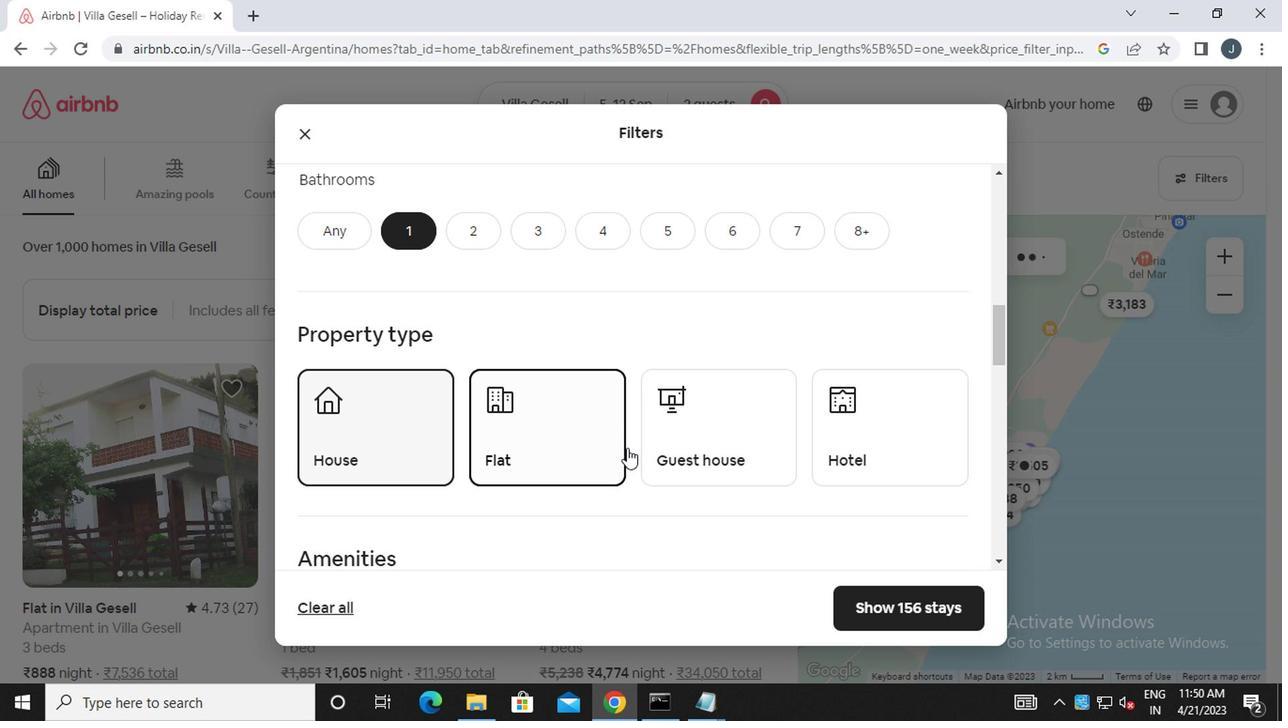 
Action: Mouse pressed left at (646, 447)
Screenshot: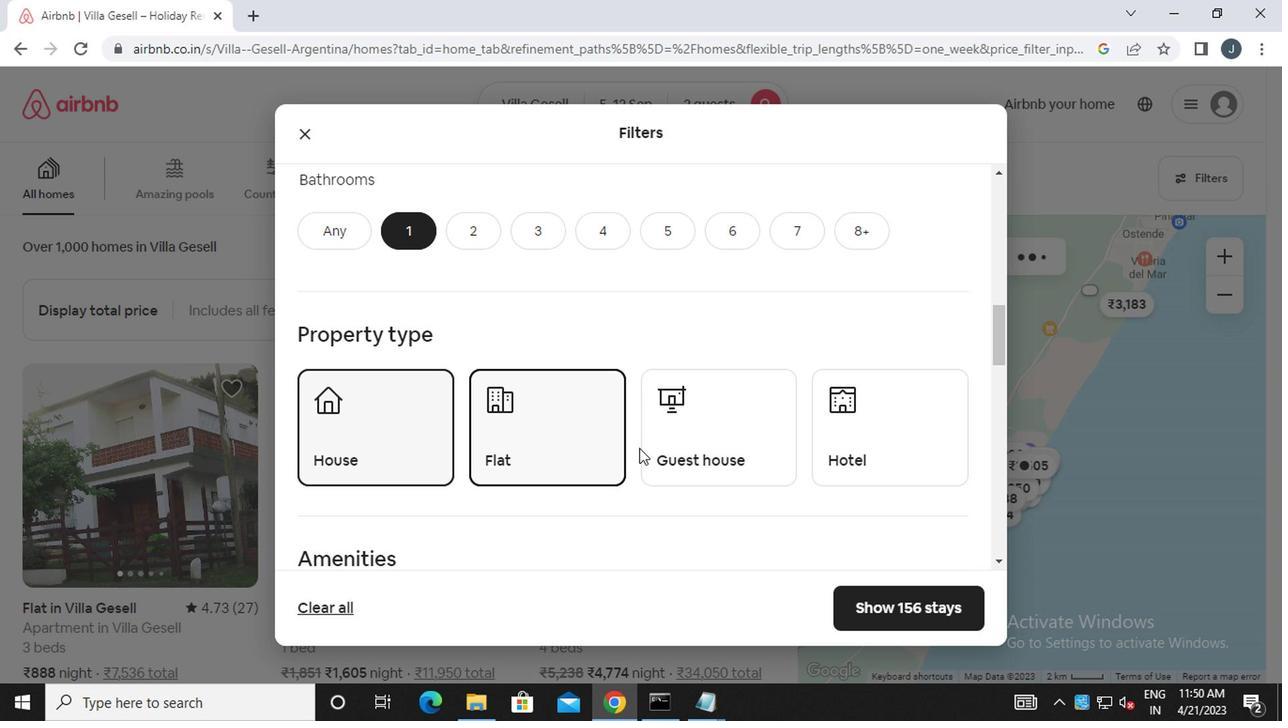 
Action: Mouse moved to (842, 452)
Screenshot: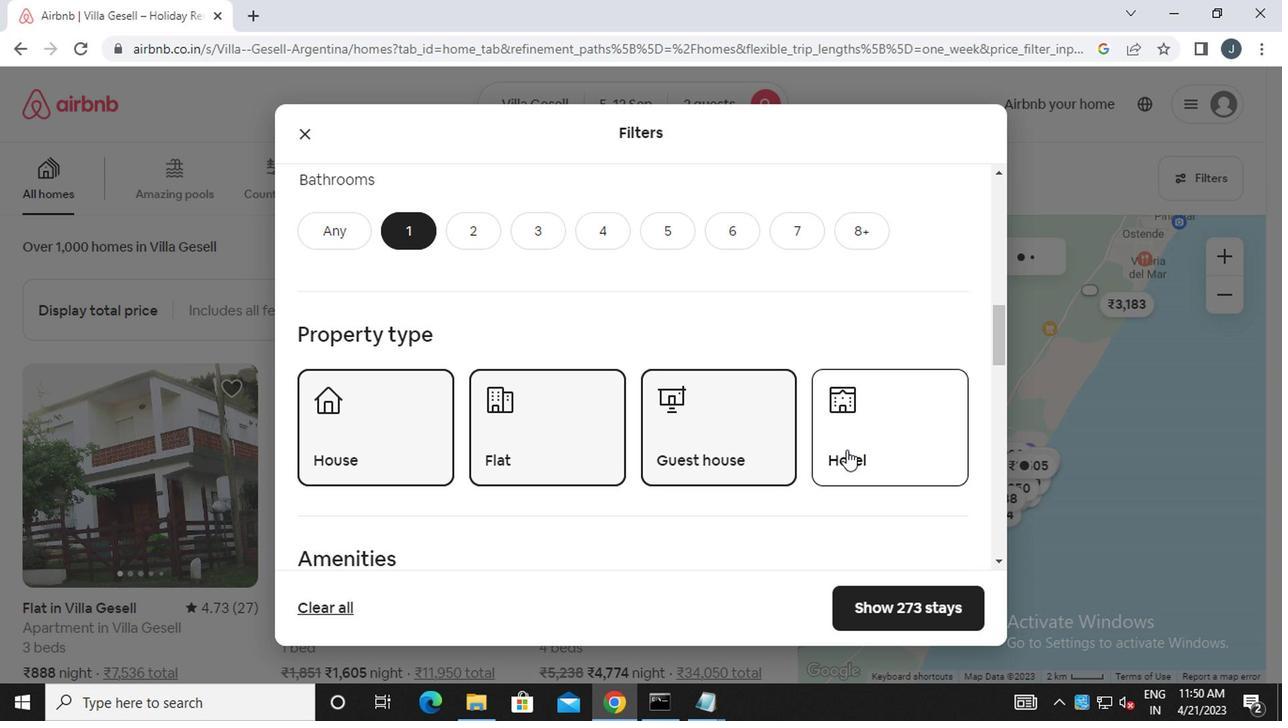 
Action: Mouse pressed left at (842, 452)
Screenshot: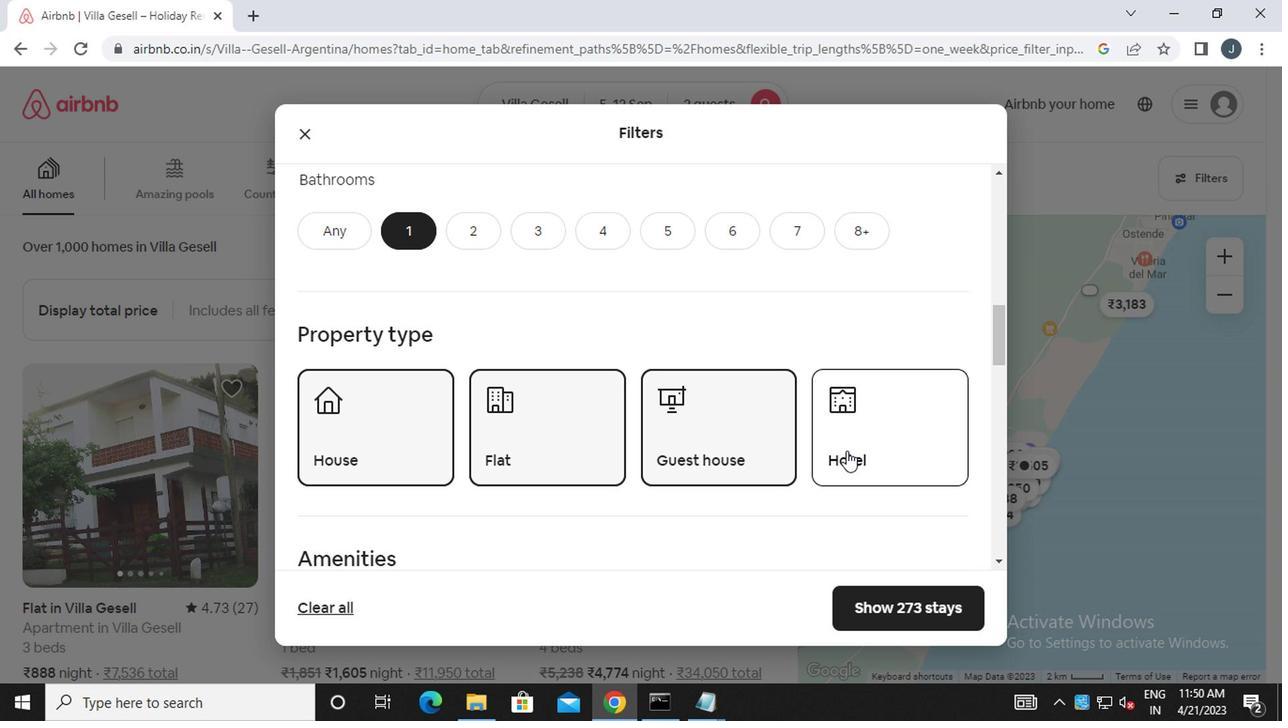 
Action: Mouse moved to (741, 447)
Screenshot: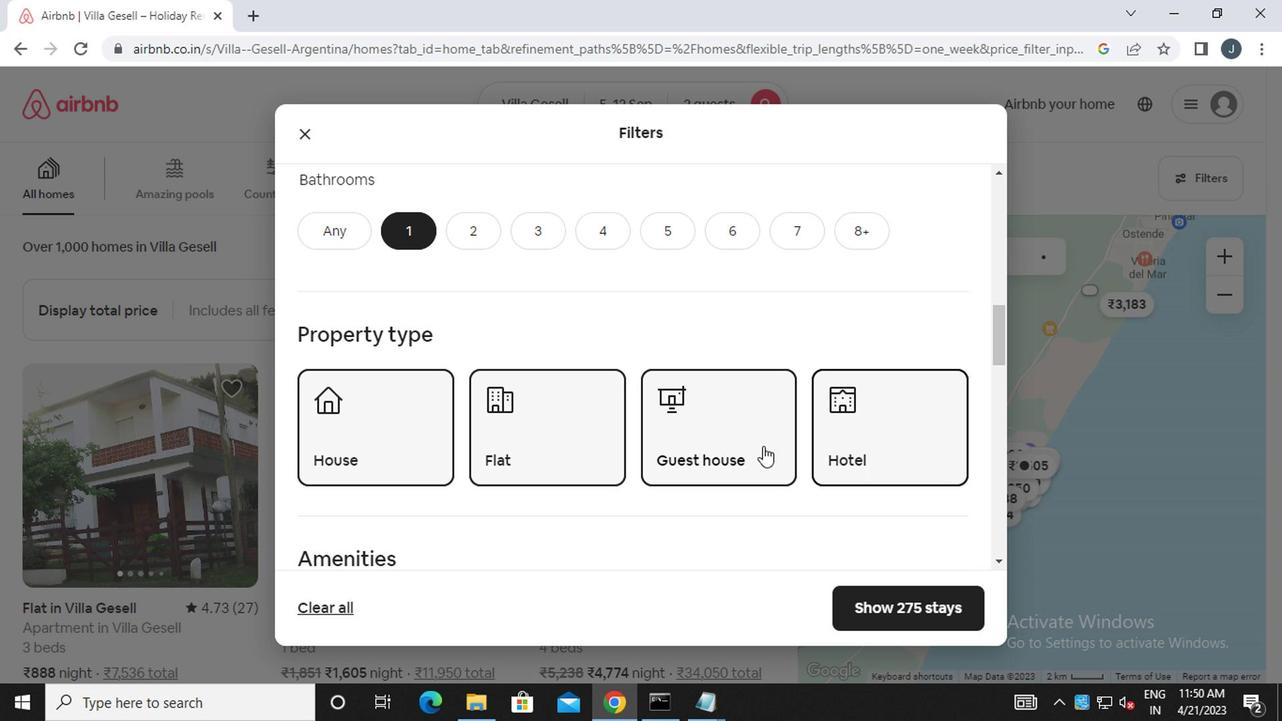 
Action: Mouse scrolled (741, 446) with delta (0, 0)
Screenshot: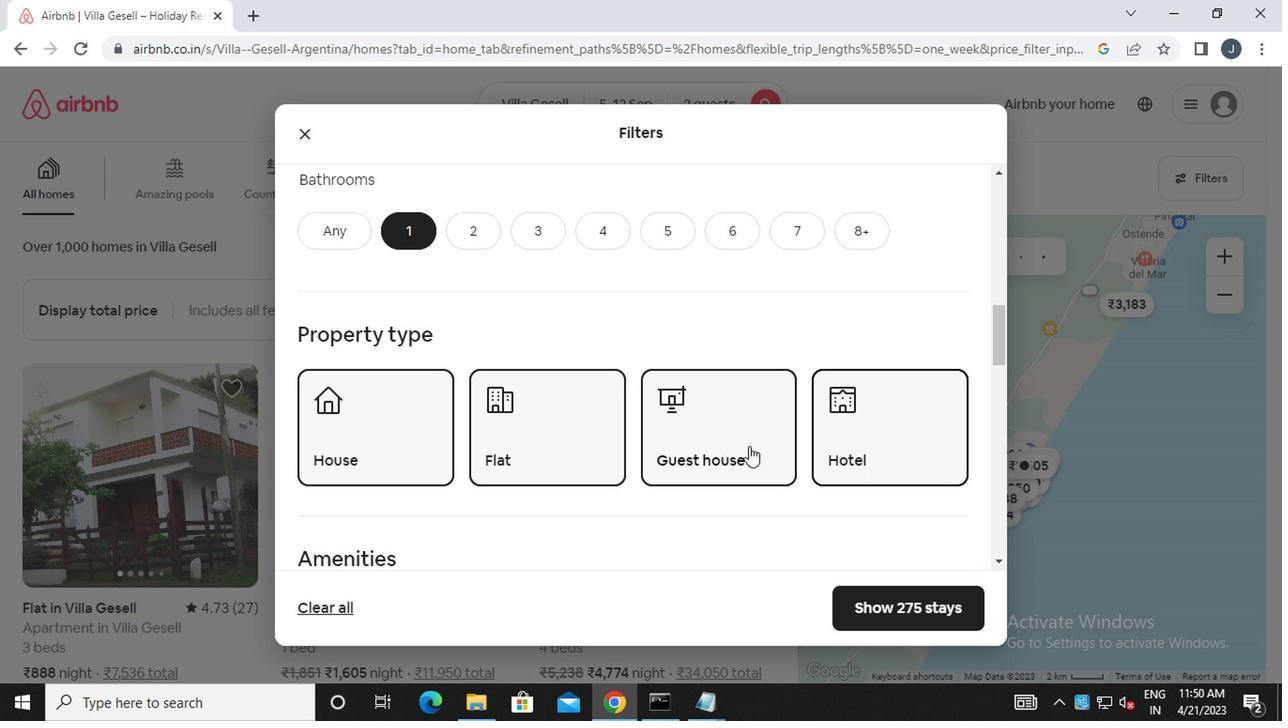 
Action: Mouse scrolled (741, 446) with delta (0, 0)
Screenshot: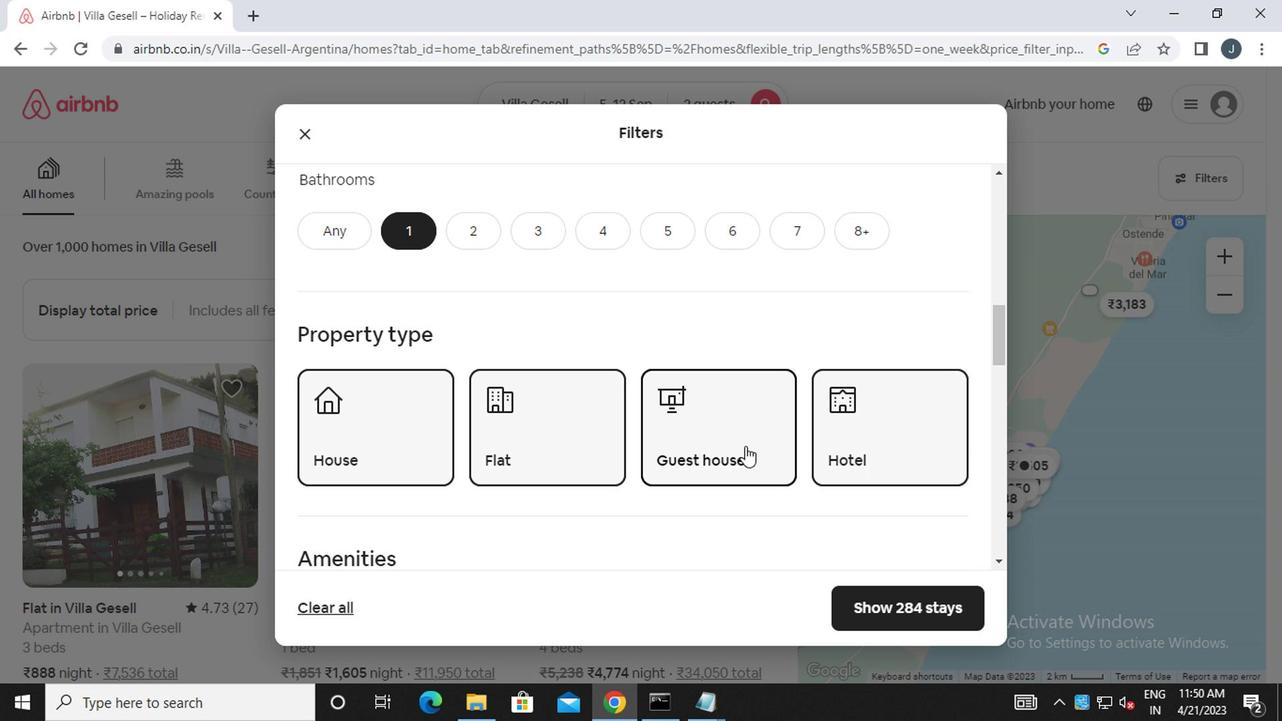 
Action: Mouse scrolled (741, 446) with delta (0, 0)
Screenshot: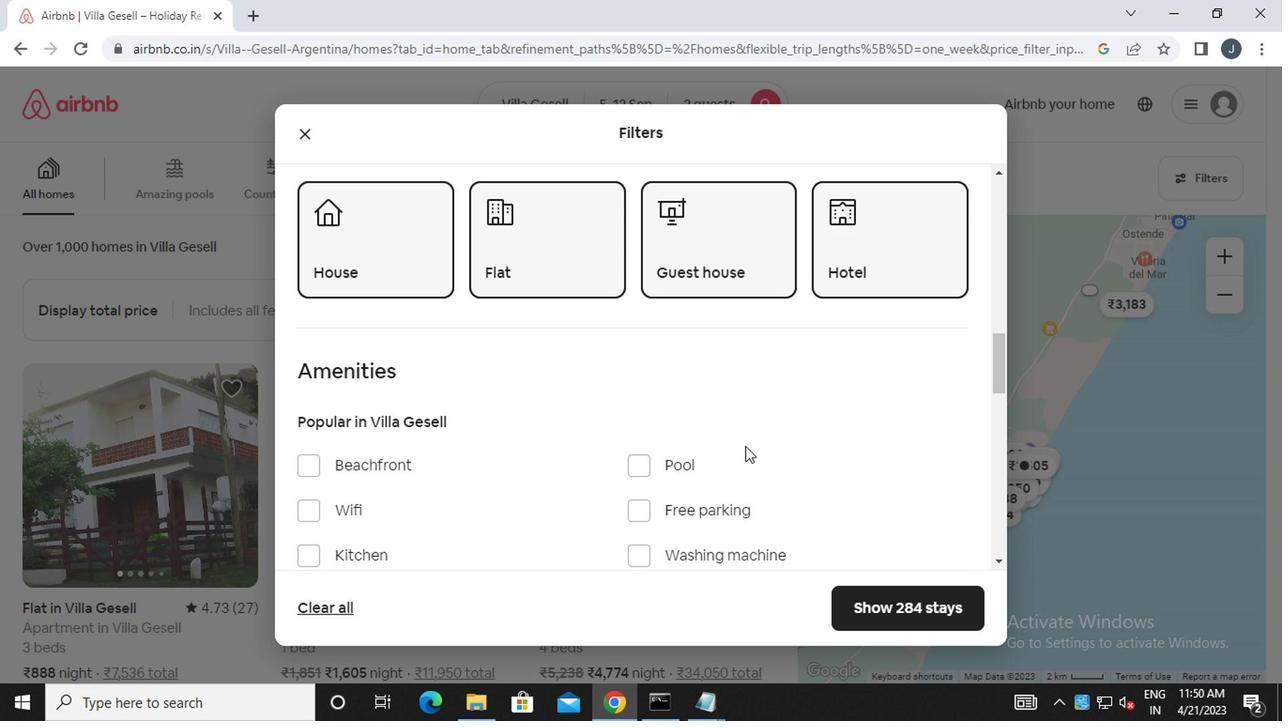 
Action: Mouse moved to (360, 504)
Screenshot: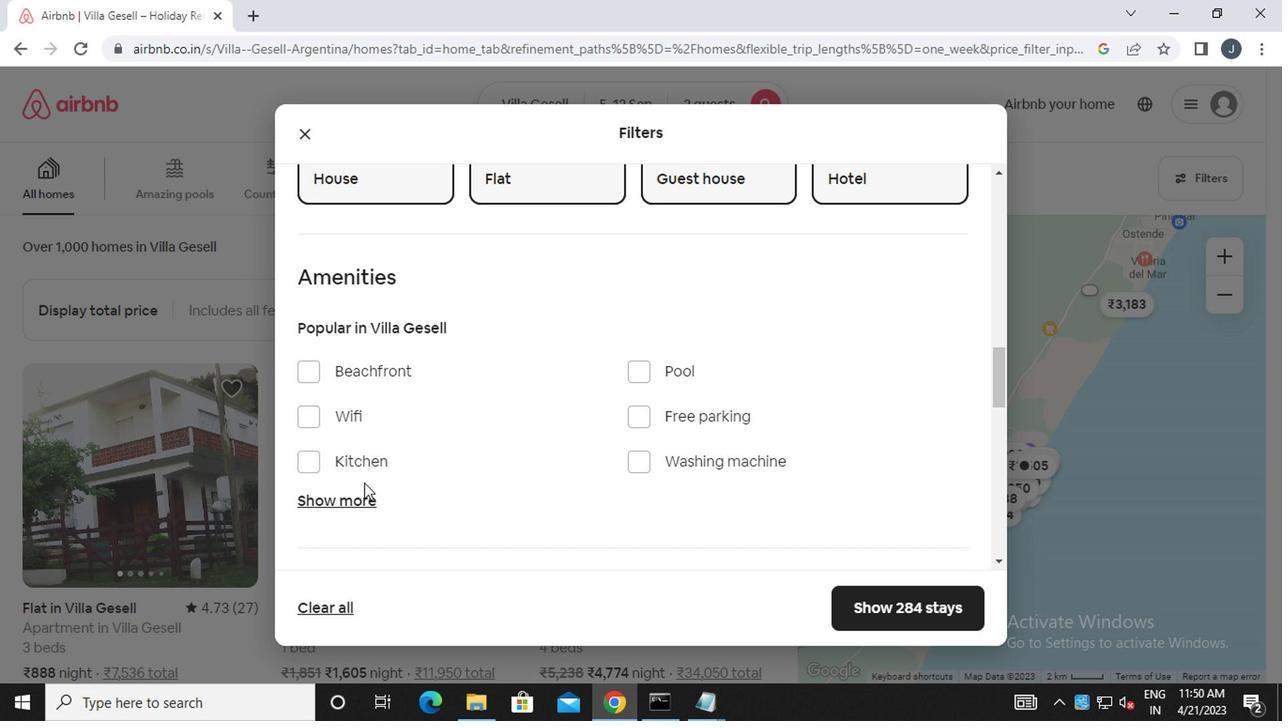 
Action: Mouse pressed left at (360, 504)
Screenshot: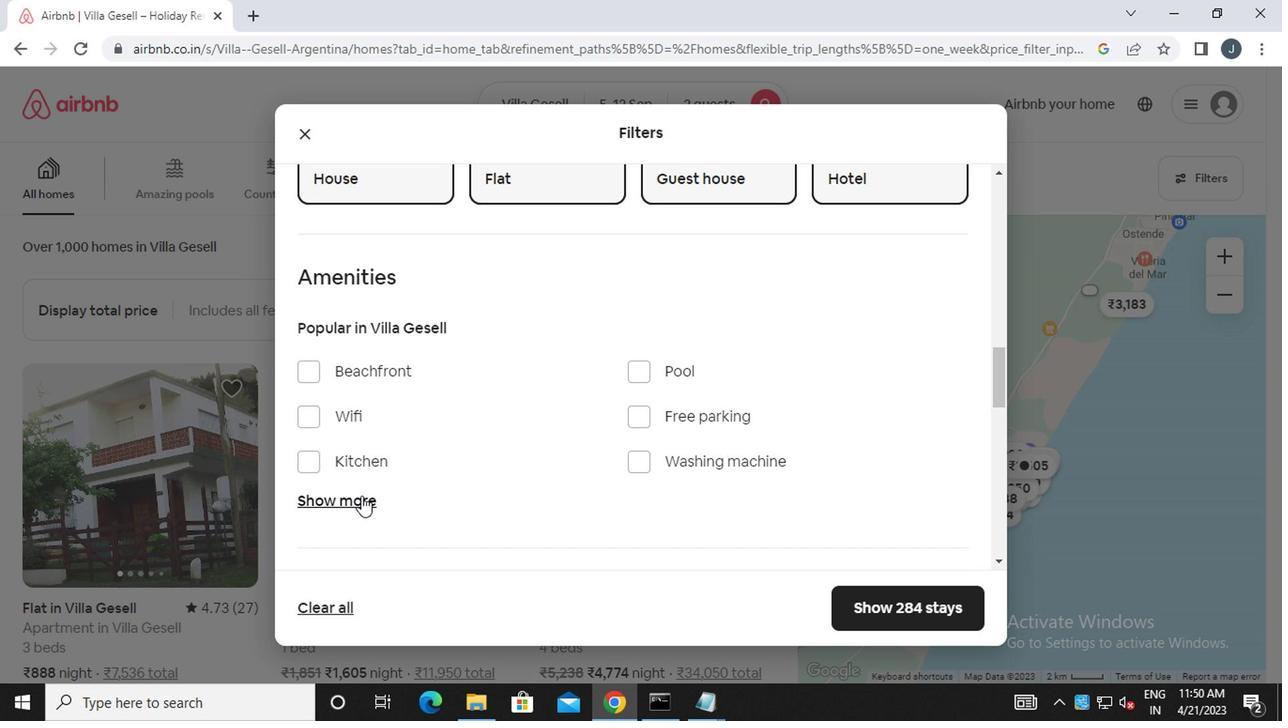 
Action: Mouse moved to (538, 489)
Screenshot: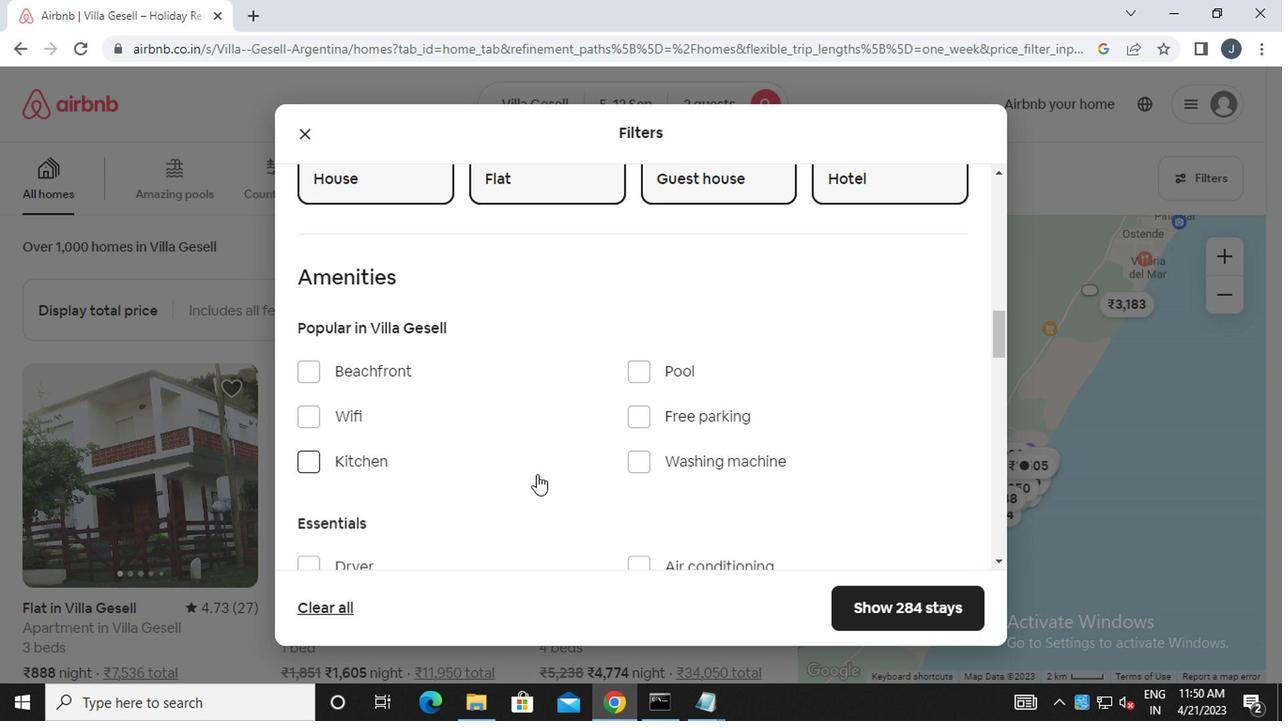 
Action: Mouse scrolled (538, 488) with delta (0, 0)
Screenshot: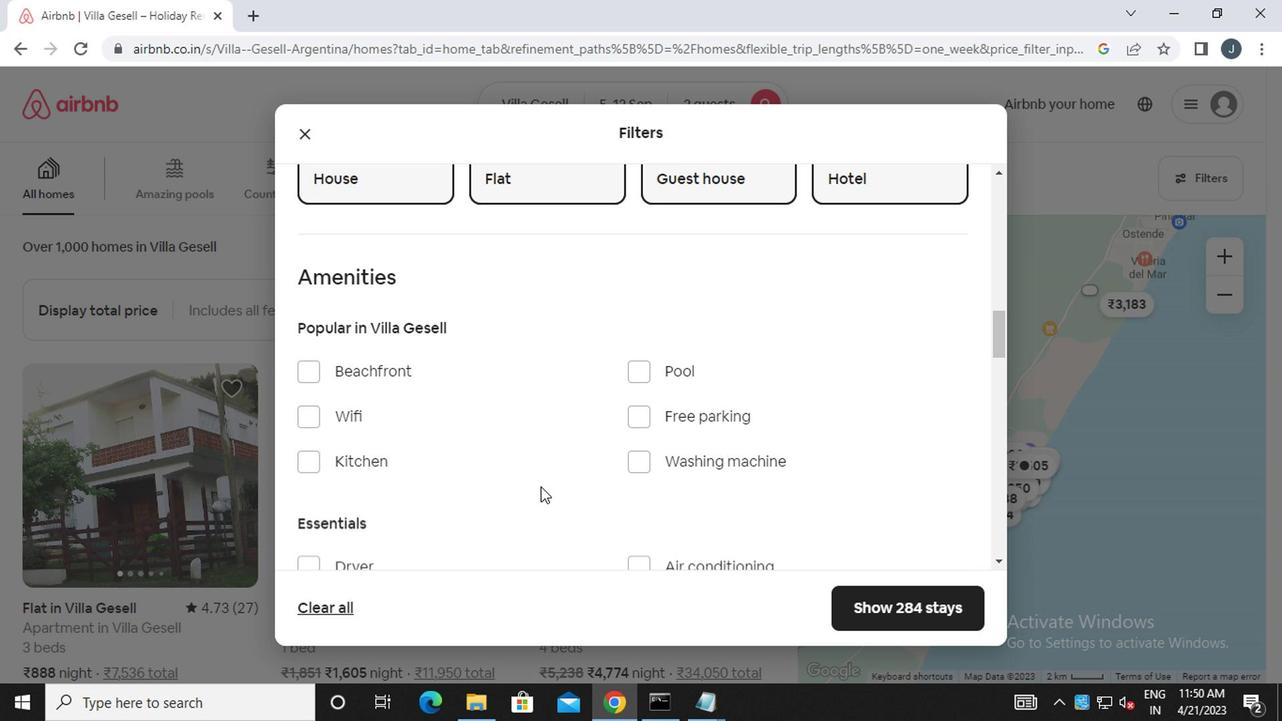 
Action: Mouse moved to (544, 487)
Screenshot: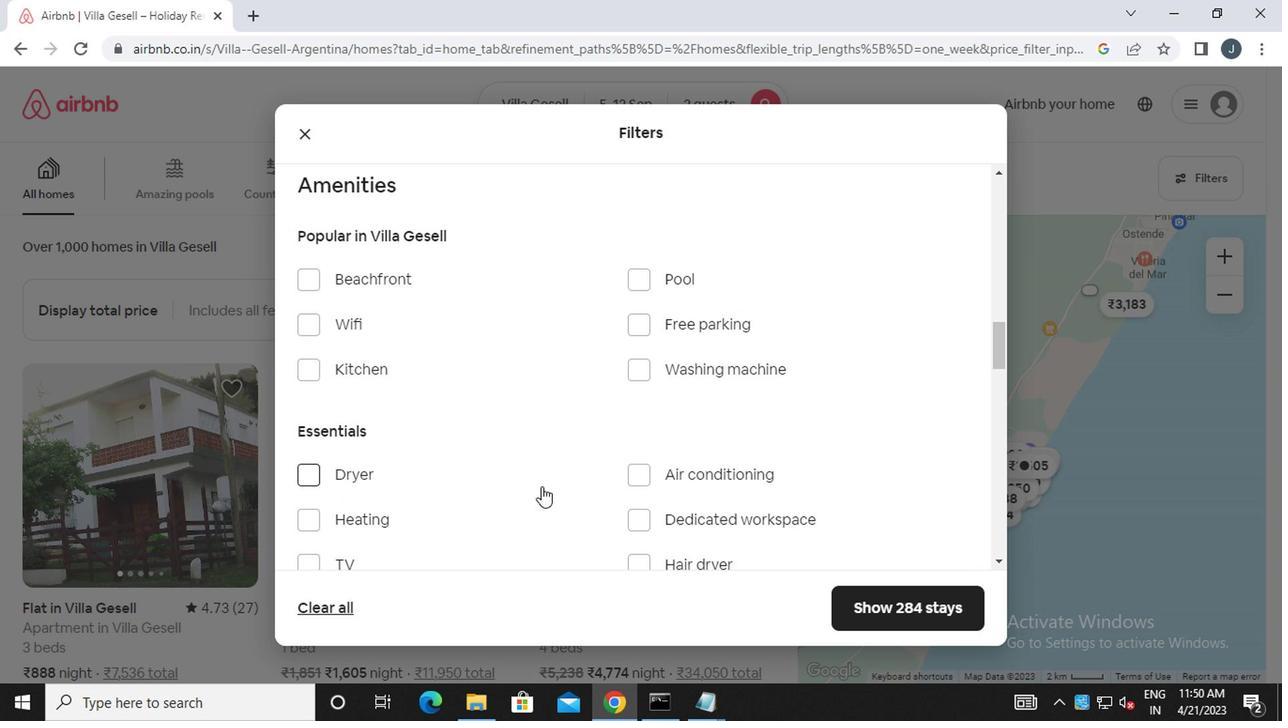 
Action: Mouse scrolled (544, 486) with delta (0, 0)
Screenshot: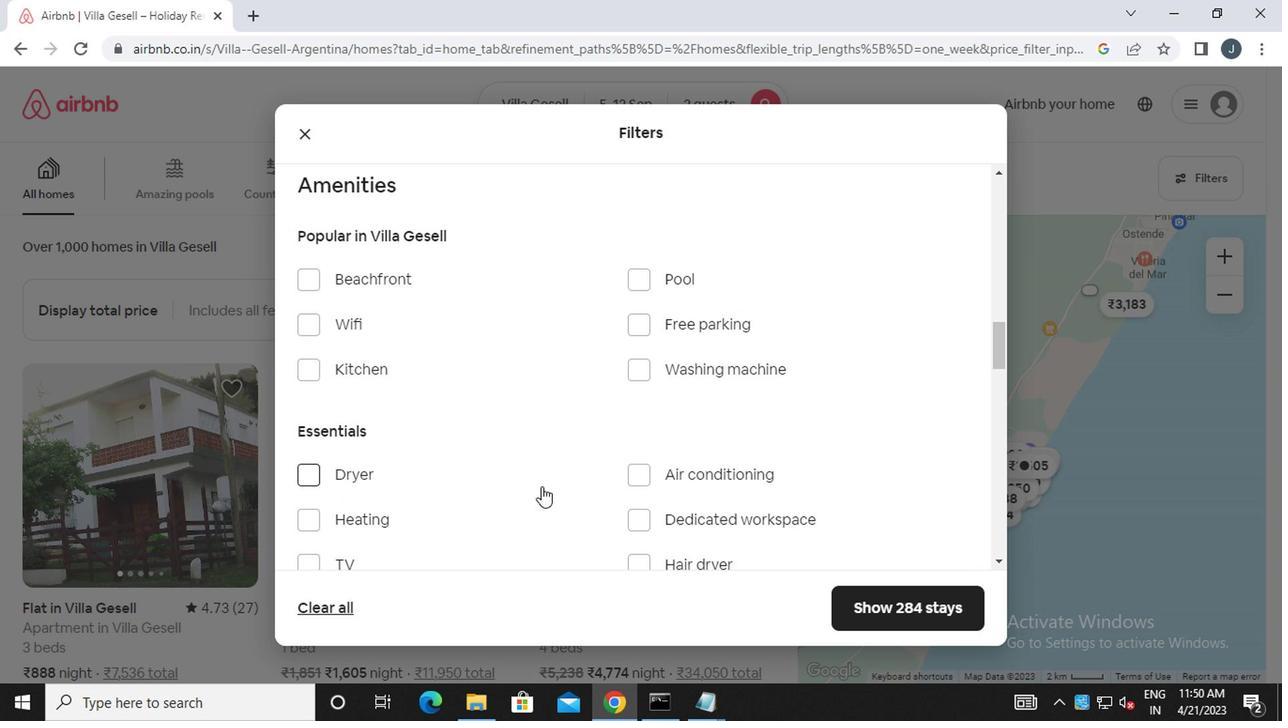
Action: Mouse scrolled (544, 486) with delta (0, 0)
Screenshot: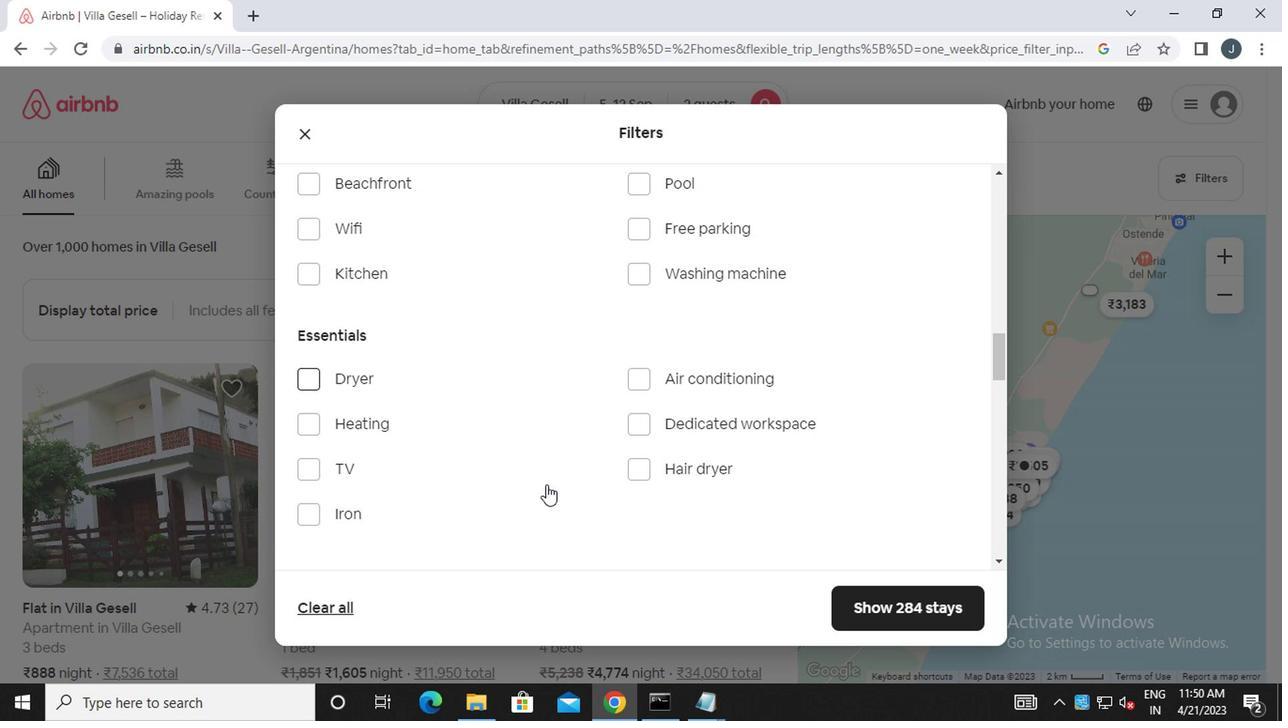
Action: Mouse scrolled (544, 488) with delta (0, 1)
Screenshot: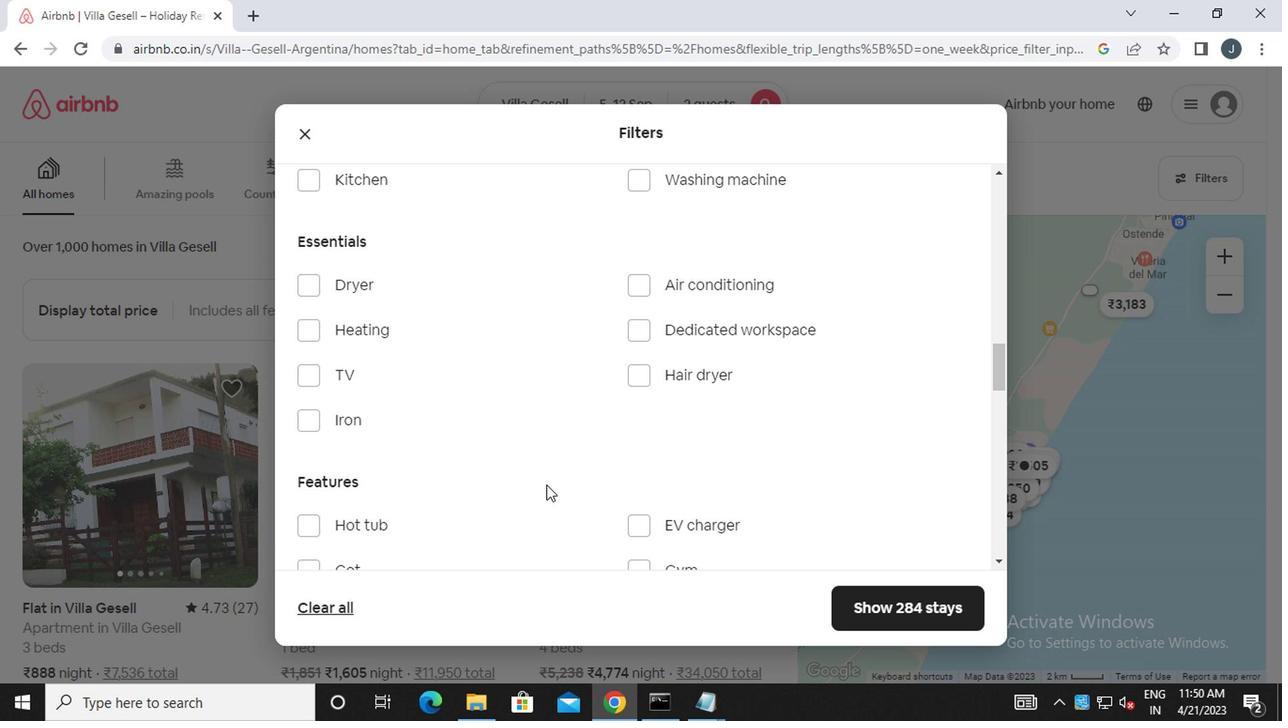 
Action: Mouse scrolled (544, 488) with delta (0, 1)
Screenshot: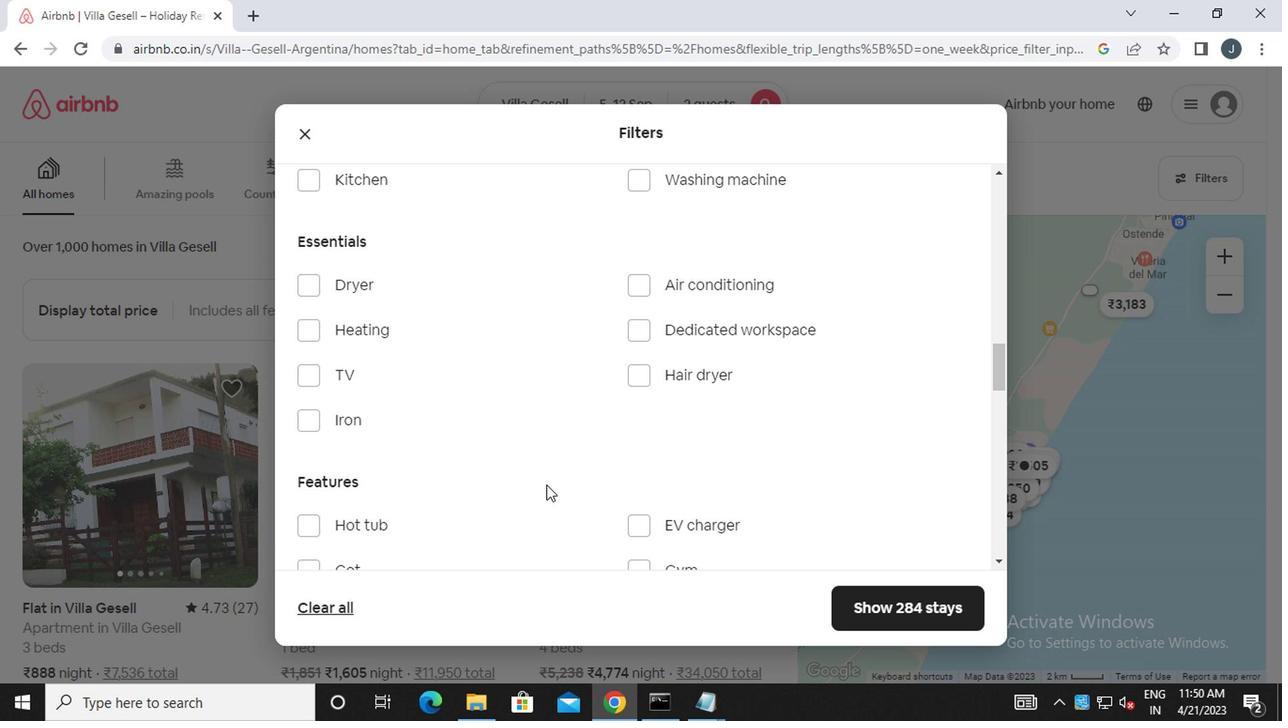 
Action: Mouse scrolled (544, 488) with delta (0, 1)
Screenshot: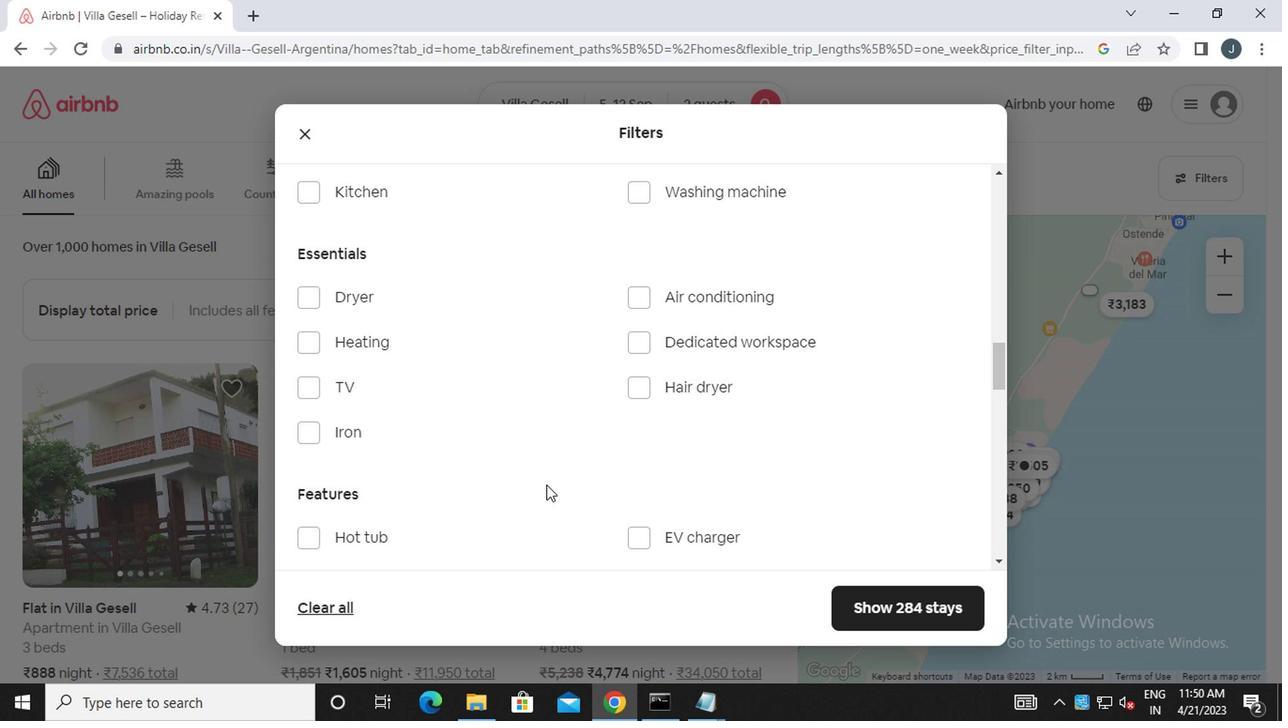 
Action: Mouse scrolled (544, 486) with delta (0, 0)
Screenshot: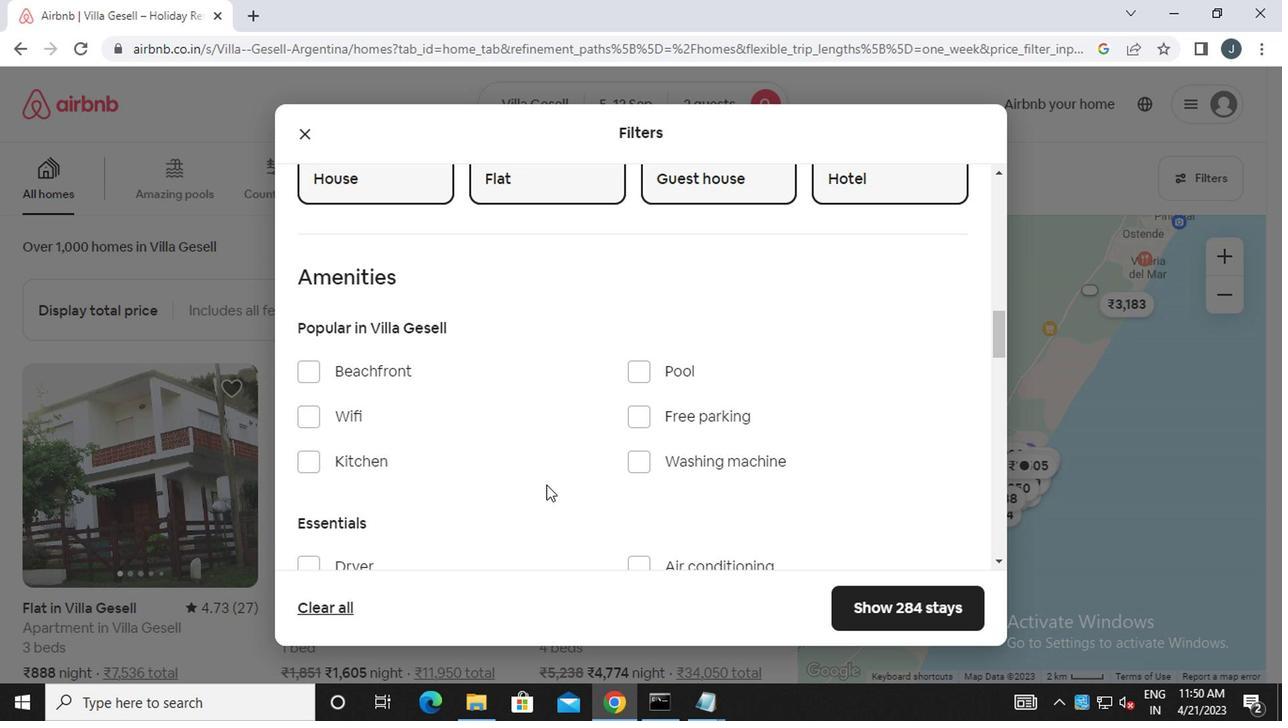 
Action: Mouse moved to (624, 436)
Screenshot: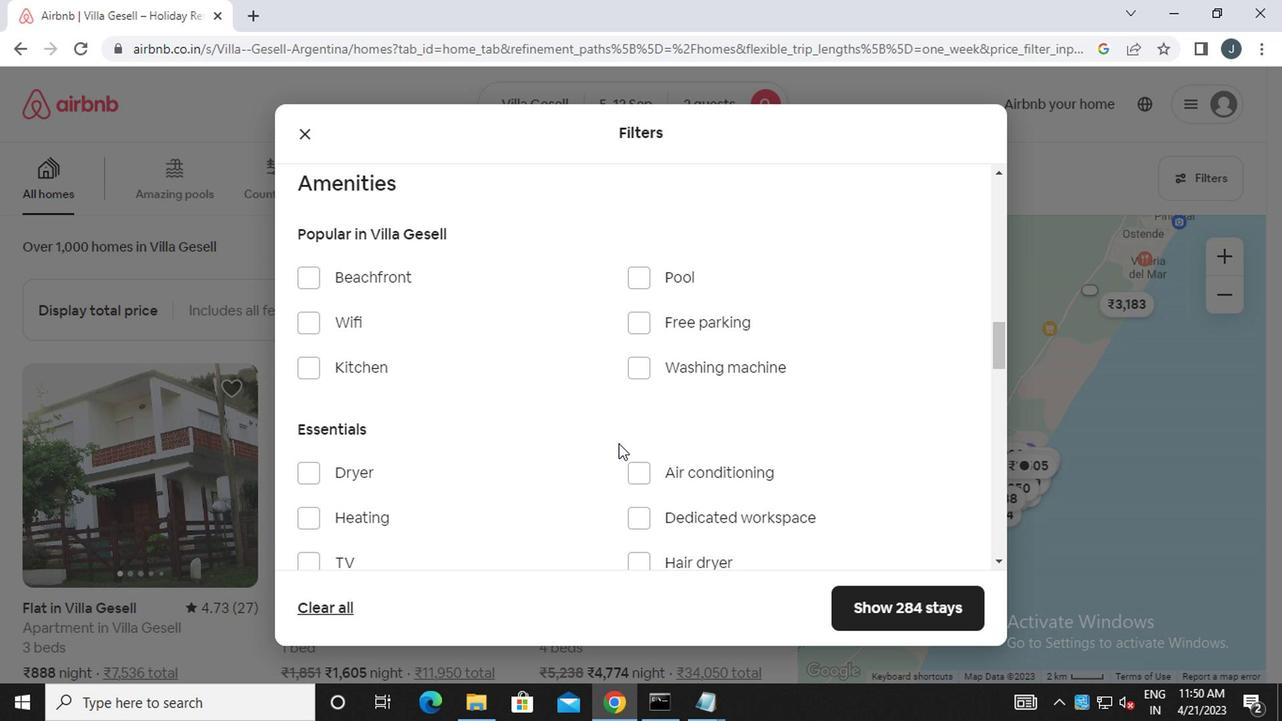 
Action: Mouse scrolled (624, 434) with delta (0, -1)
Screenshot: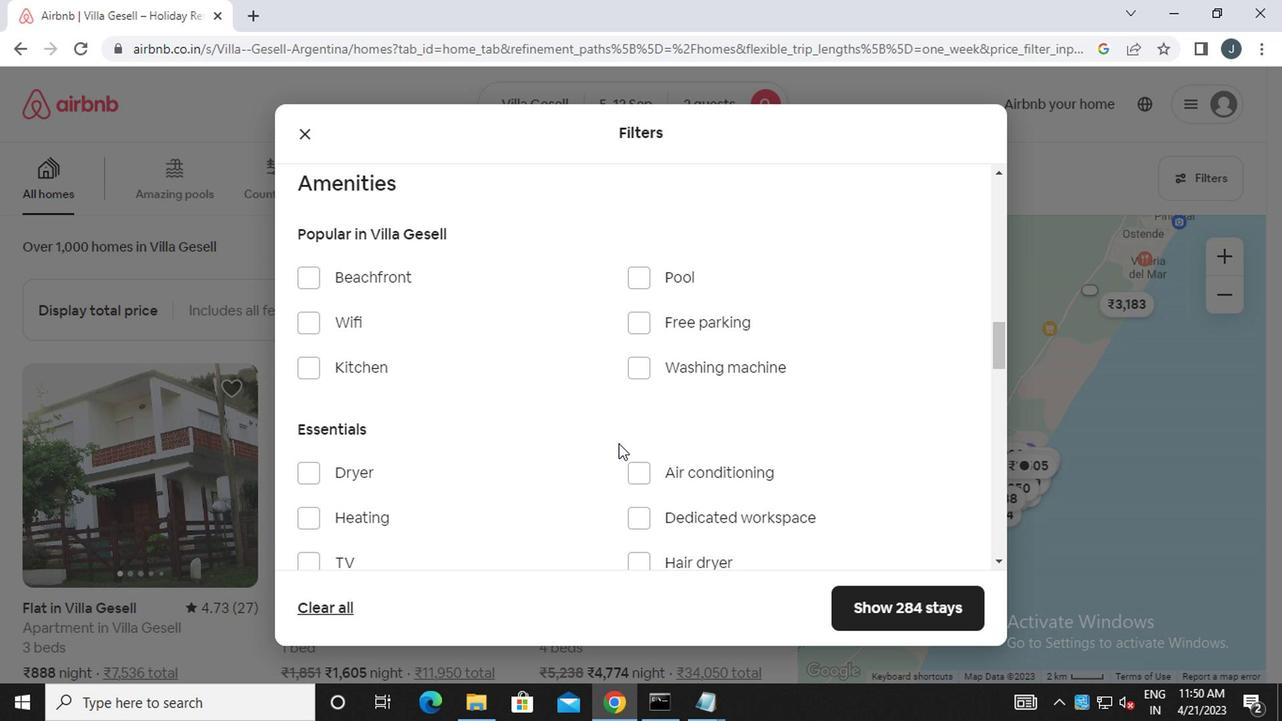 
Action: Mouse moved to (614, 436)
Screenshot: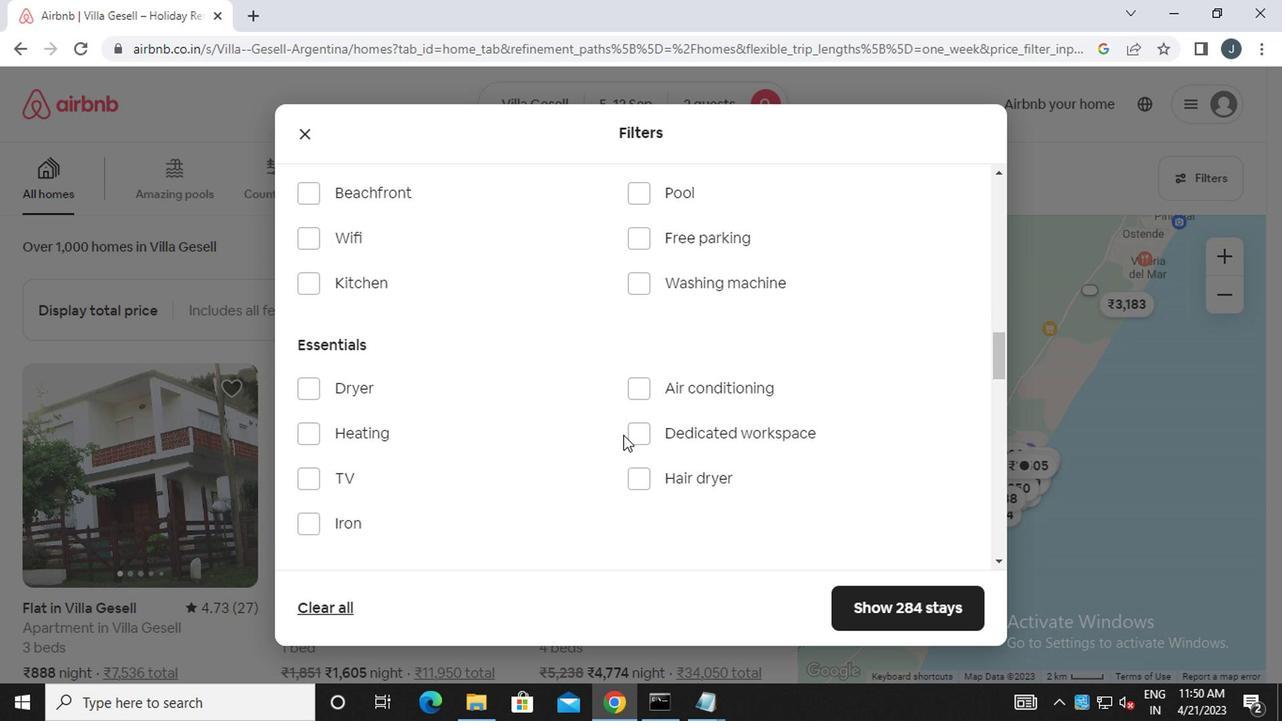 
Action: Mouse scrolled (614, 436) with delta (0, 0)
Screenshot: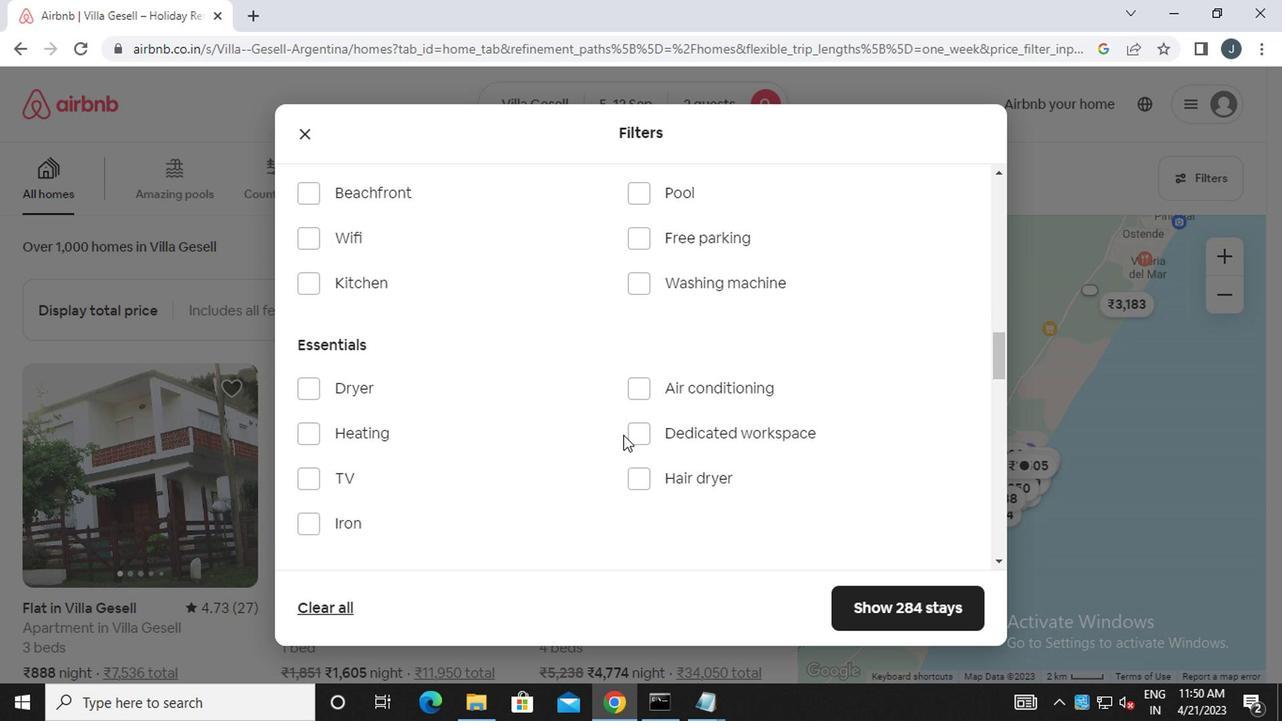
Action: Mouse moved to (356, 338)
Screenshot: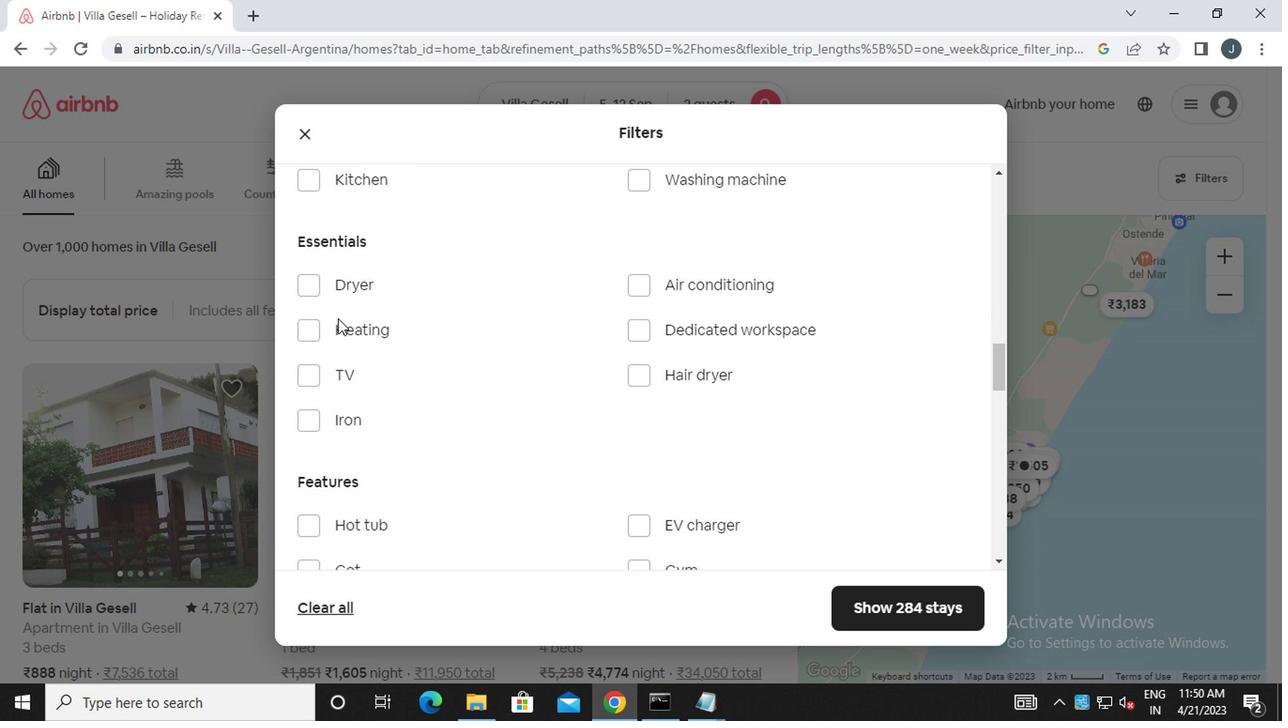 
Action: Mouse pressed left at (356, 338)
Screenshot: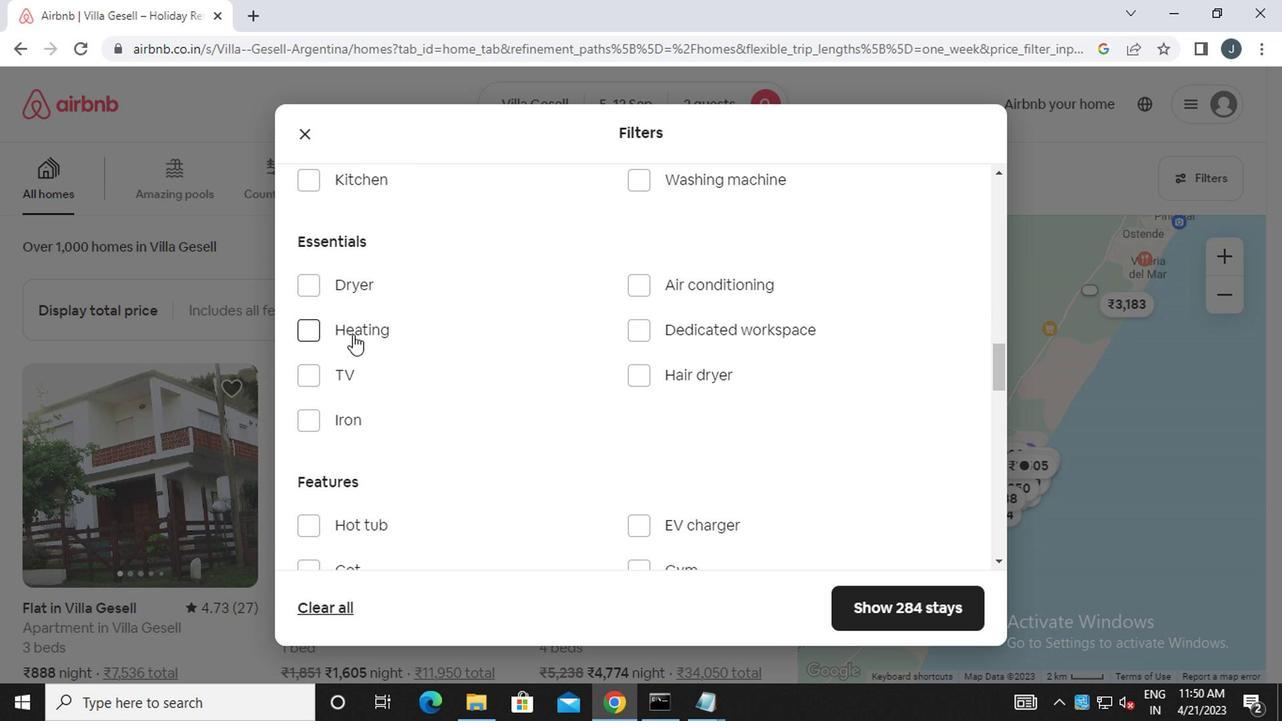 
Action: Mouse scrolled (356, 337) with delta (0, 0)
Screenshot: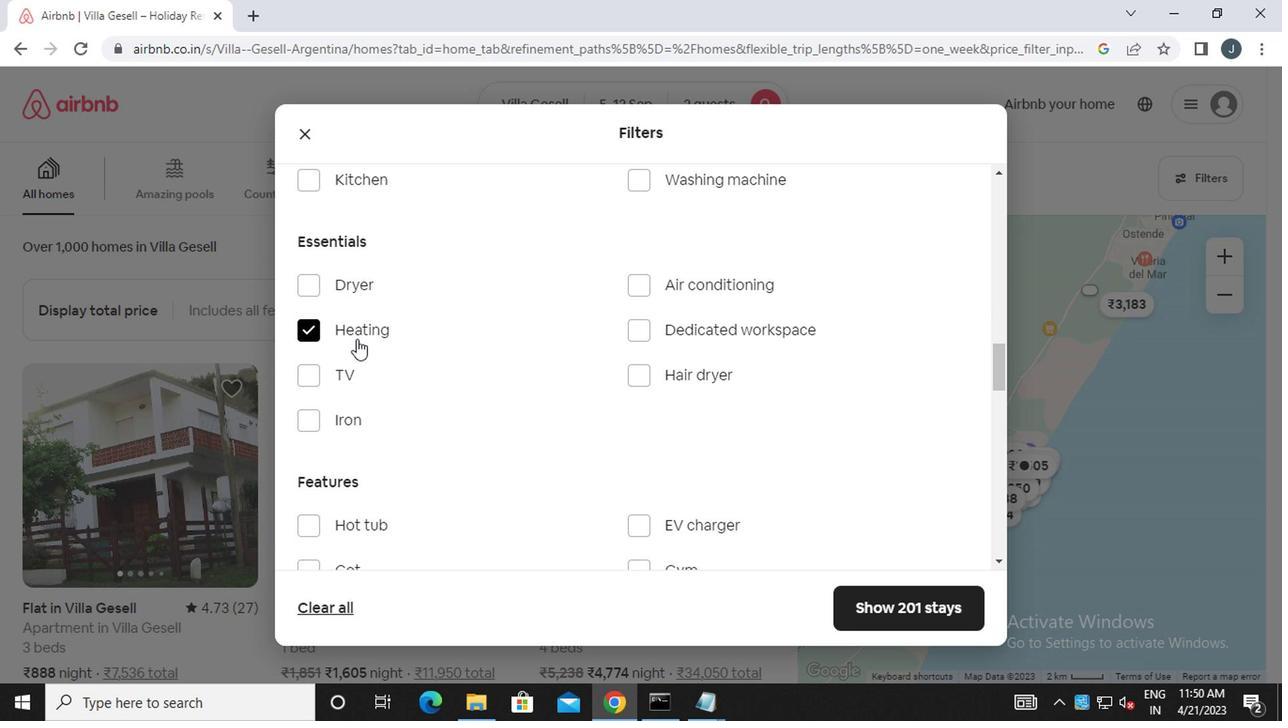 
Action: Mouse scrolled (356, 337) with delta (0, 0)
Screenshot: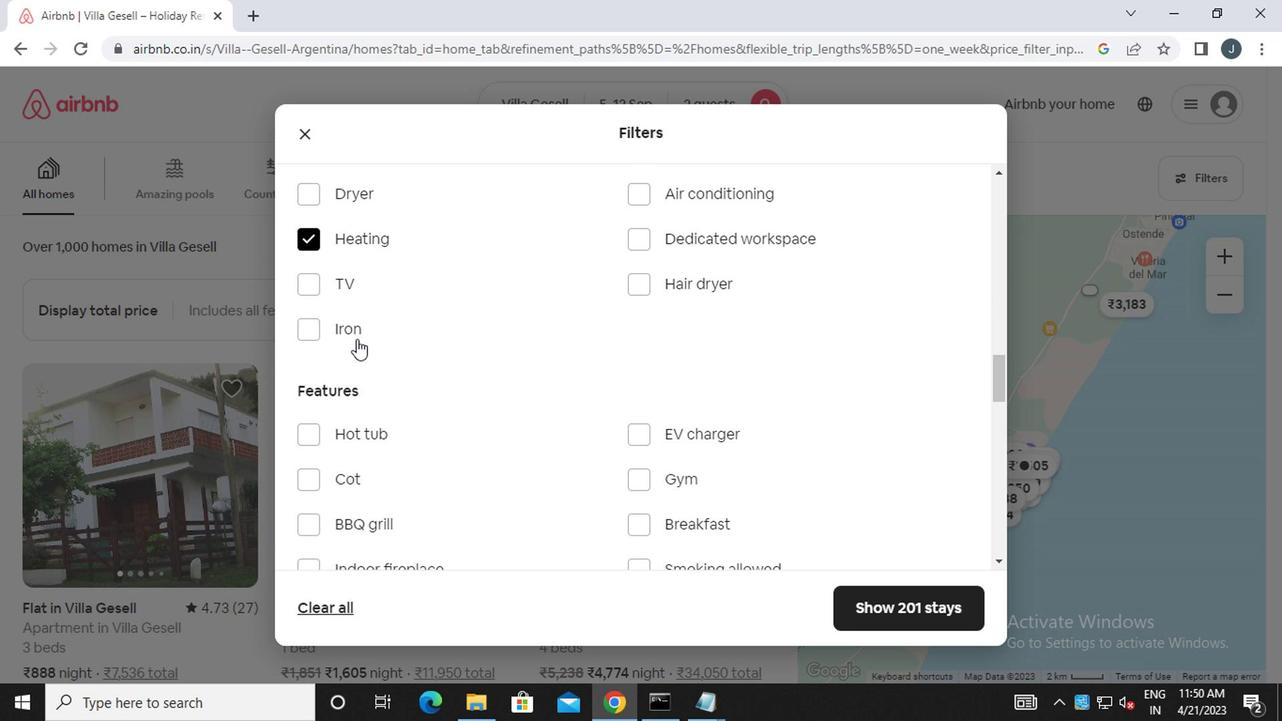 
Action: Mouse scrolled (356, 337) with delta (0, 0)
Screenshot: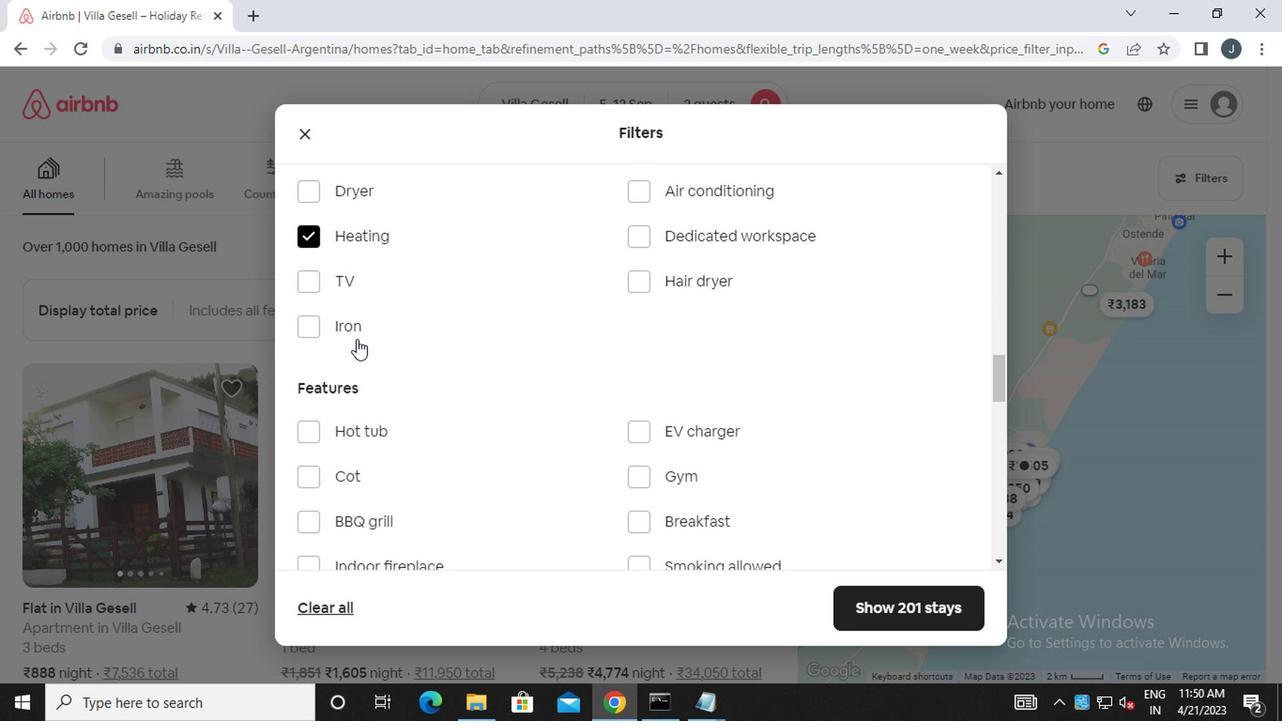 
Action: Mouse scrolled (356, 337) with delta (0, 0)
Screenshot: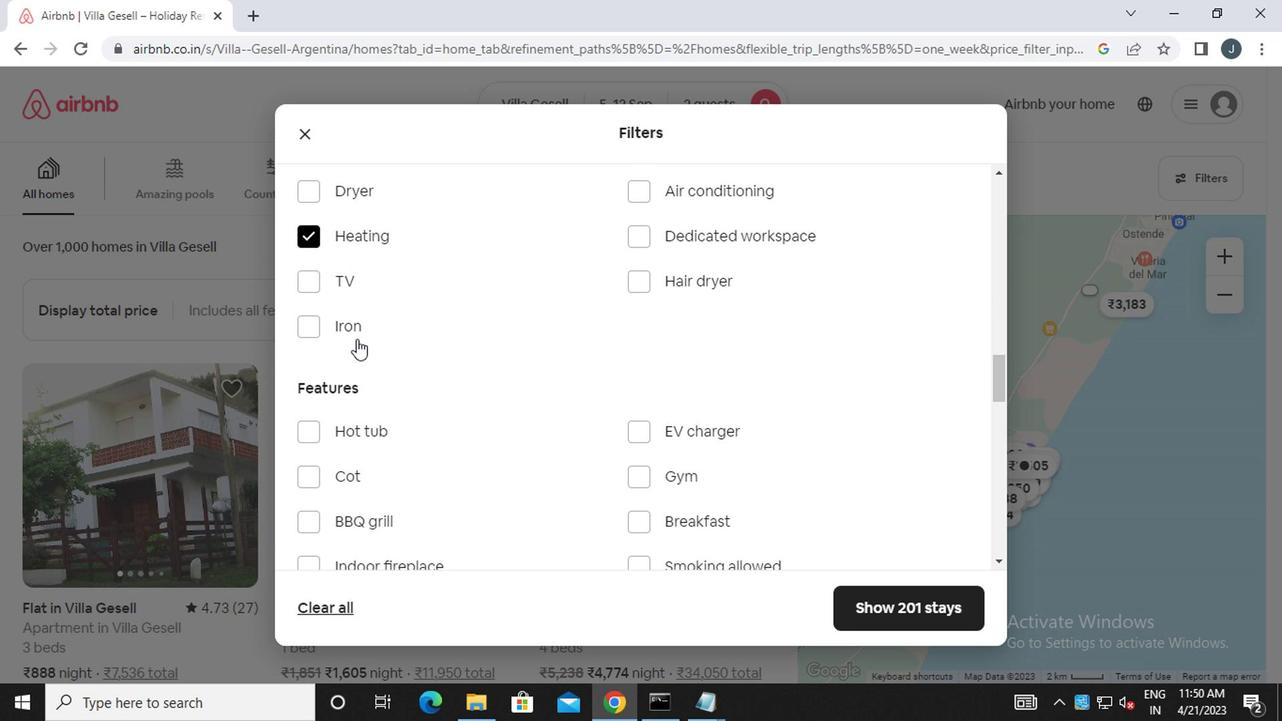 
Action: Mouse scrolled (356, 337) with delta (0, 0)
Screenshot: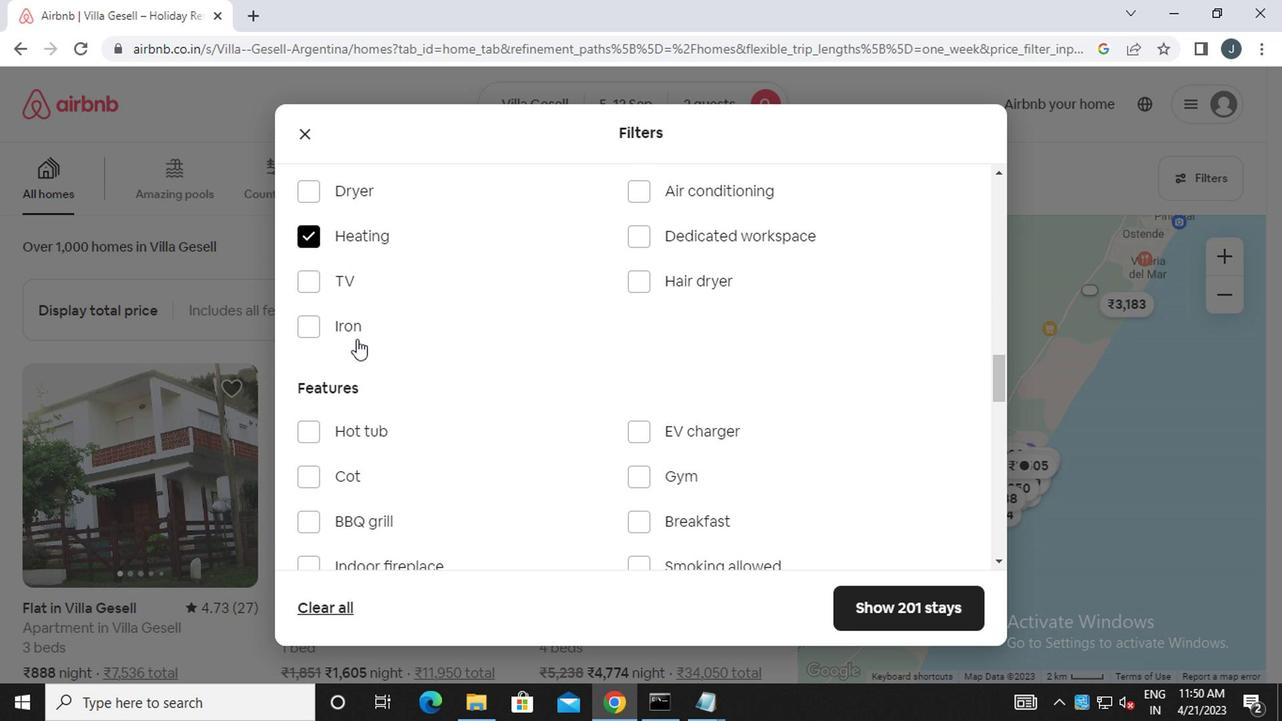 
Action: Mouse moved to (356, 338)
Screenshot: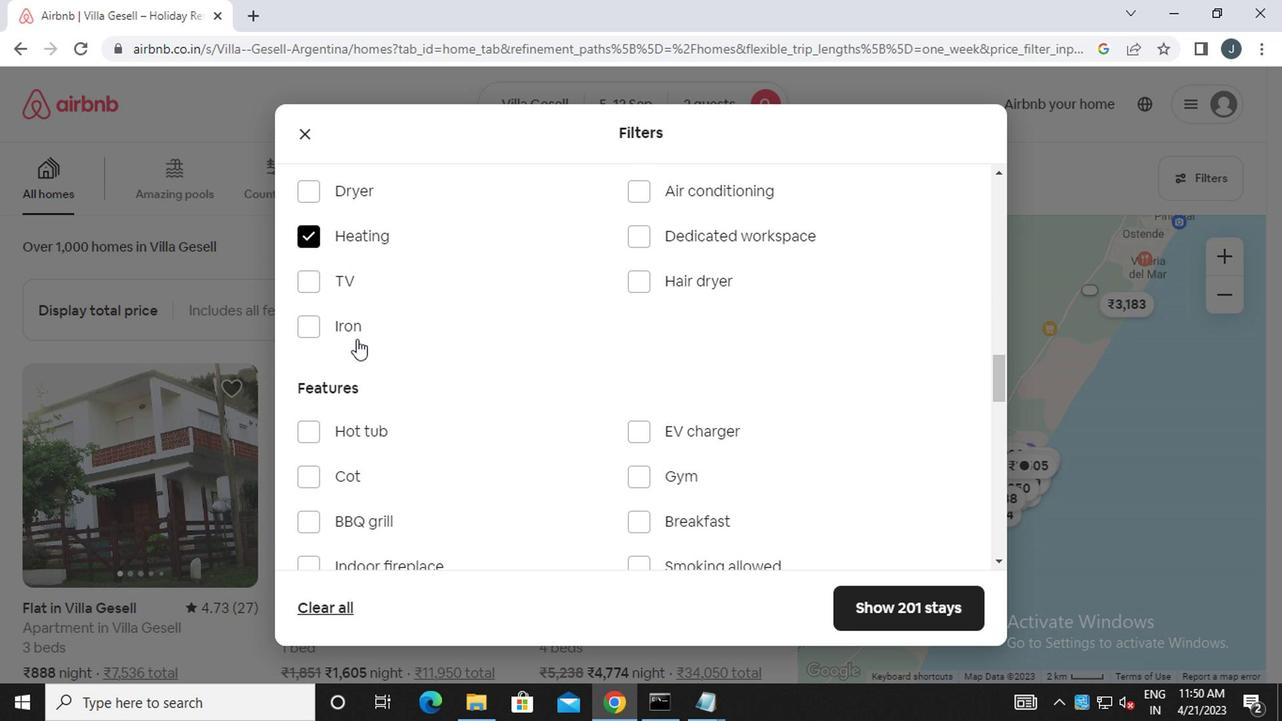 
Action: Mouse scrolled (356, 337) with delta (0, 0)
Screenshot: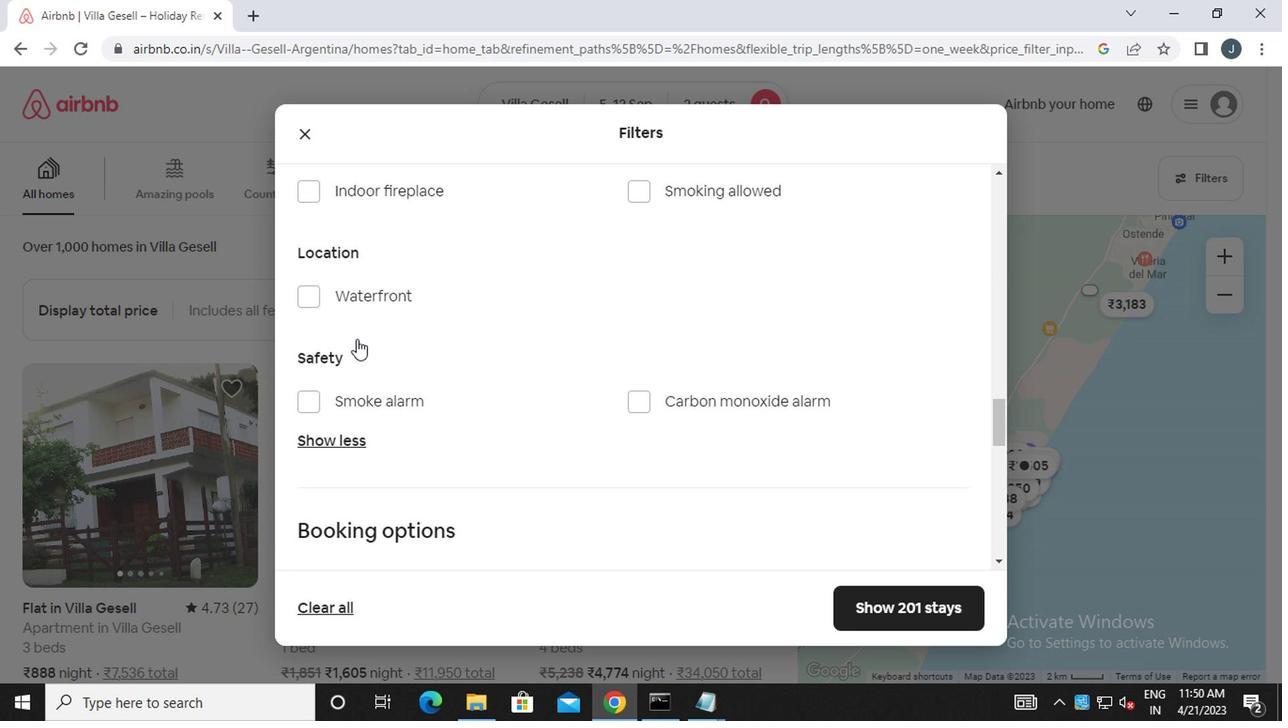 
Action: Mouse scrolled (356, 337) with delta (0, 0)
Screenshot: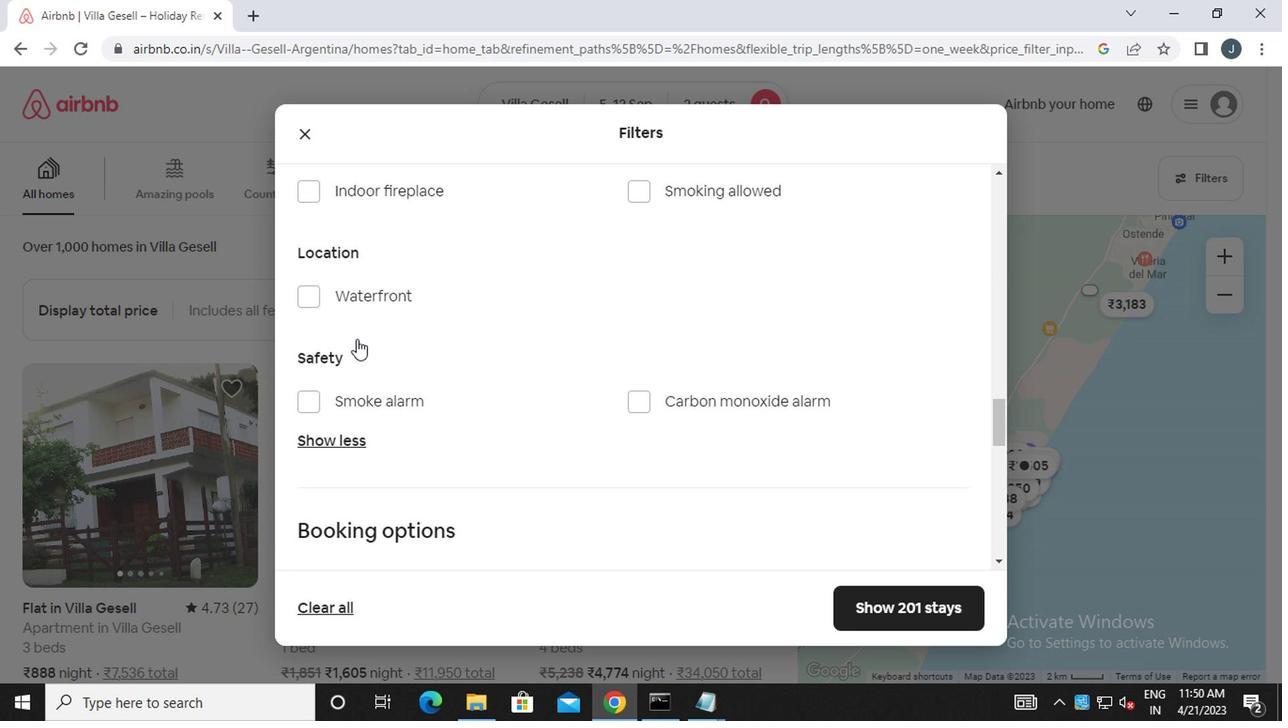 
Action: Mouse scrolled (356, 337) with delta (0, 0)
Screenshot: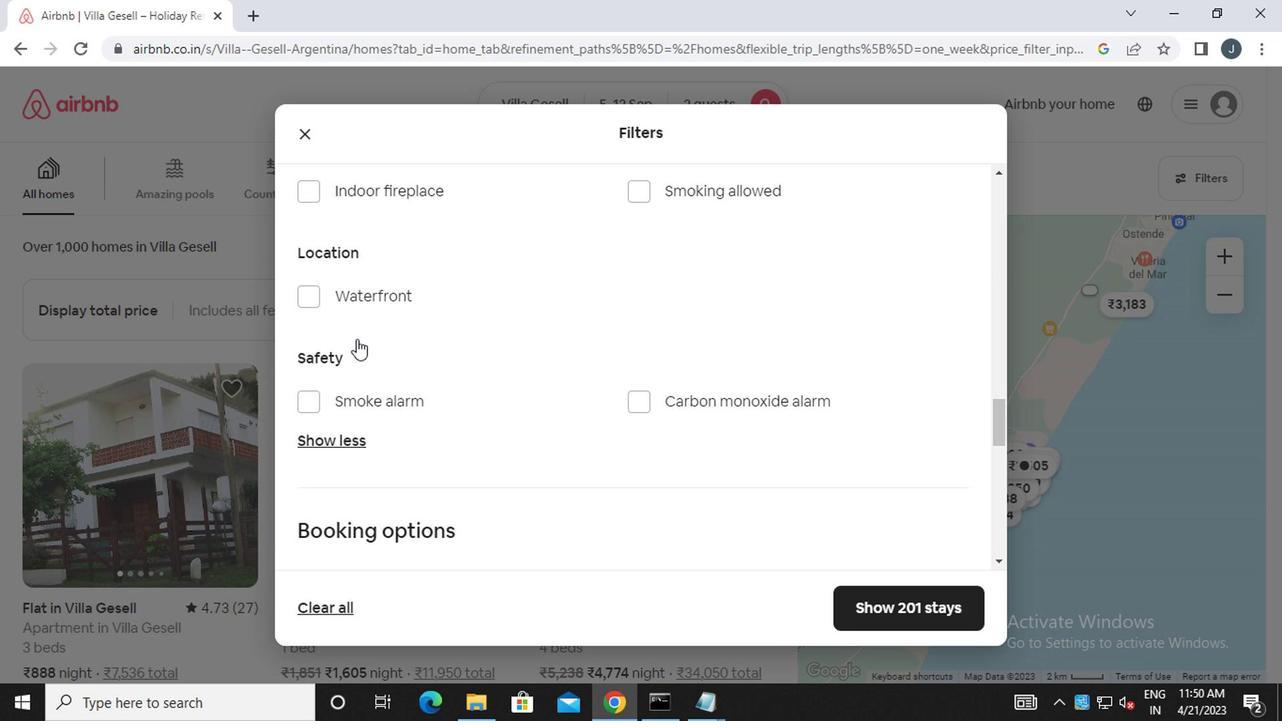 
Action: Mouse moved to (942, 373)
Screenshot: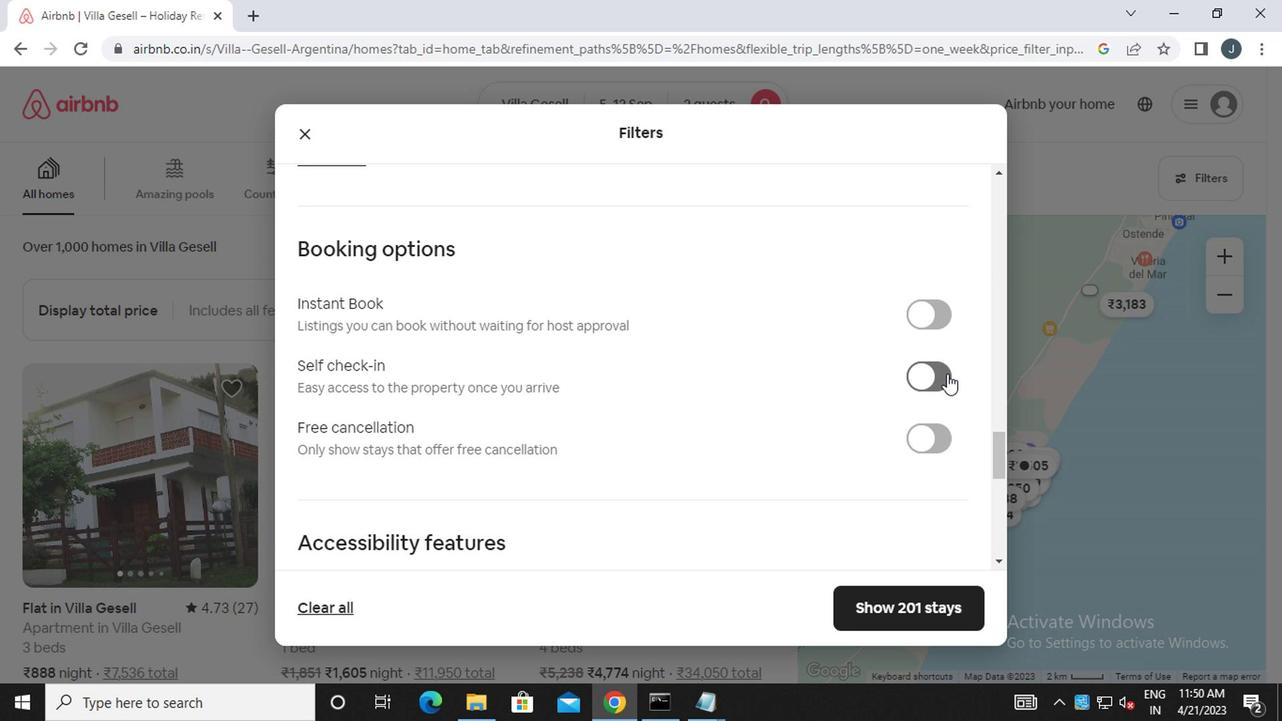 
Action: Mouse pressed left at (942, 373)
Screenshot: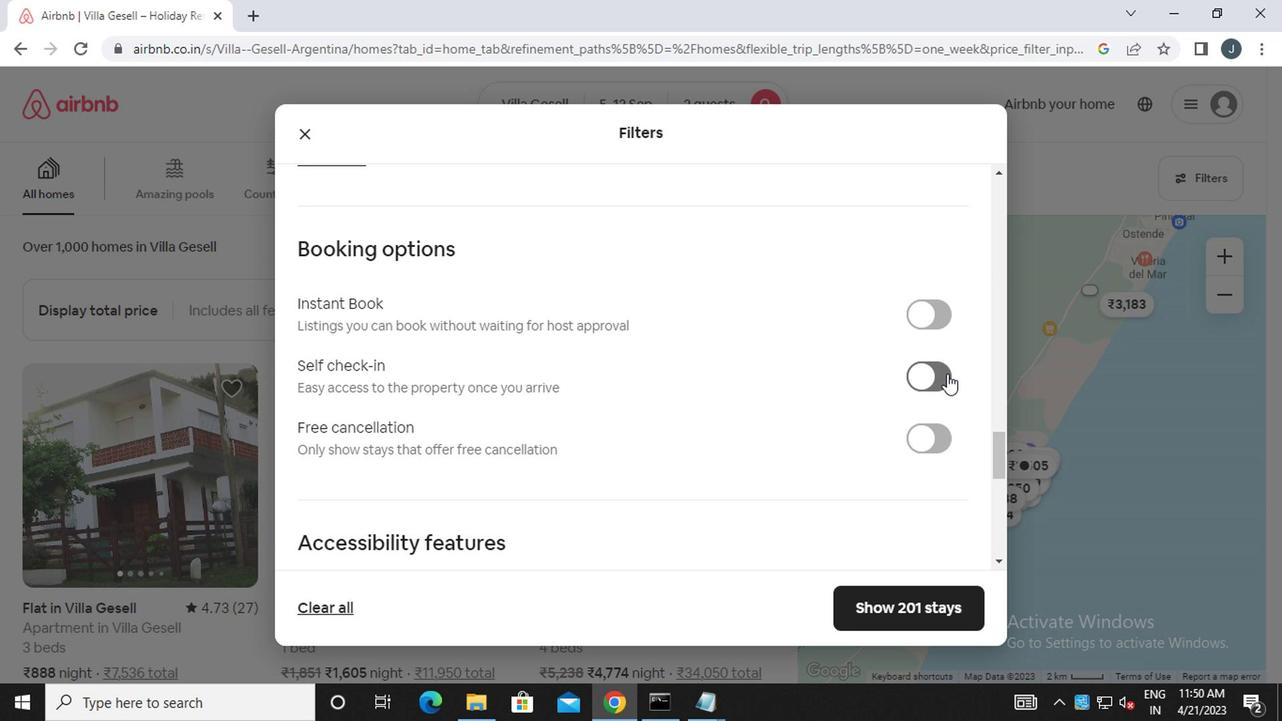 
Action: Mouse moved to (691, 416)
Screenshot: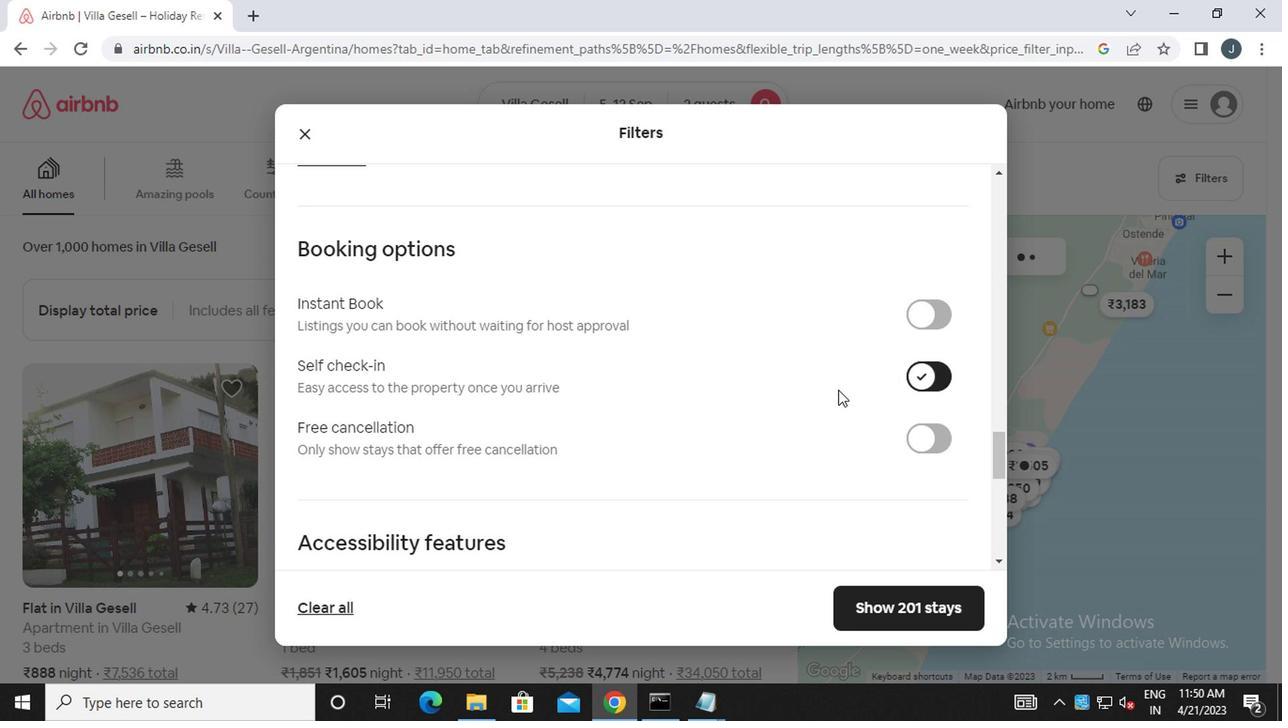 
Action: Mouse scrolled (691, 414) with delta (0, -1)
Screenshot: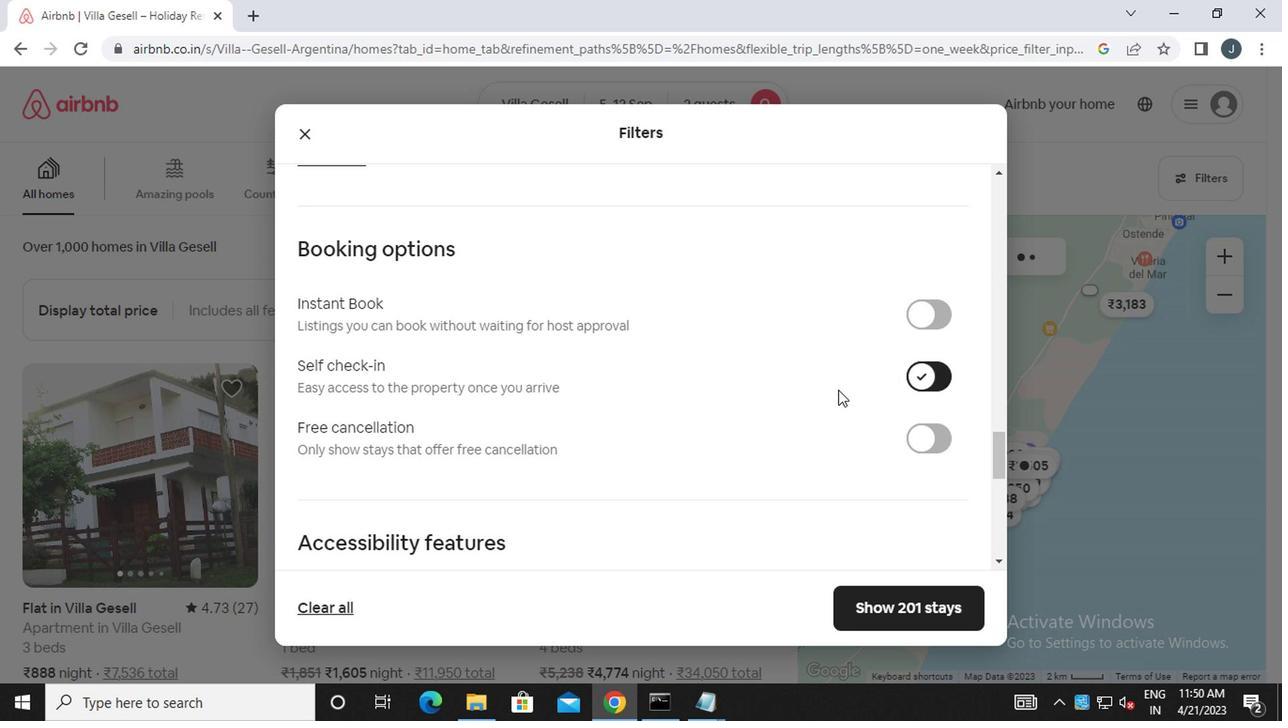 
Action: Mouse moved to (689, 416)
Screenshot: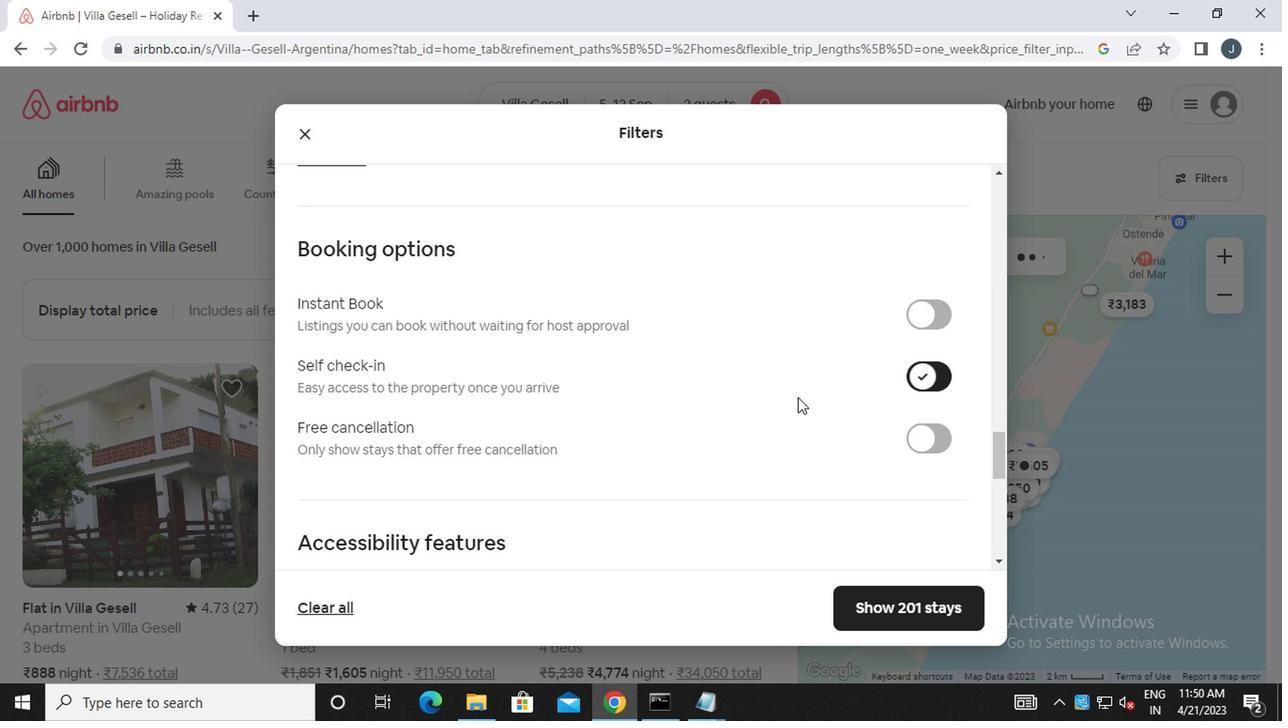 
Action: Mouse scrolled (689, 414) with delta (0, -1)
Screenshot: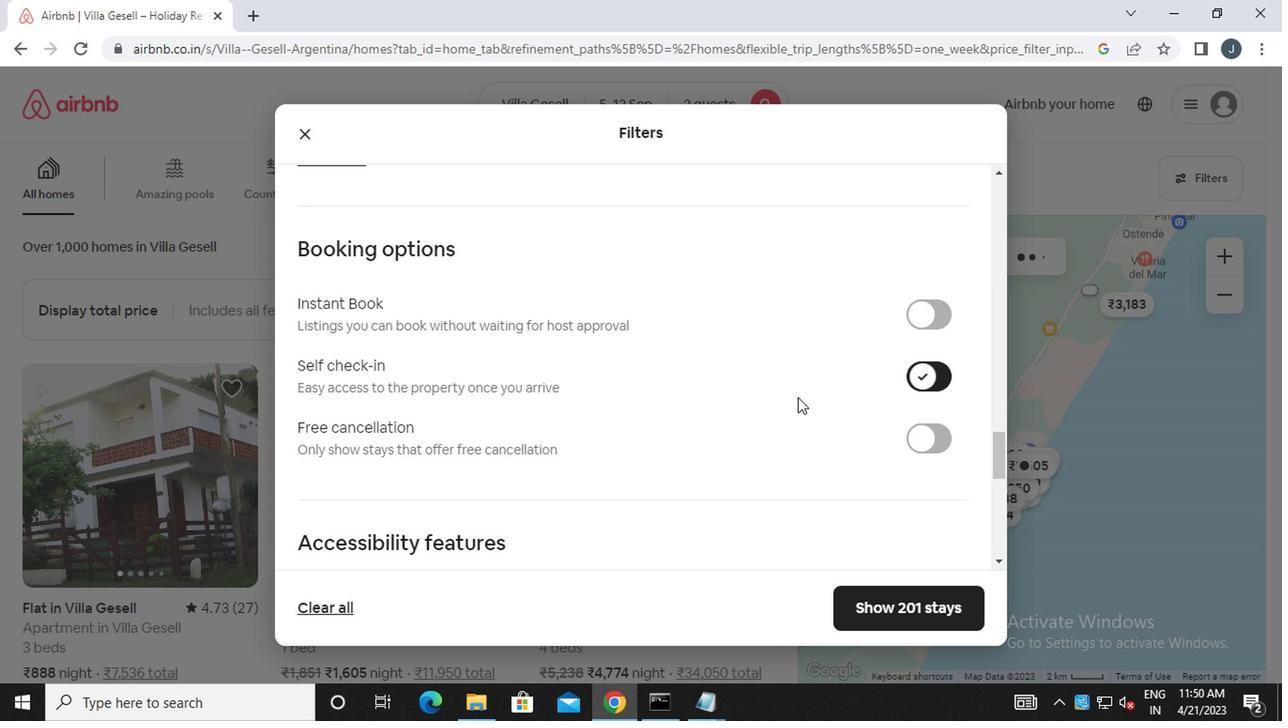 
Action: Mouse moved to (687, 416)
Screenshot: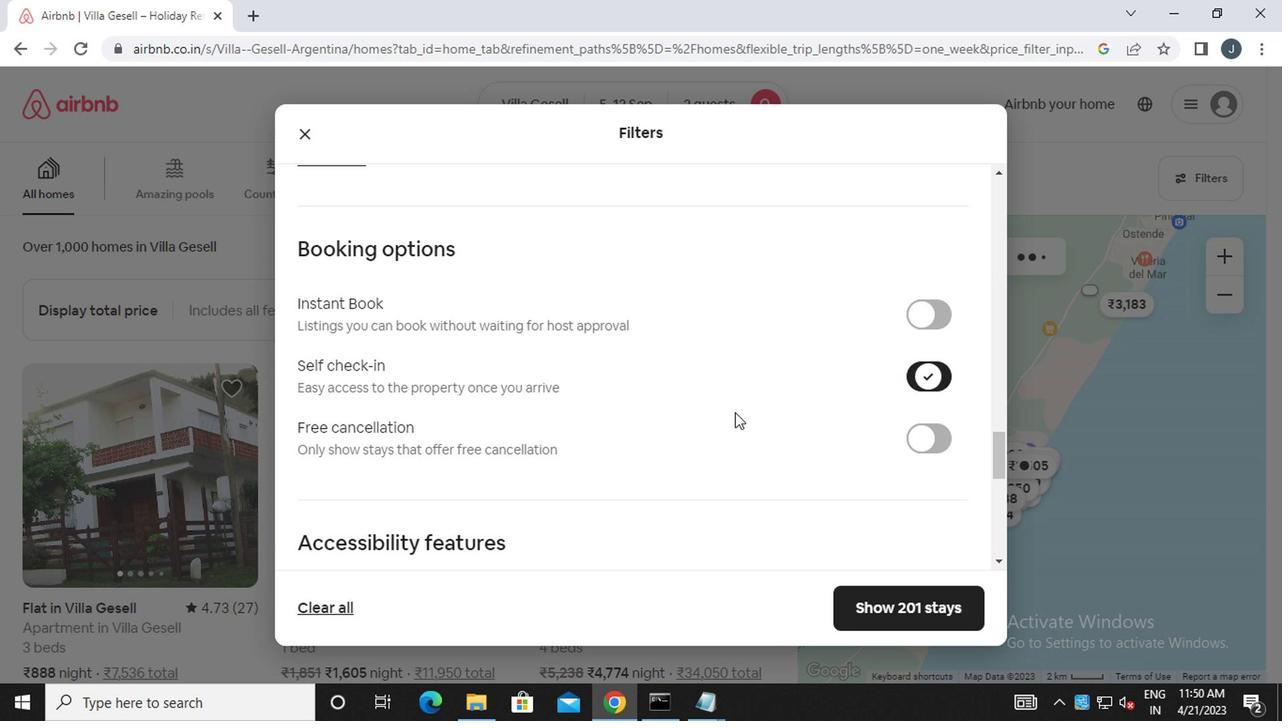 
Action: Mouse scrolled (687, 416) with delta (0, 0)
Screenshot: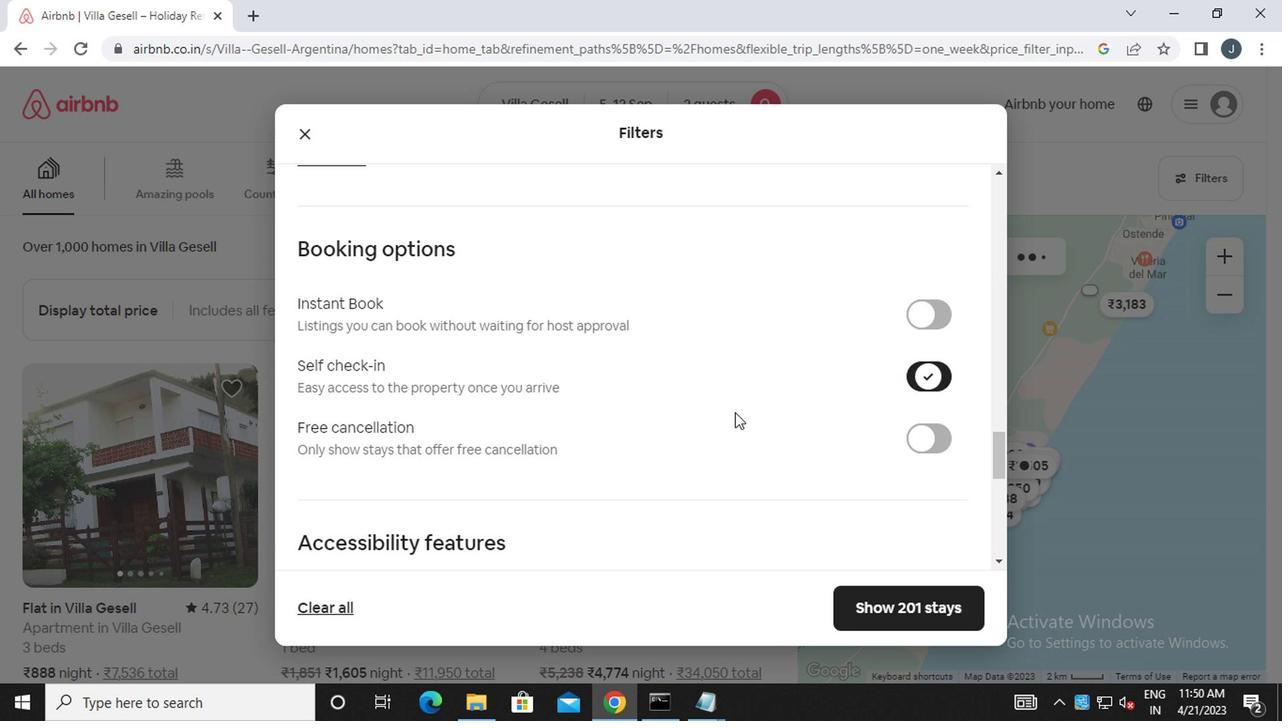 
Action: Mouse moved to (681, 418)
Screenshot: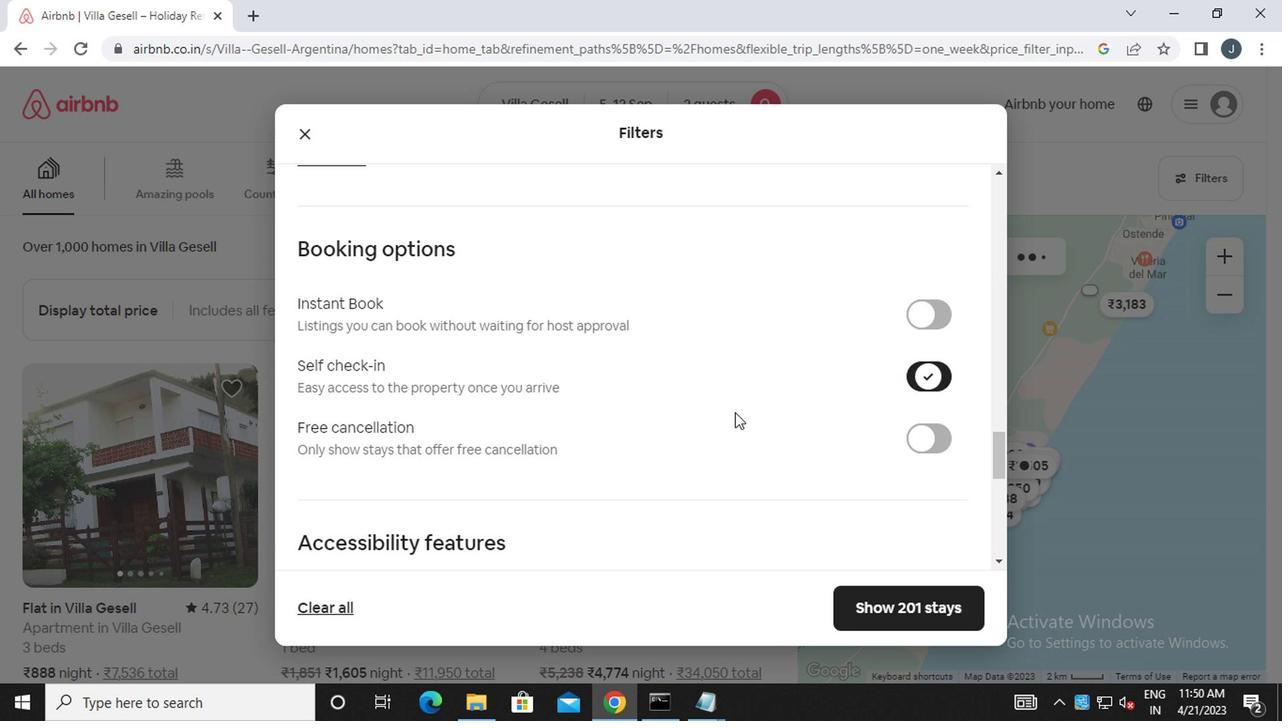 
Action: Mouse scrolled (681, 418) with delta (0, 0)
Screenshot: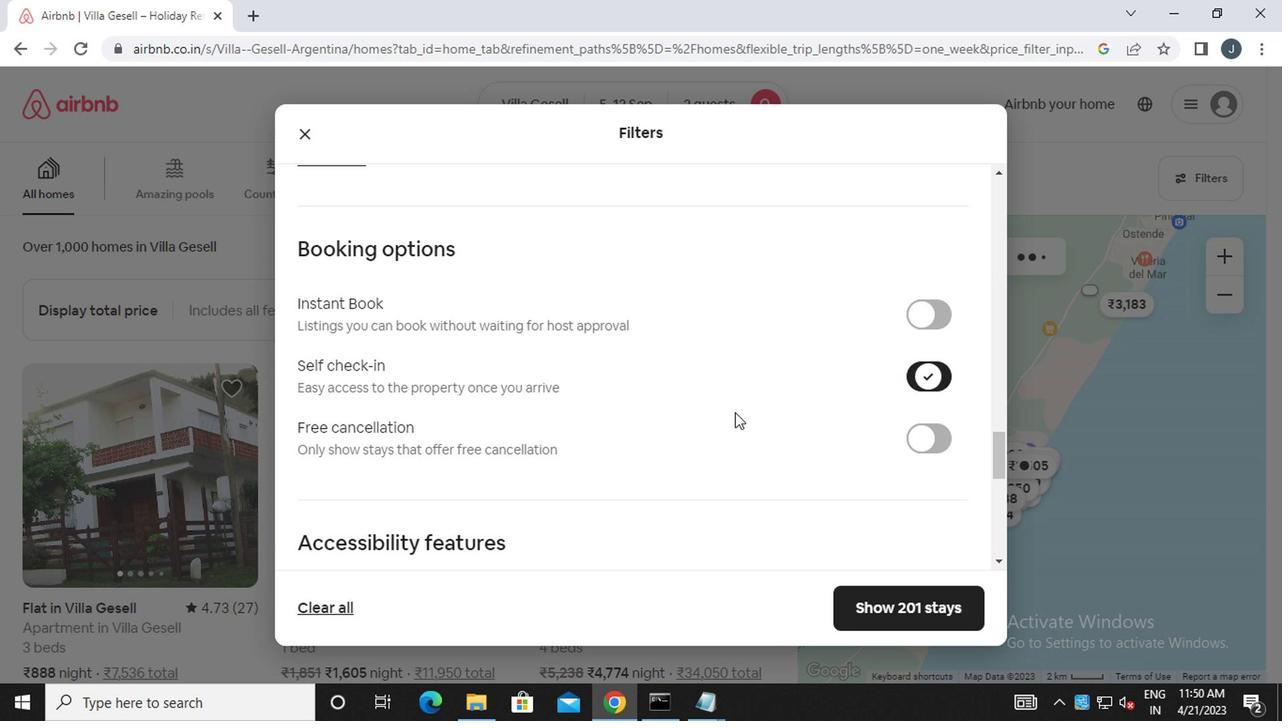 
Action: Mouse moved to (679, 418)
Screenshot: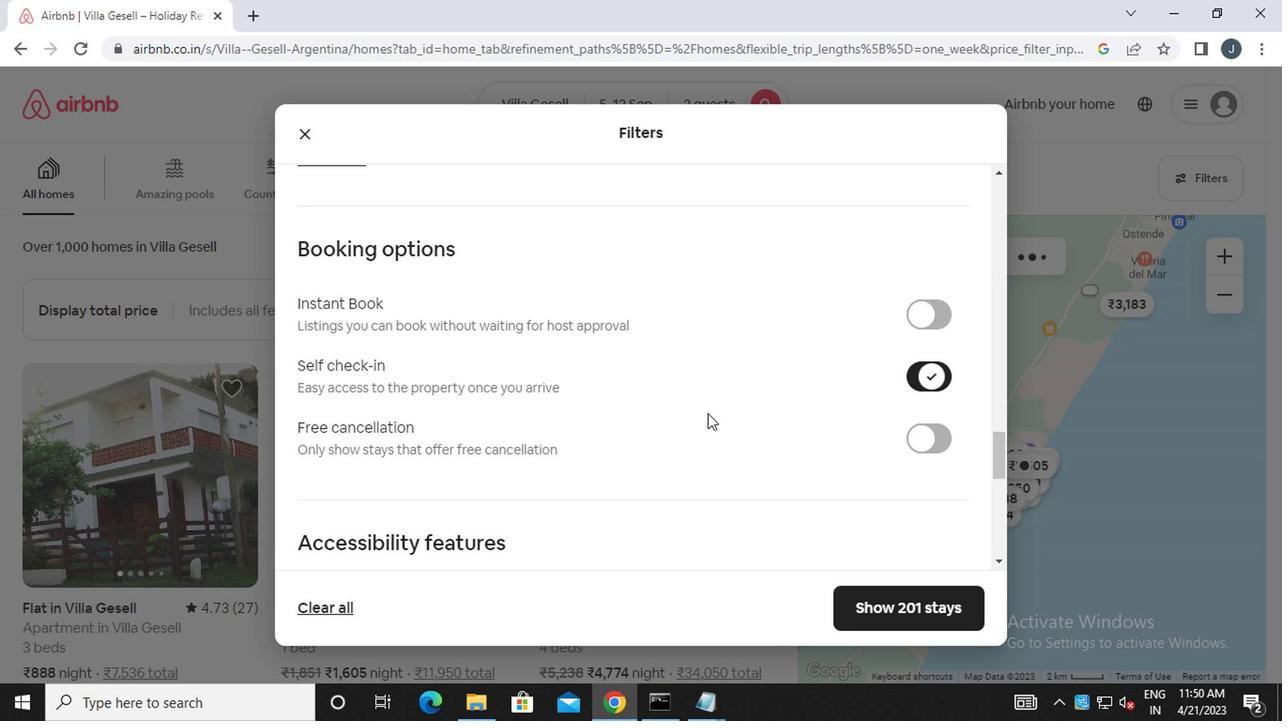 
Action: Mouse scrolled (679, 418) with delta (0, 0)
Screenshot: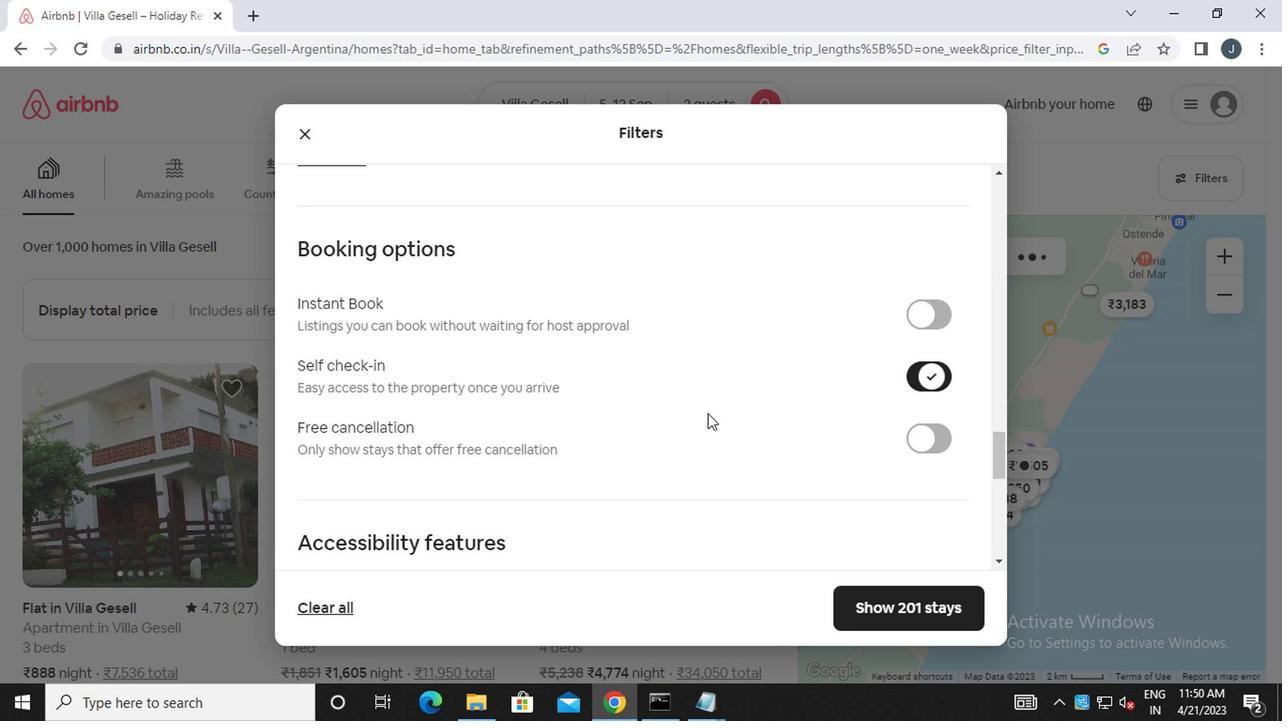 
Action: Mouse moved to (660, 419)
Screenshot: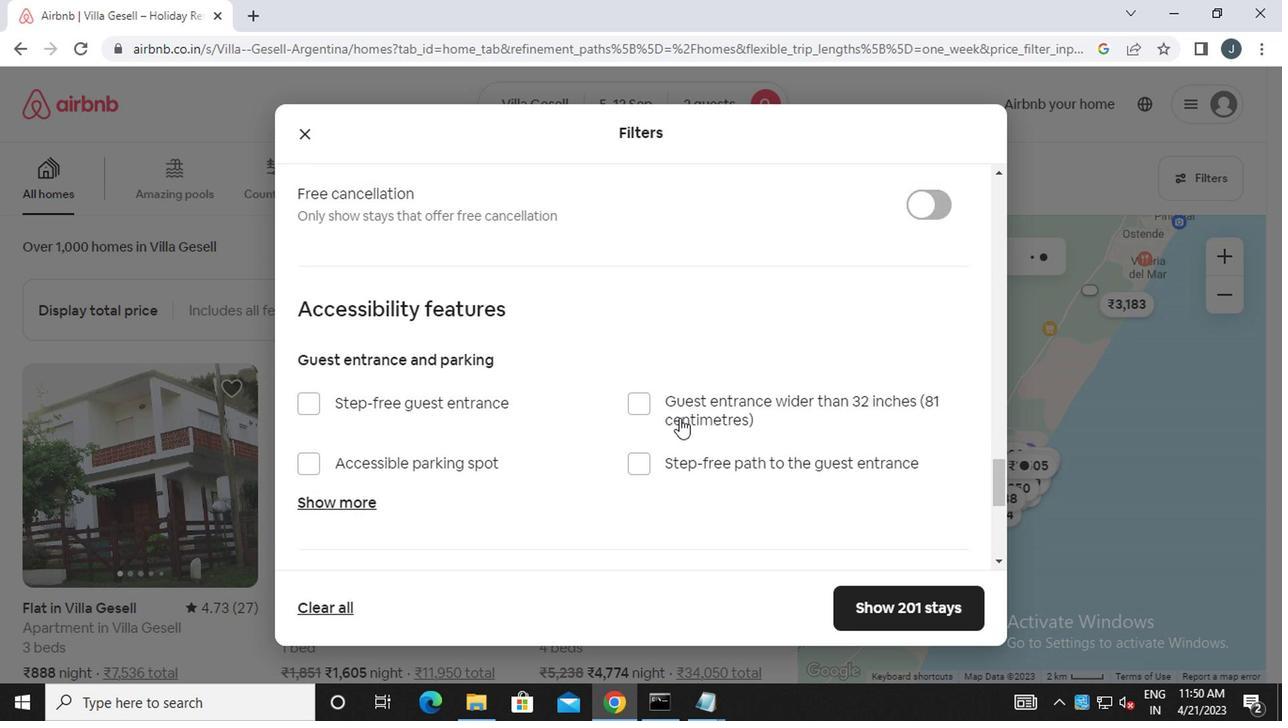 
Action: Mouse scrolled (660, 418) with delta (0, 0)
Screenshot: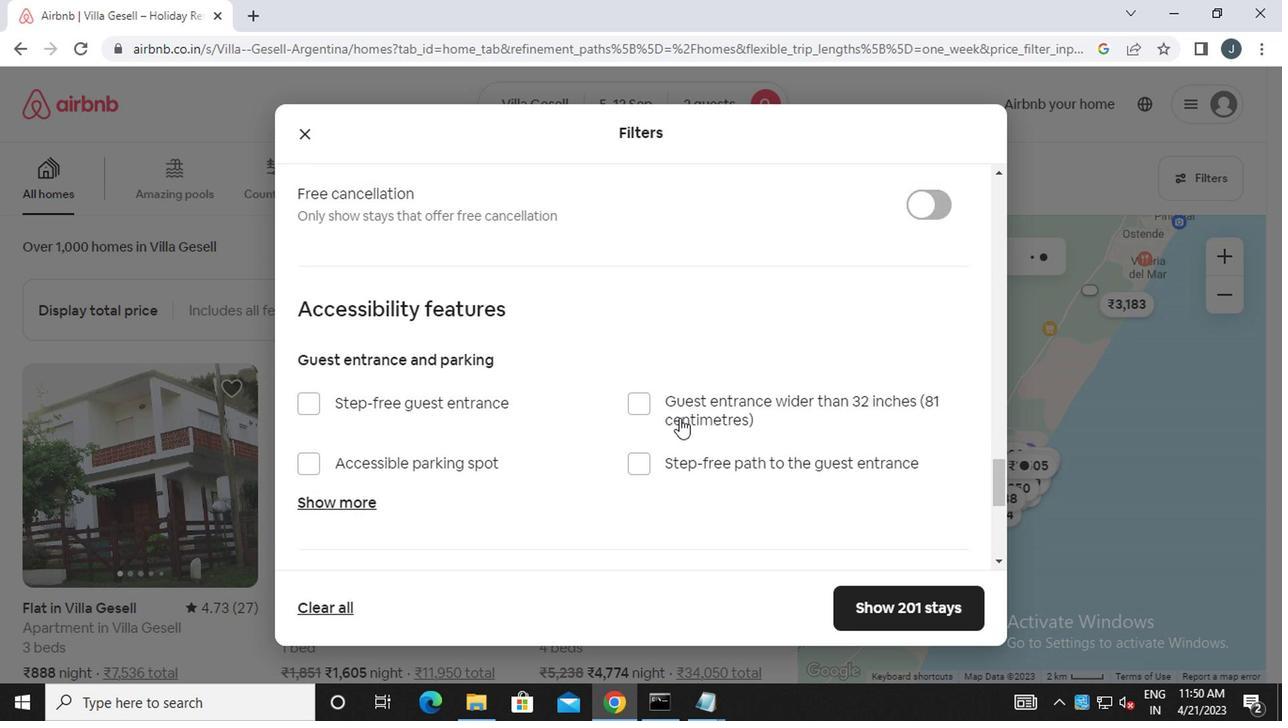 
Action: Mouse moved to (660, 420)
Screenshot: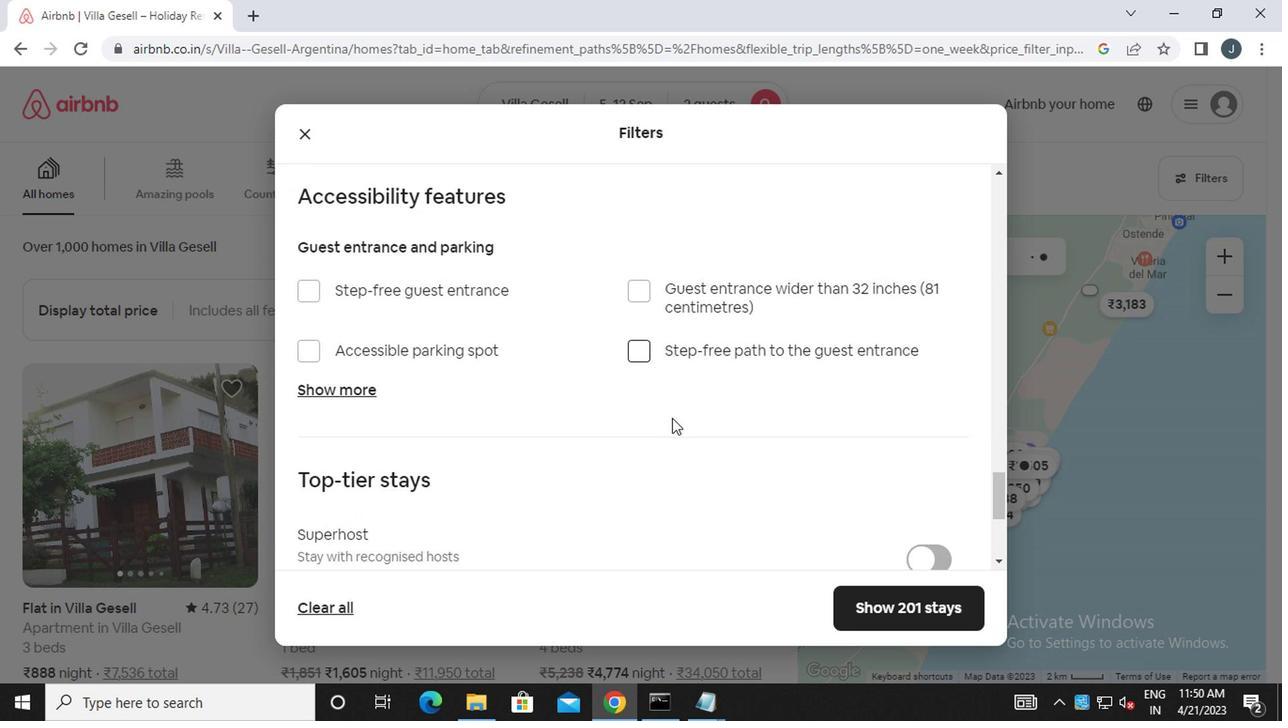 
Action: Mouse scrolled (660, 419) with delta (0, -1)
Screenshot: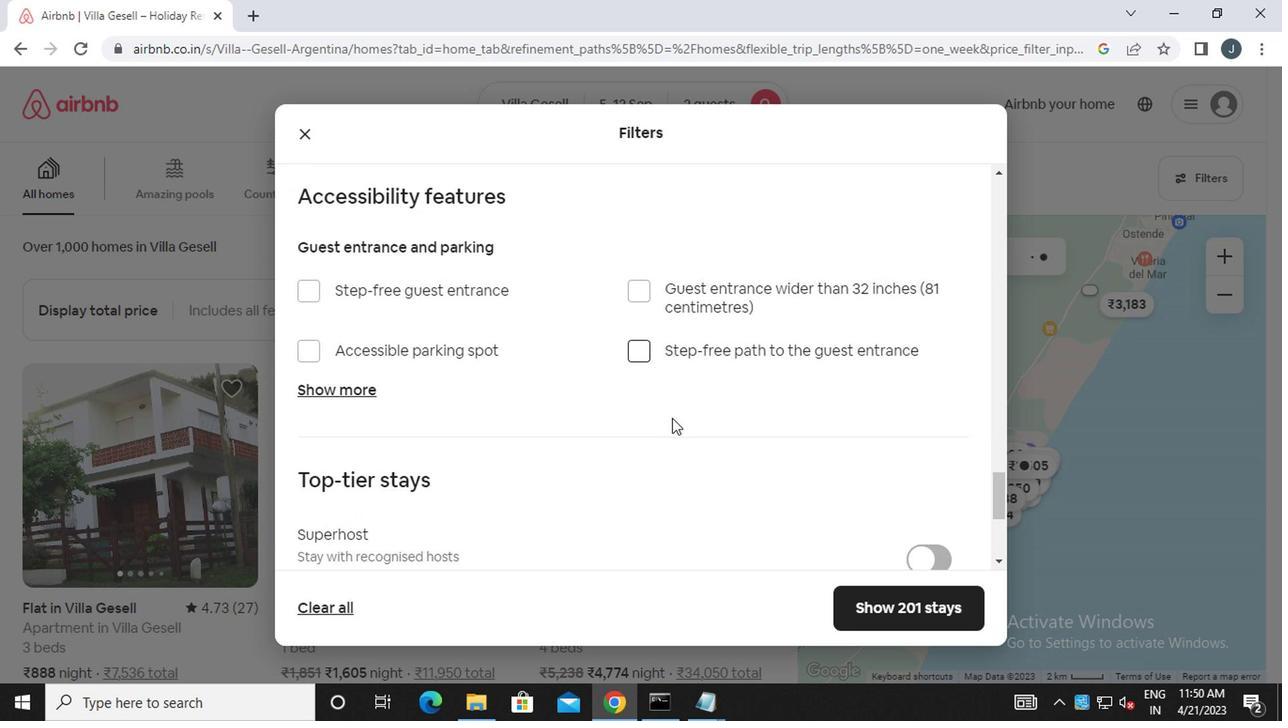 
Action: Mouse moved to (660, 420)
Screenshot: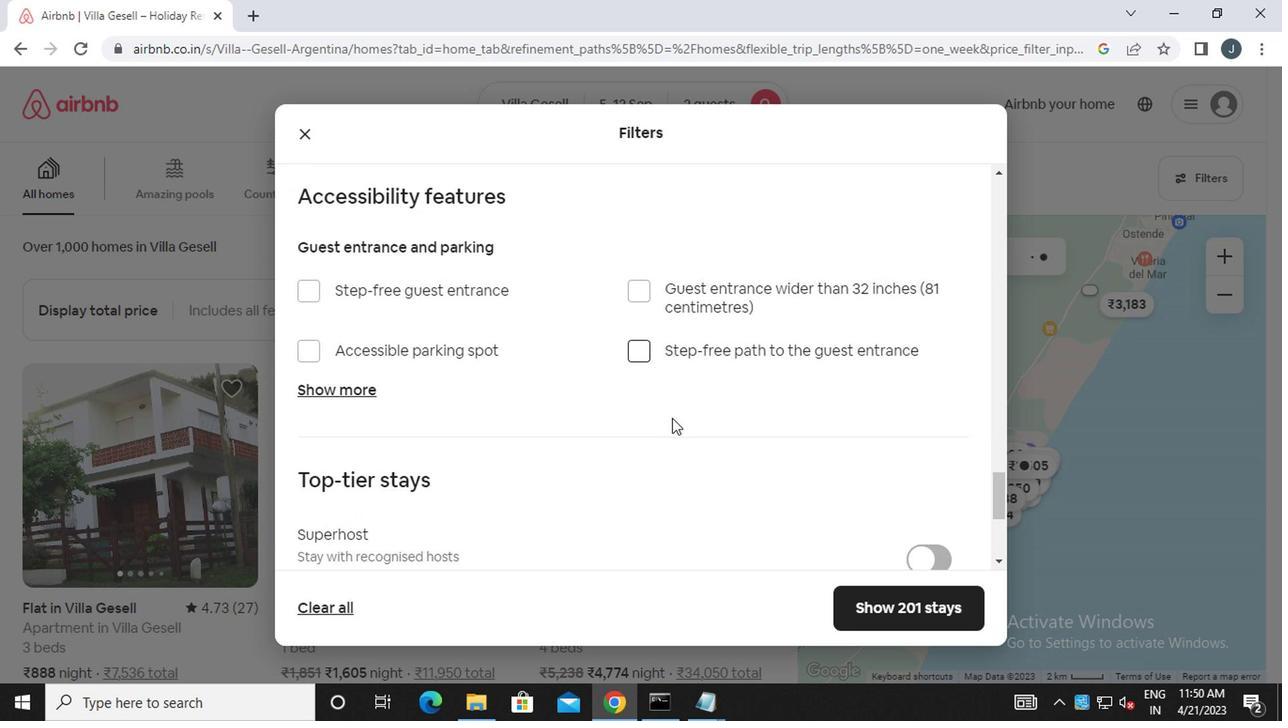 
Action: Mouse scrolled (660, 419) with delta (0, -1)
Screenshot: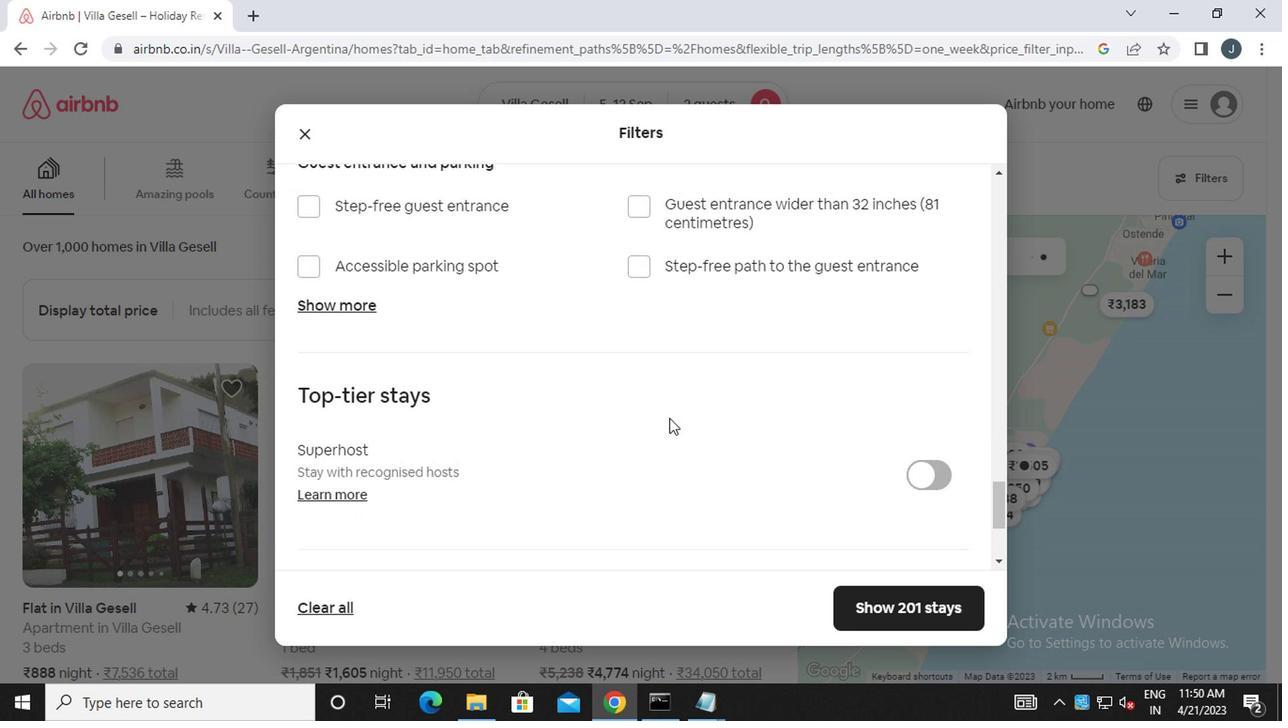 
Action: Mouse moved to (658, 420)
Screenshot: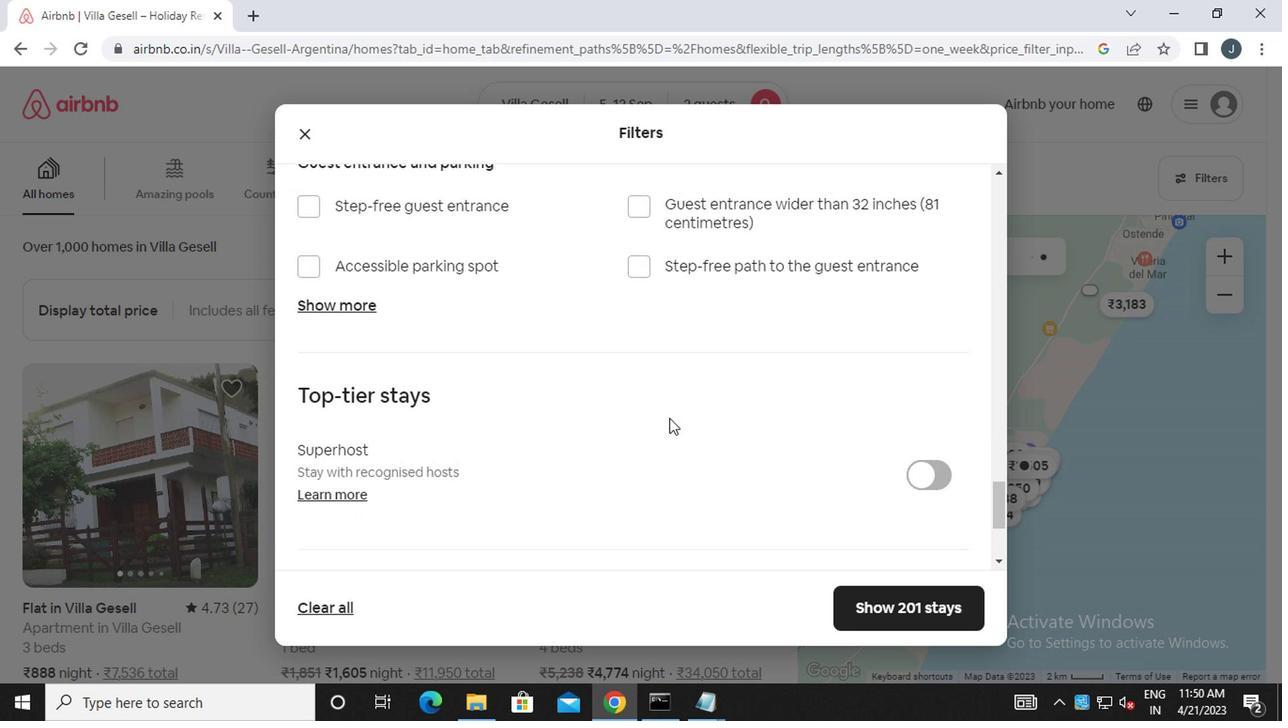 
Action: Mouse scrolled (658, 419) with delta (0, -1)
Screenshot: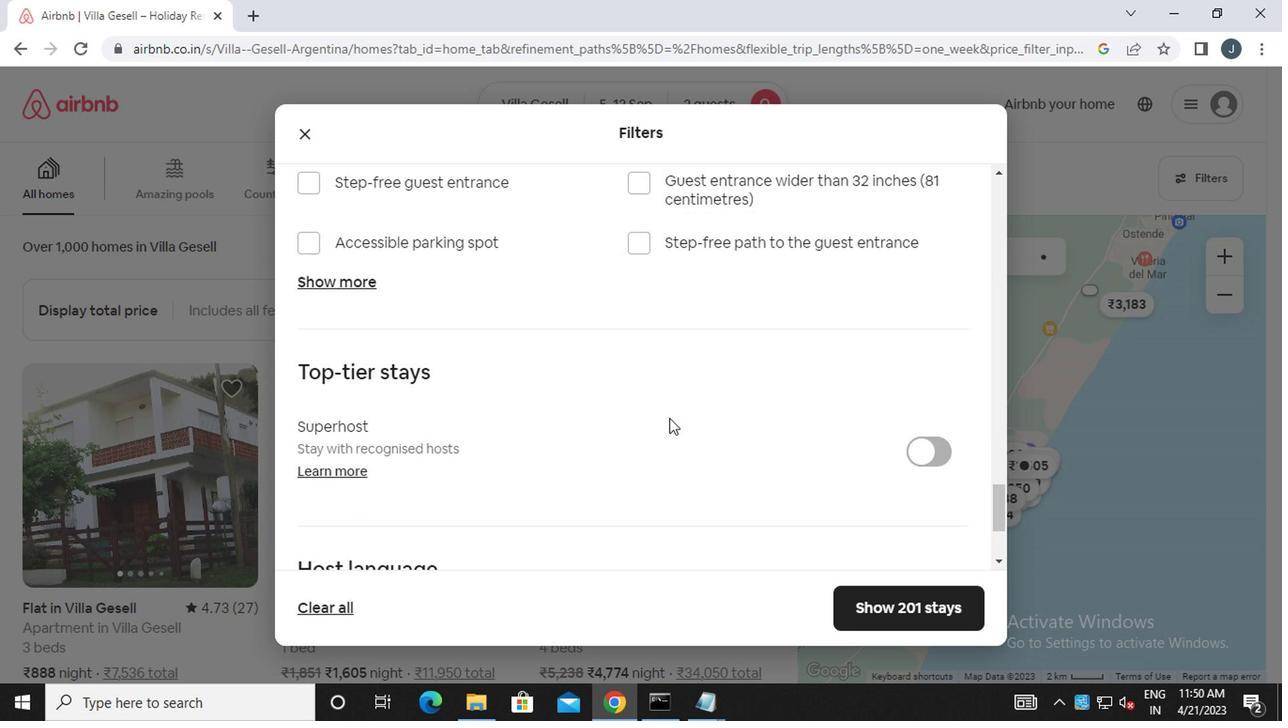 
Action: Mouse moved to (634, 429)
Screenshot: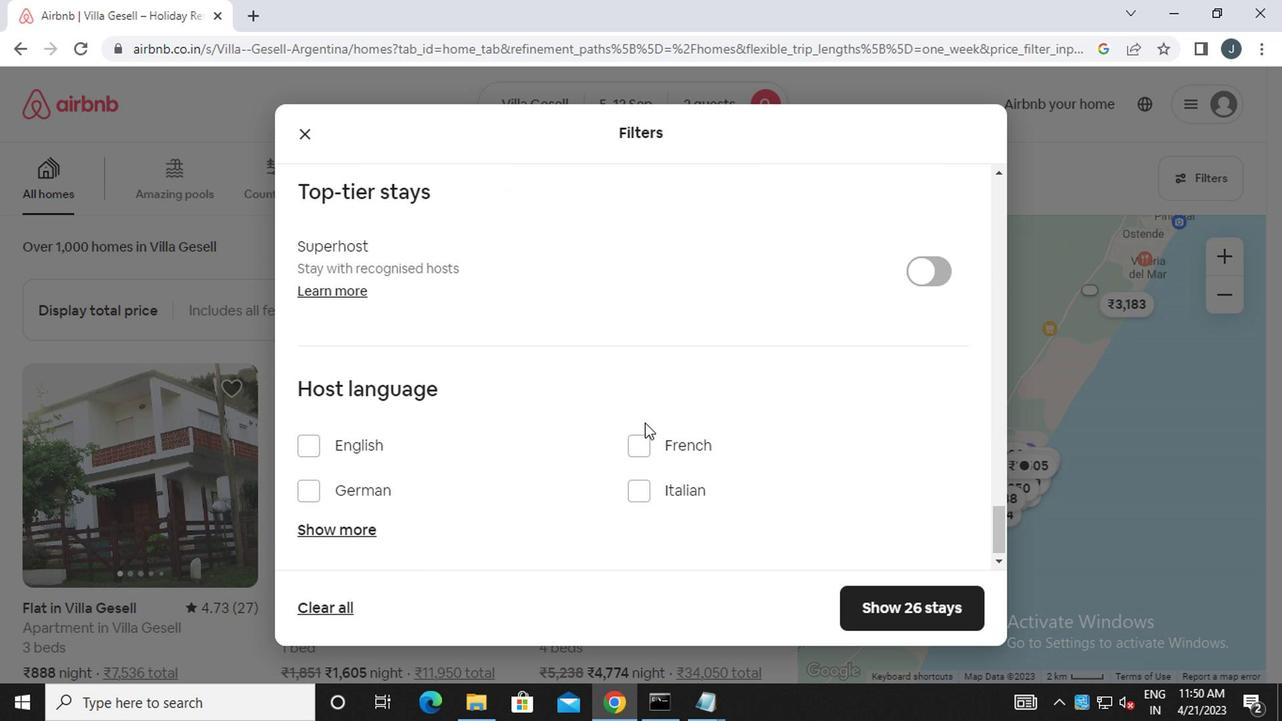 
Action: Mouse scrolled (634, 428) with delta (0, -1)
Screenshot: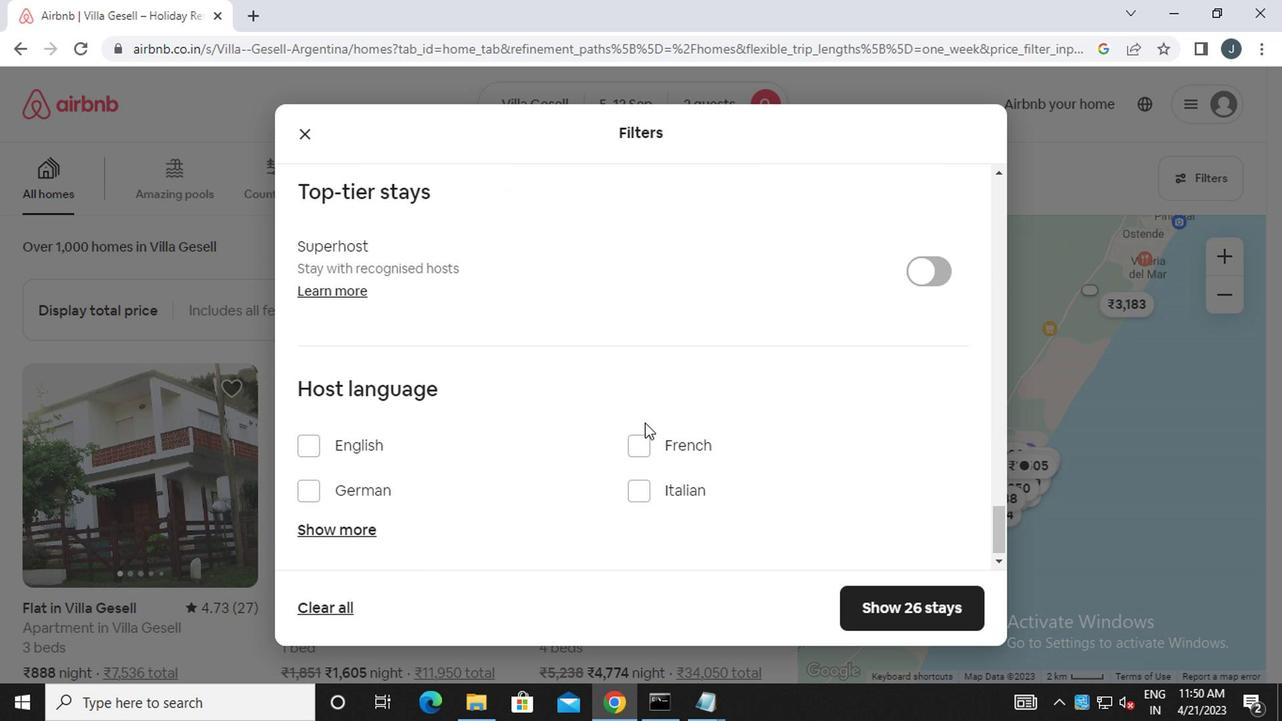 
Action: Mouse moved to (634, 430)
Screenshot: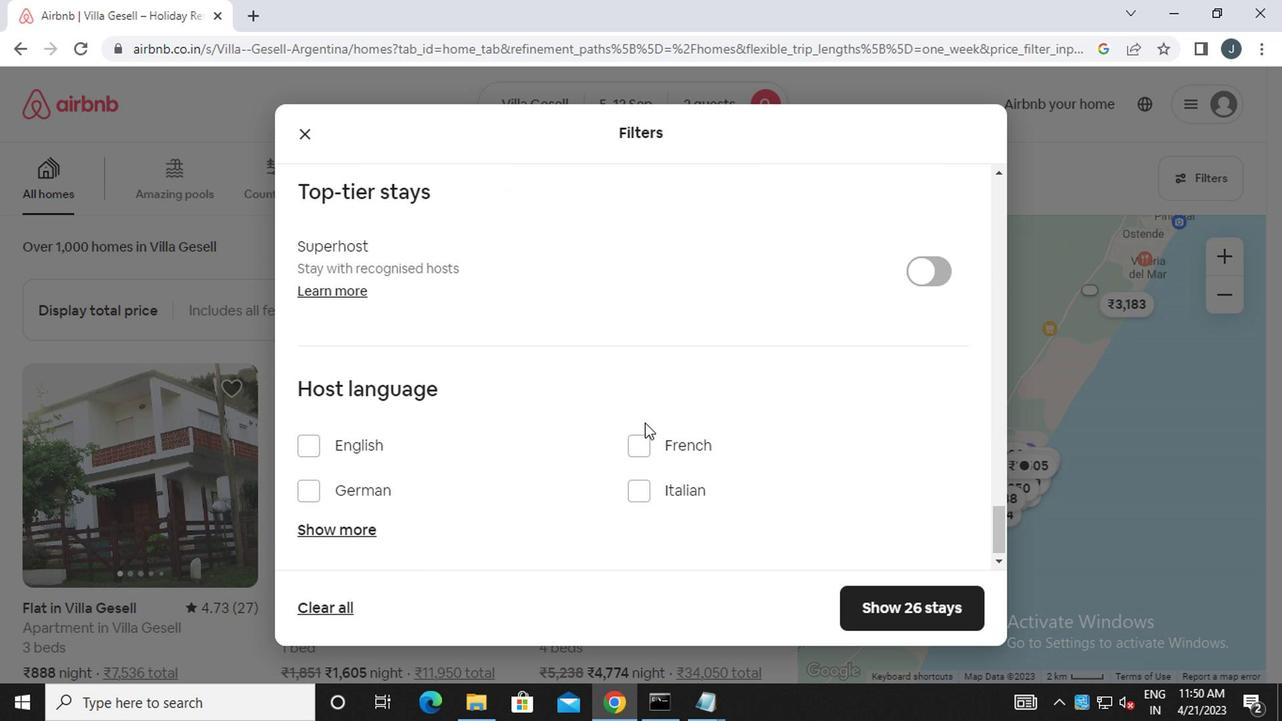 
Action: Mouse scrolled (634, 429) with delta (0, 0)
Screenshot: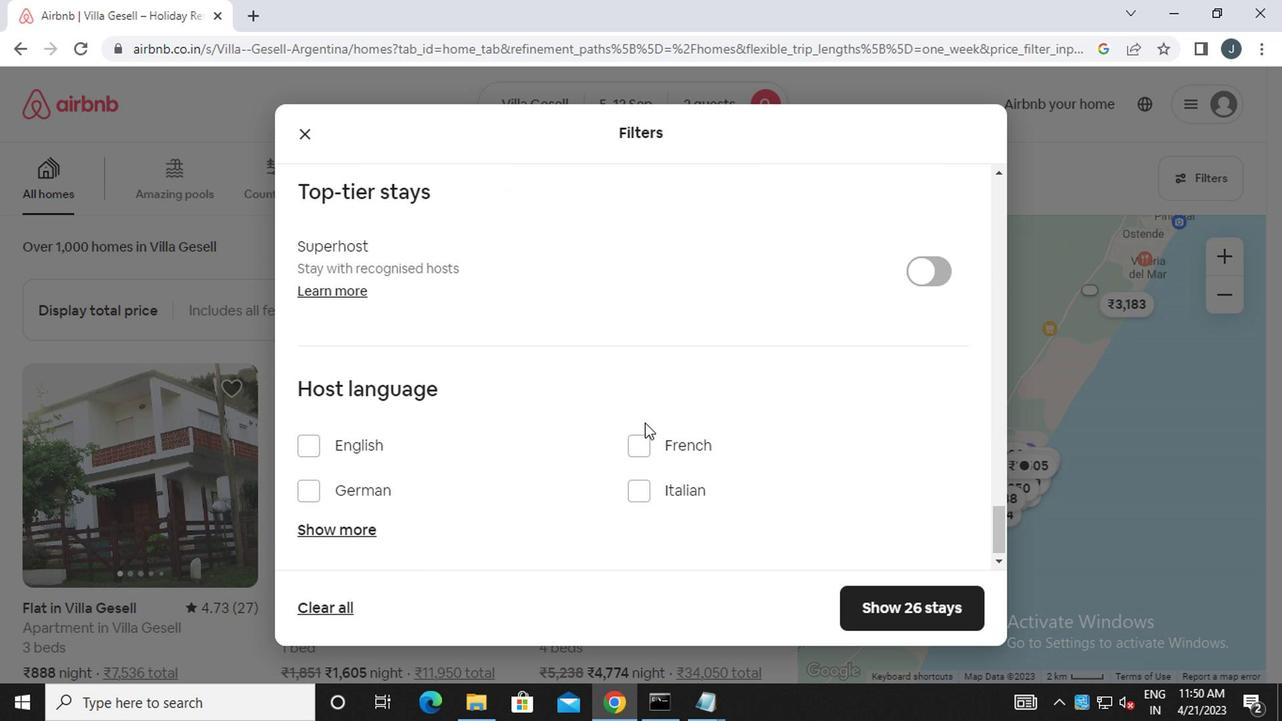 
Action: Mouse moved to (632, 431)
Screenshot: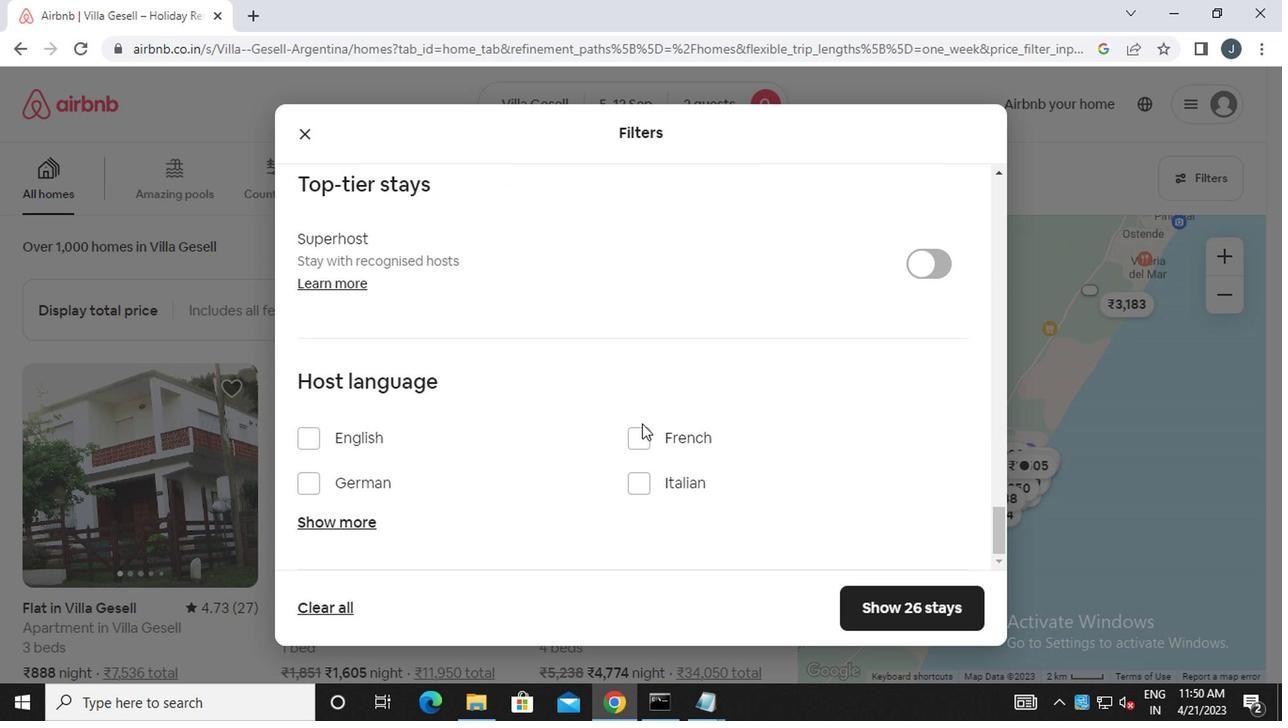 
Action: Mouse scrolled (632, 430) with delta (0, -1)
Screenshot: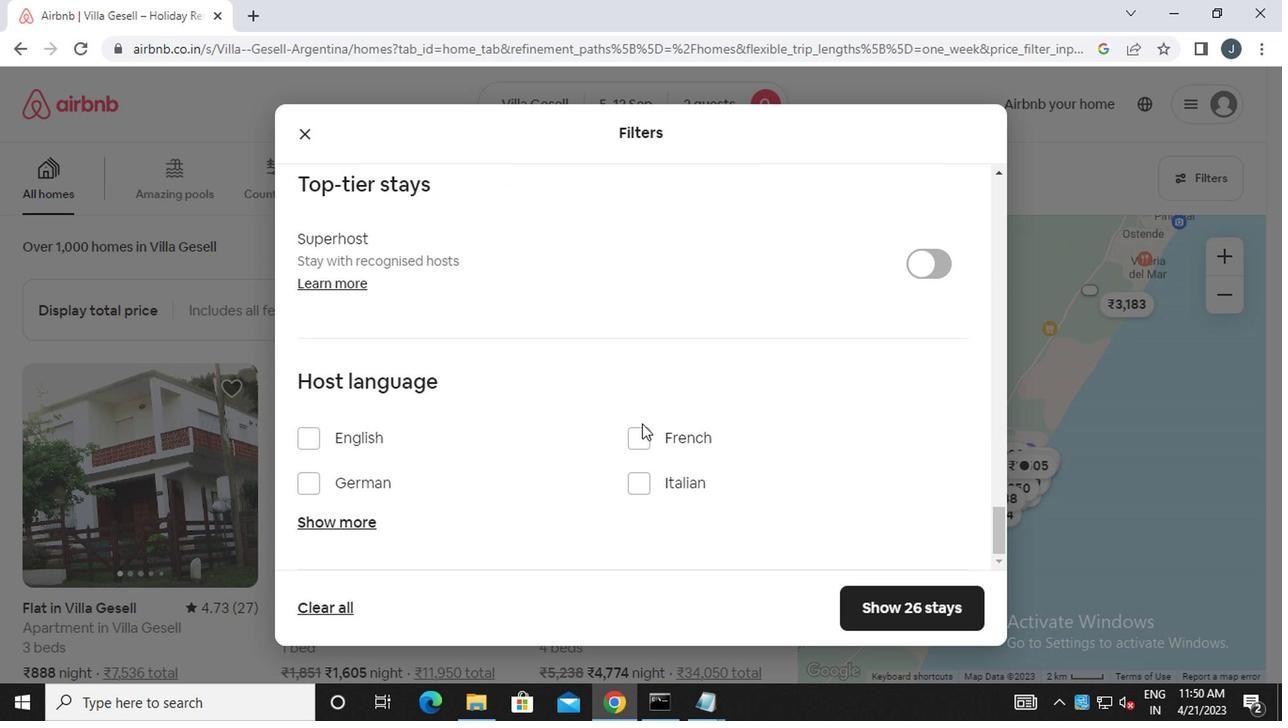 
Action: Mouse scrolled (632, 430) with delta (0, -1)
Screenshot: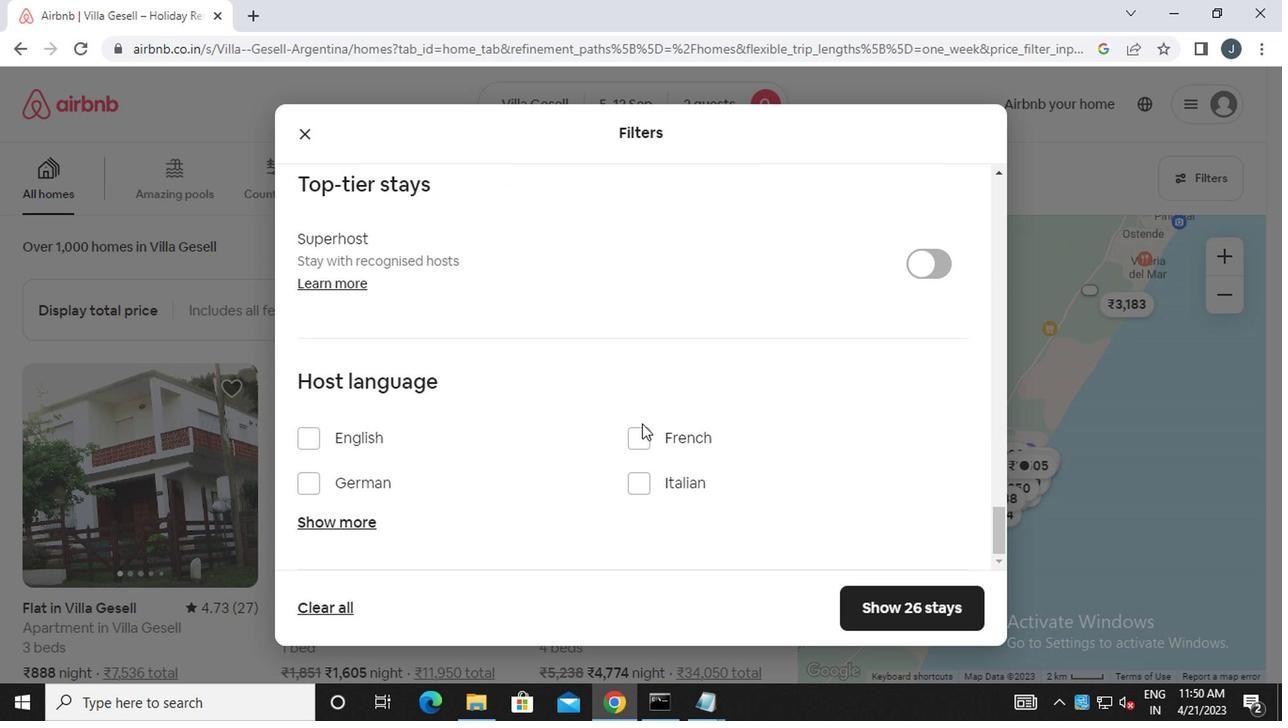 
Action: Mouse scrolled (632, 430) with delta (0, -1)
Screenshot: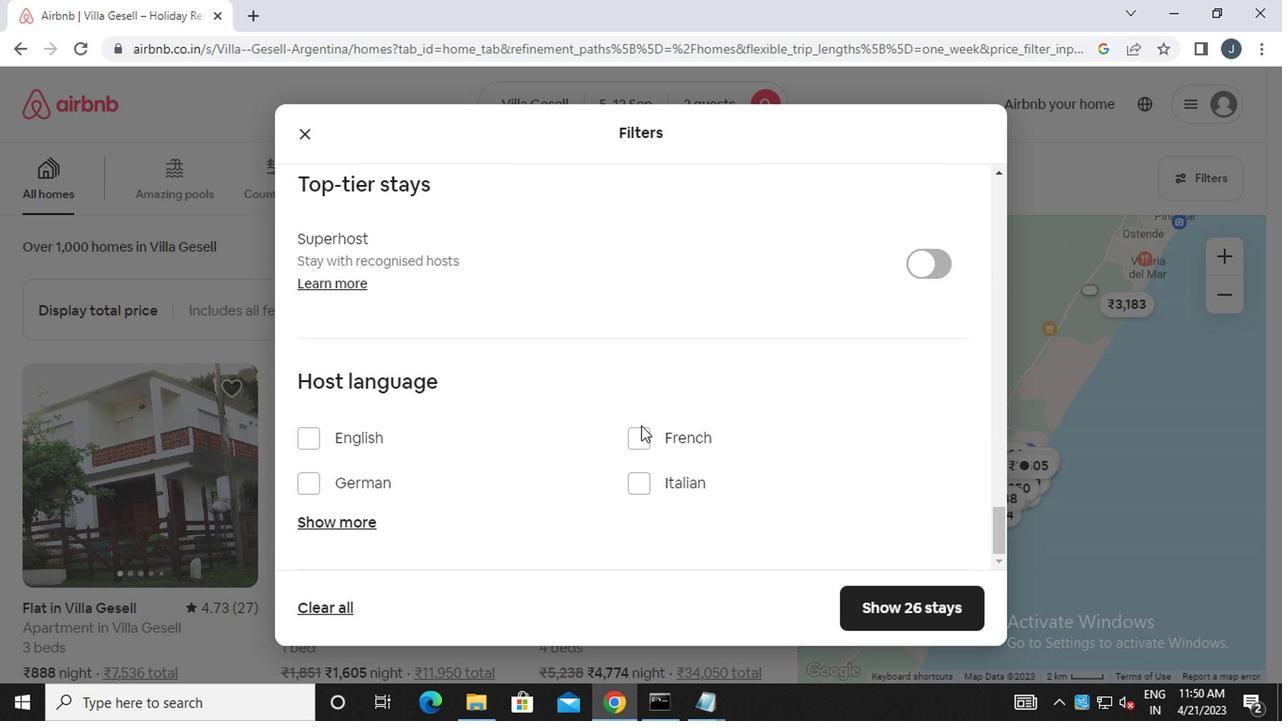 
Action: Mouse moved to (383, 442)
Screenshot: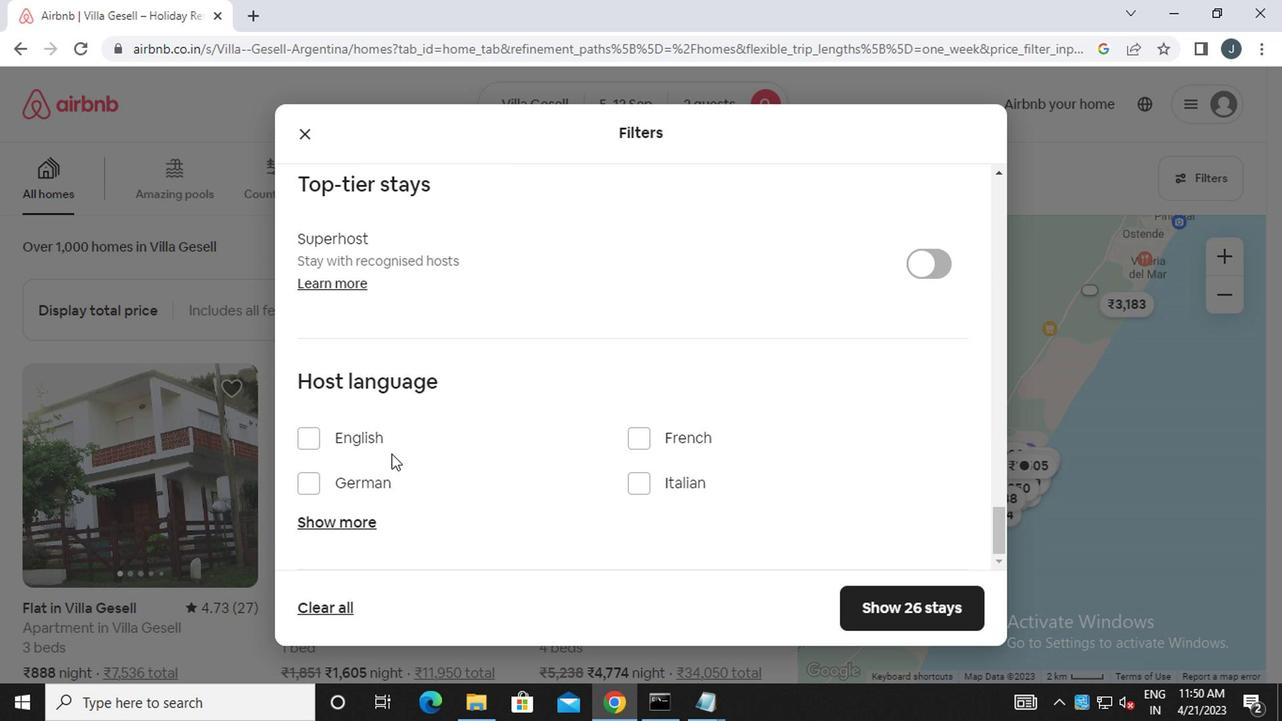 
Action: Mouse pressed left at (383, 442)
Screenshot: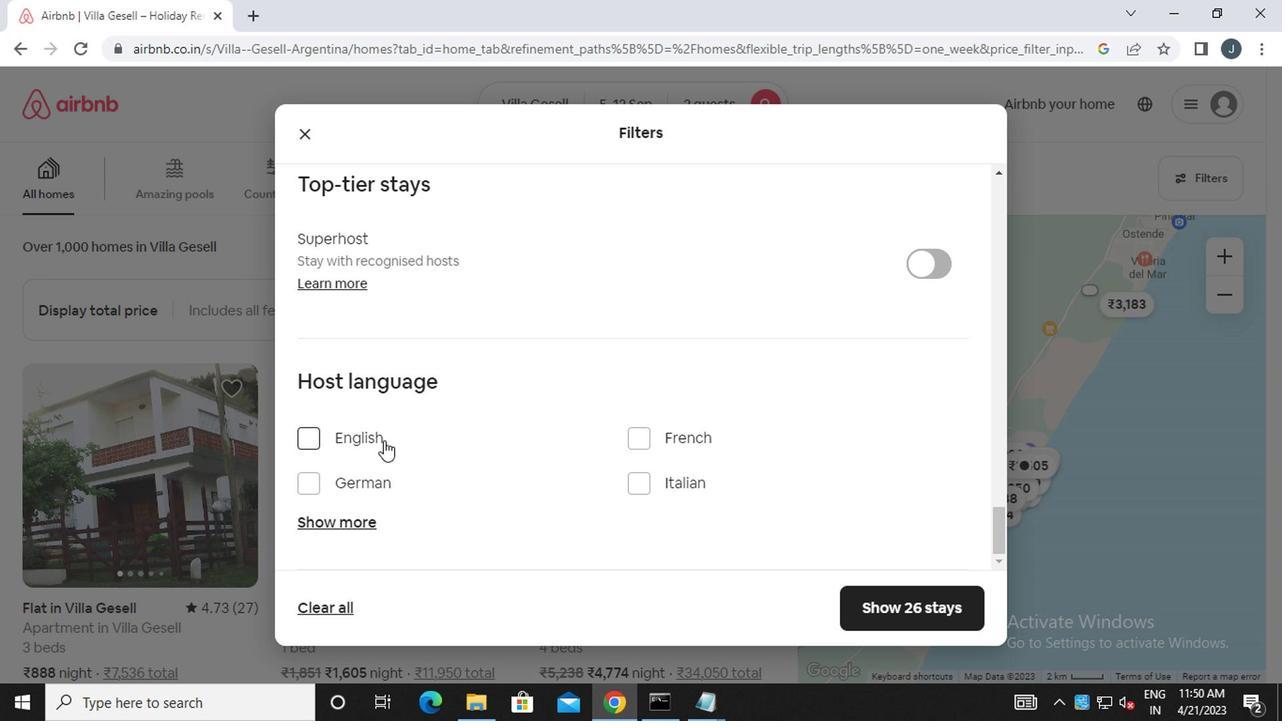 
Action: Mouse moved to (440, 446)
Screenshot: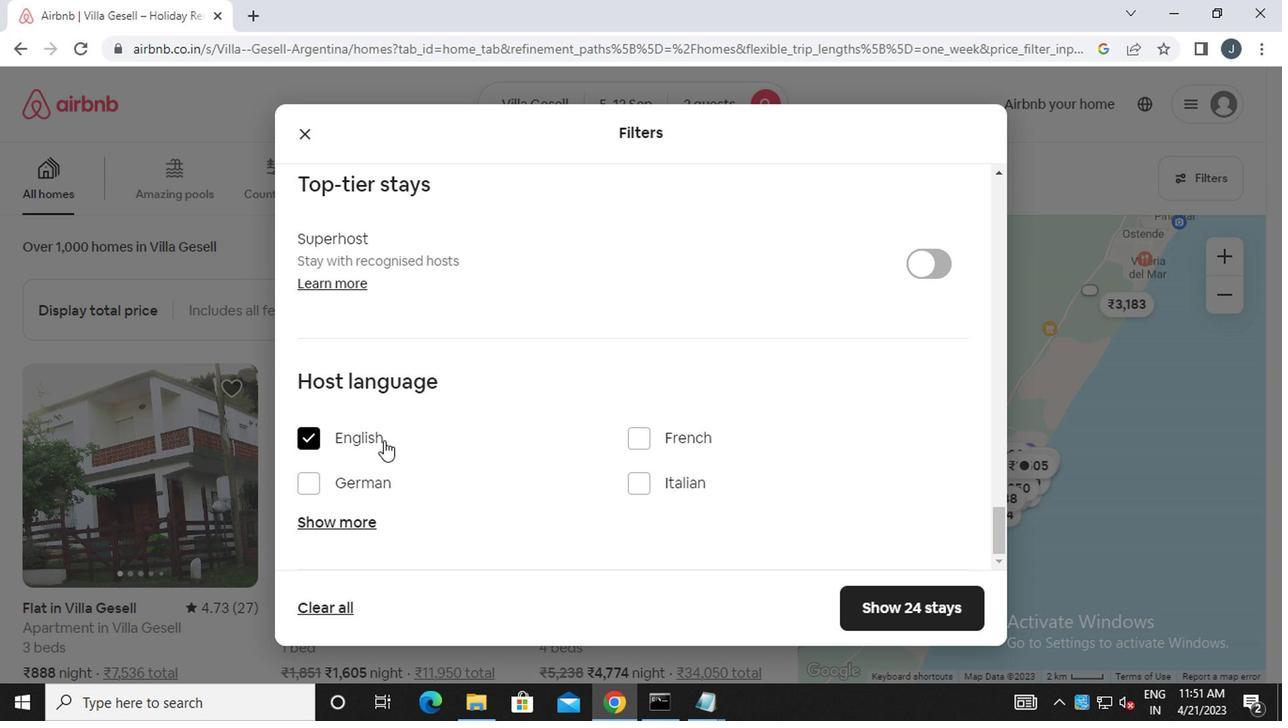 
Action: Mouse scrolled (440, 445) with delta (0, -1)
Screenshot: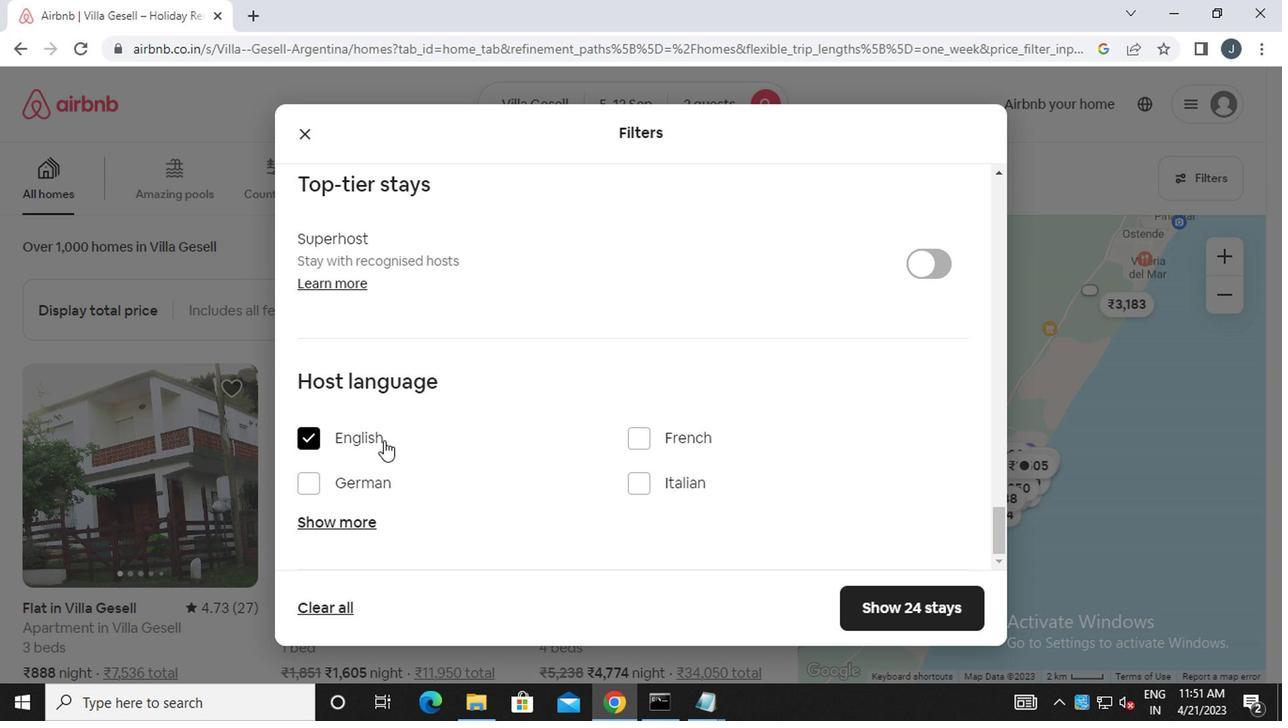 
Action: Mouse scrolled (440, 445) with delta (0, -1)
Screenshot: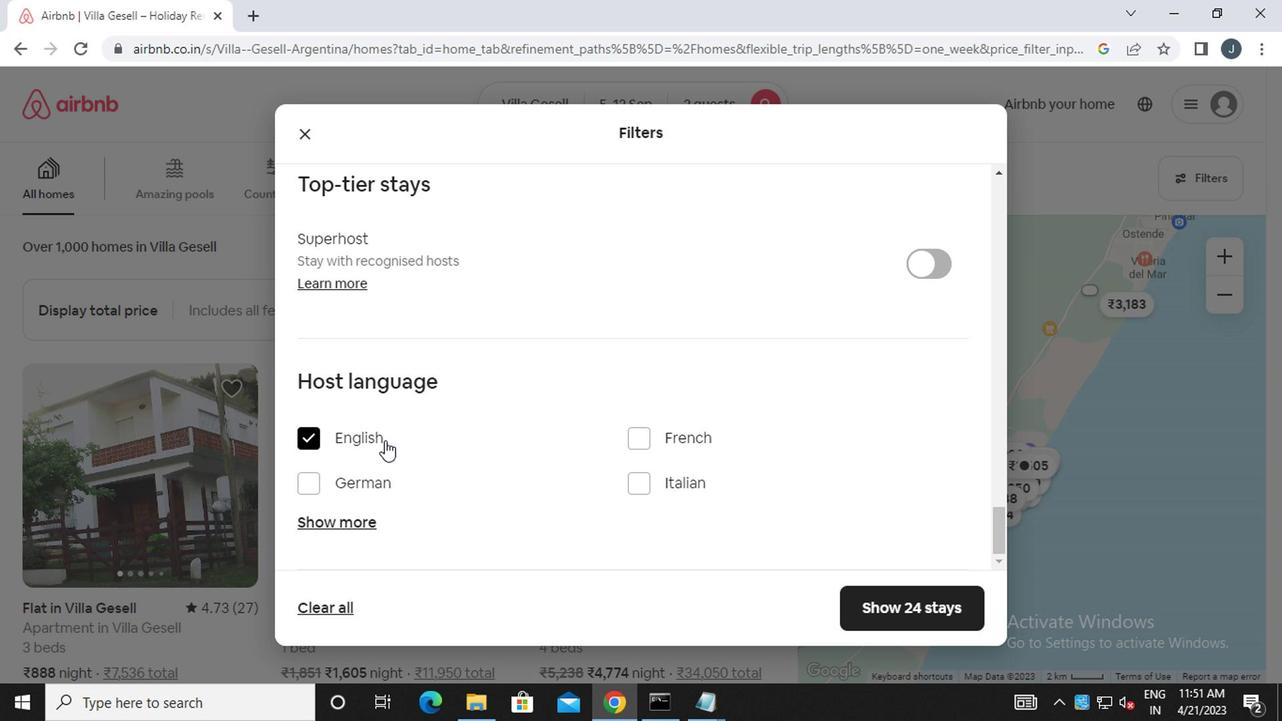 
Action: Mouse scrolled (440, 445) with delta (0, -1)
Screenshot: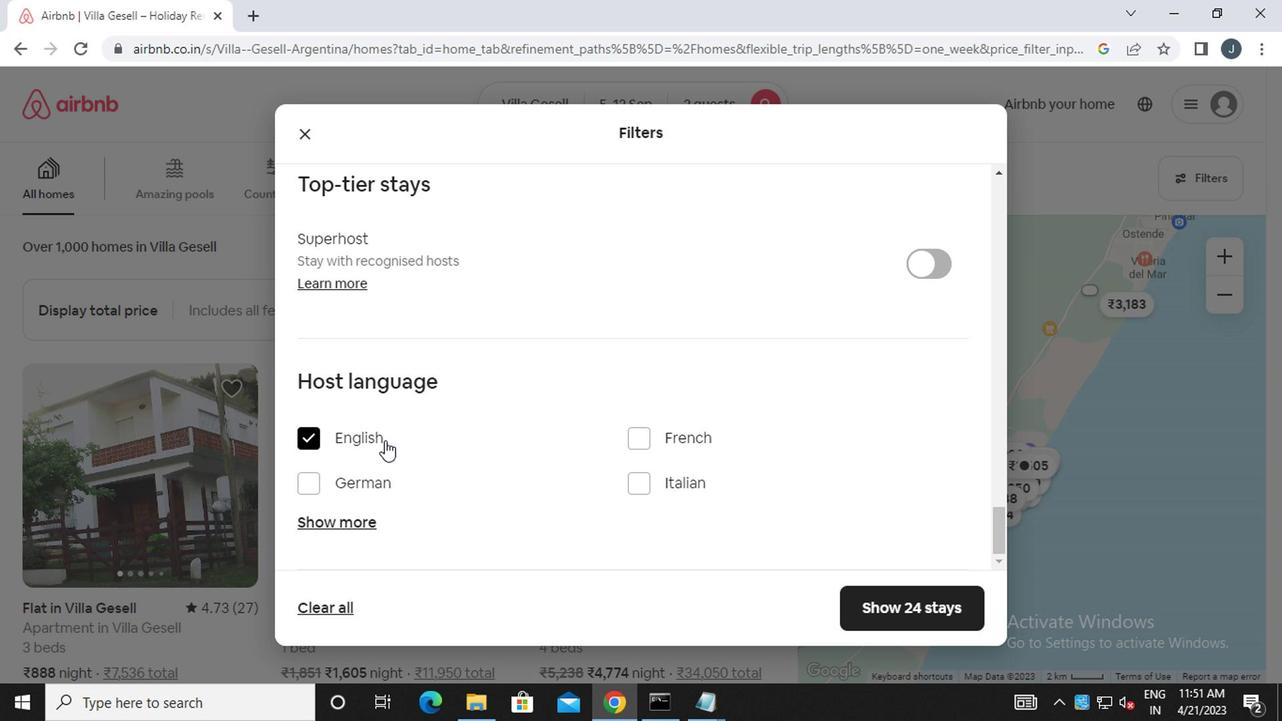 
Action: Mouse scrolled (440, 445) with delta (0, -1)
Screenshot: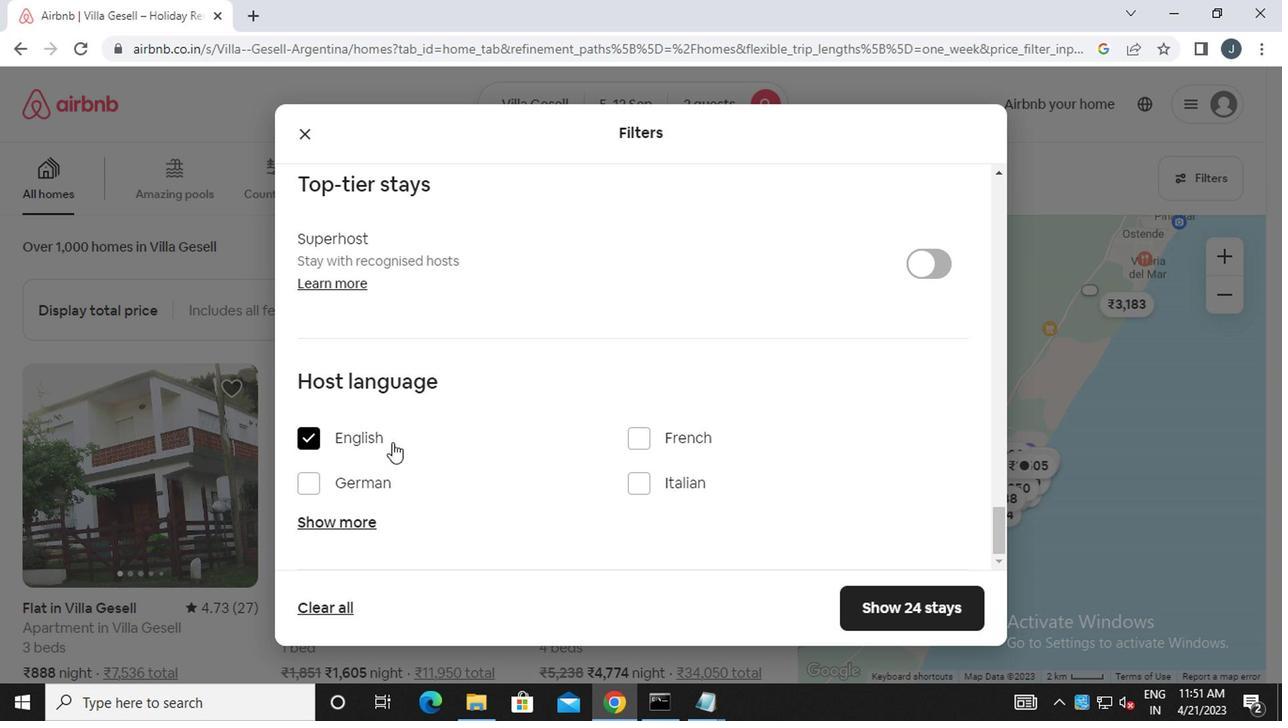 
Action: Mouse moved to (901, 606)
Screenshot: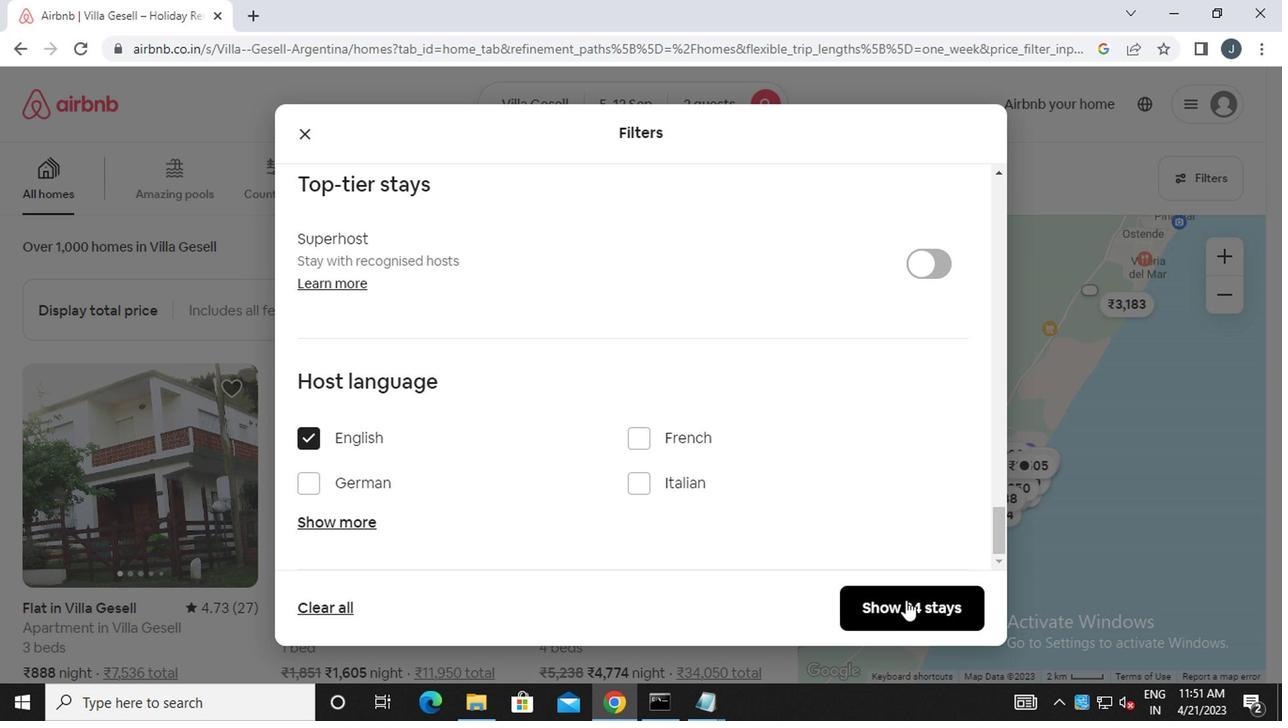 
Action: Mouse pressed left at (901, 606)
Screenshot: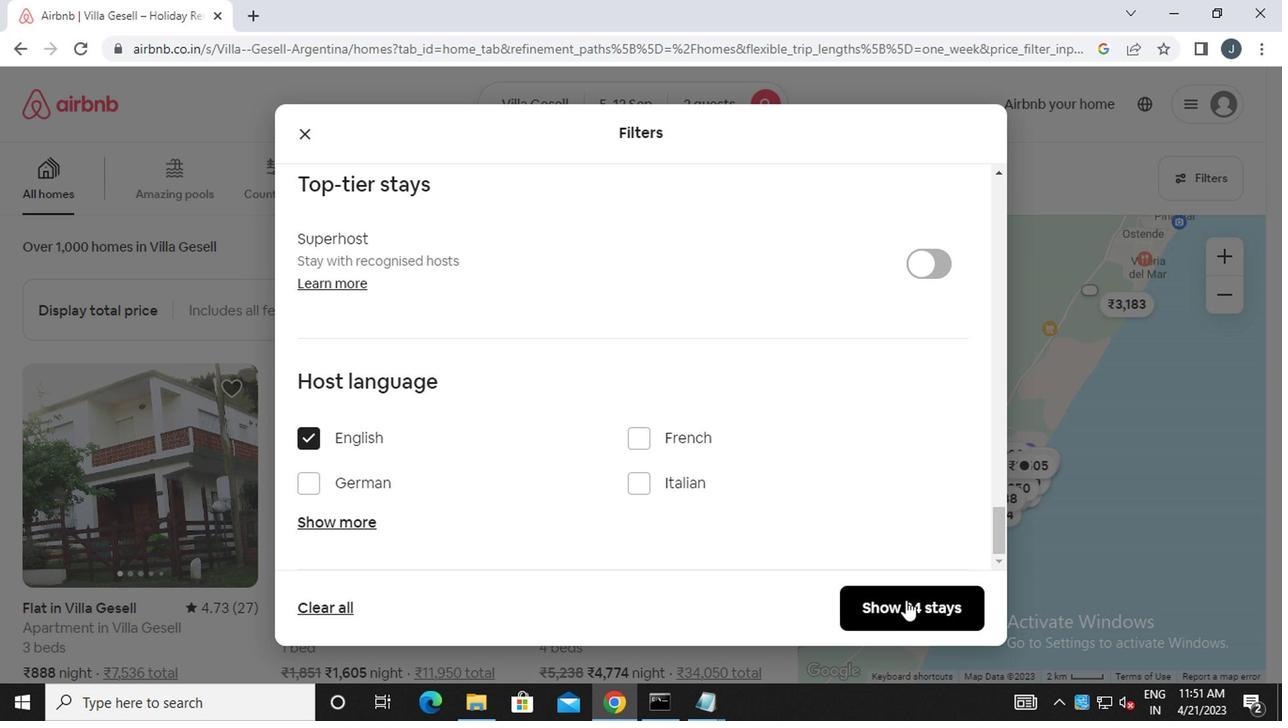 
Action: Mouse moved to (883, 590)
Screenshot: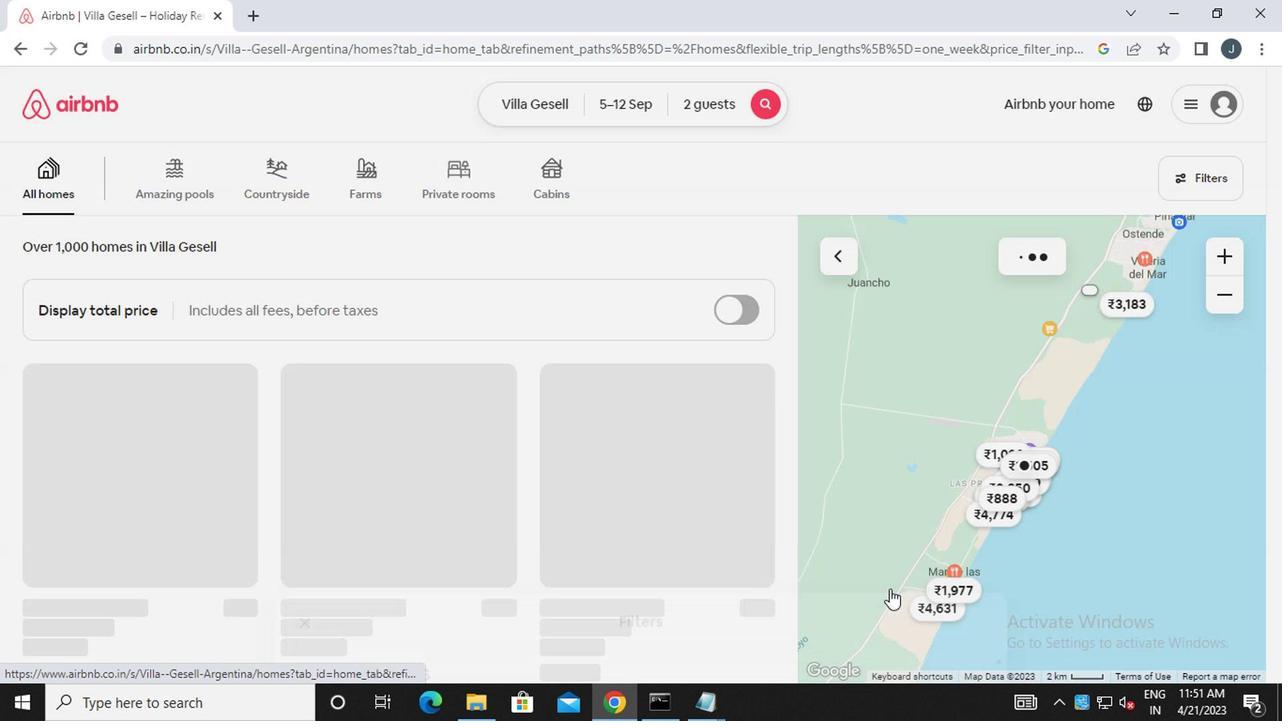
